 Task: Look for space in Brossard, Canada from 6th September, 2023 to 10th September, 2023 for 1 adult in price range Rs.10000 to Rs.15000. Place can be private room with 1  bedroom having 1 bed and 1 bathroom. Property type can be house, flat, guest house, hotel. Booking option can be shelf check-in. Required host language is English.
Action: Mouse moved to (466, 96)
Screenshot: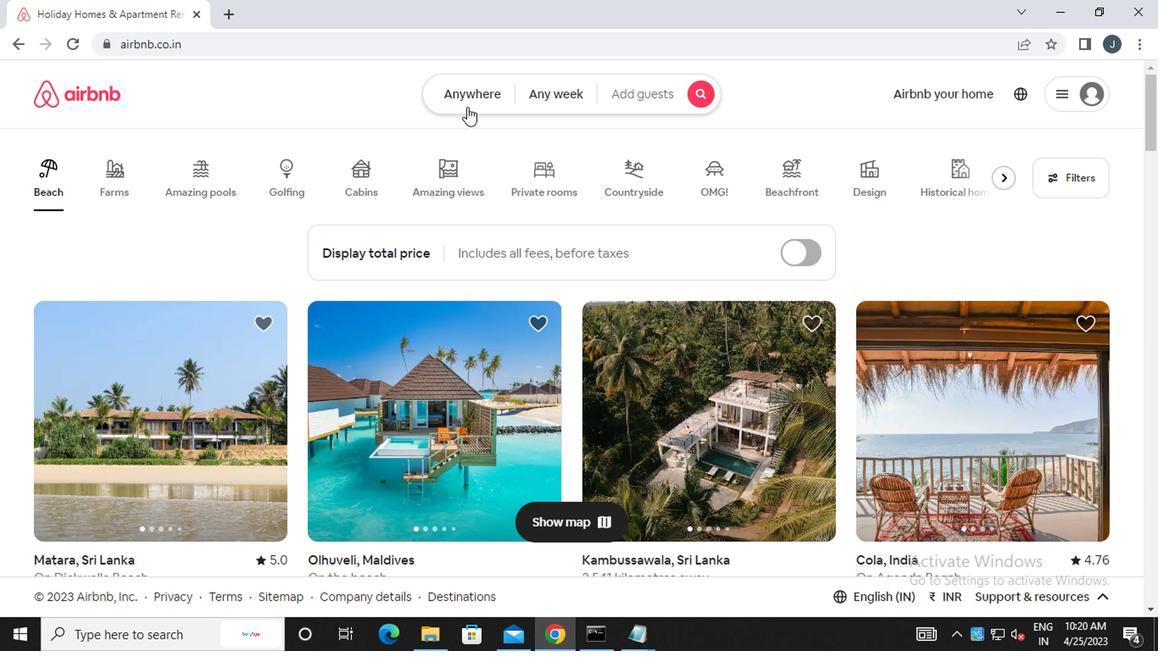 
Action: Mouse pressed left at (466, 96)
Screenshot: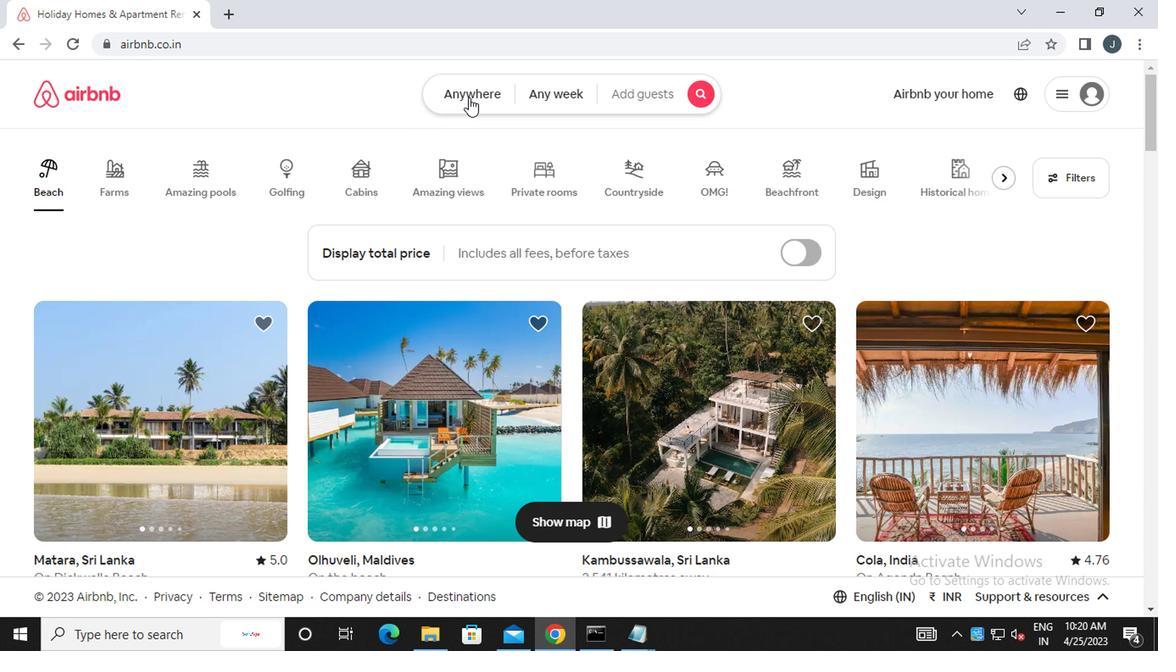 
Action: Mouse moved to (325, 169)
Screenshot: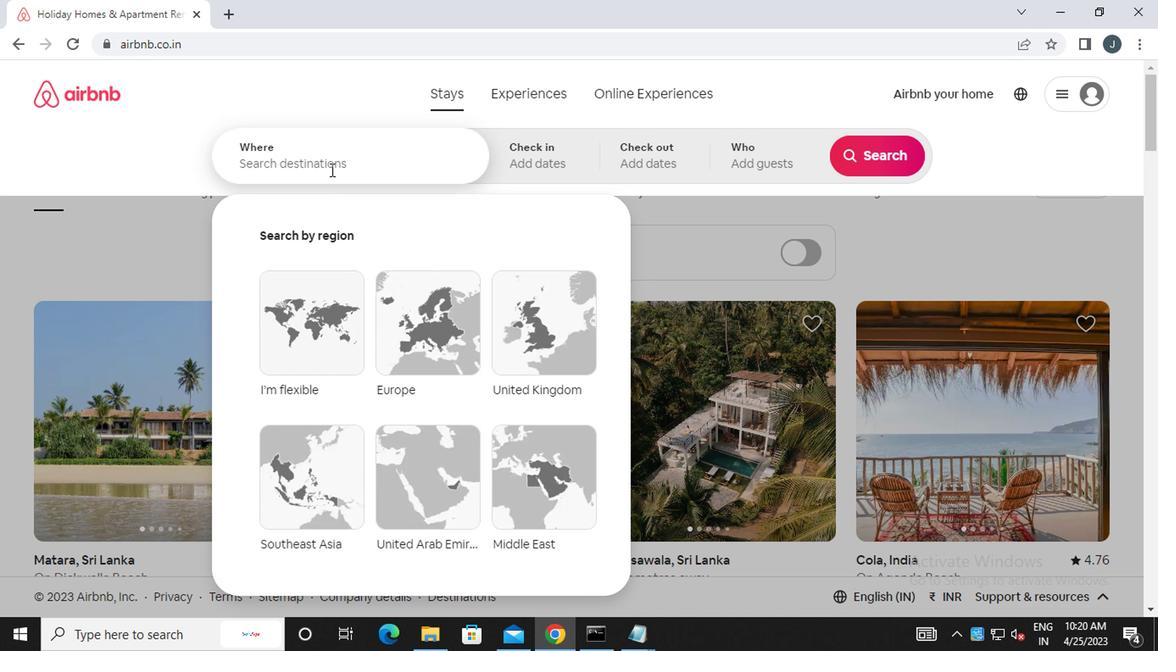 
Action: Mouse pressed left at (325, 169)
Screenshot: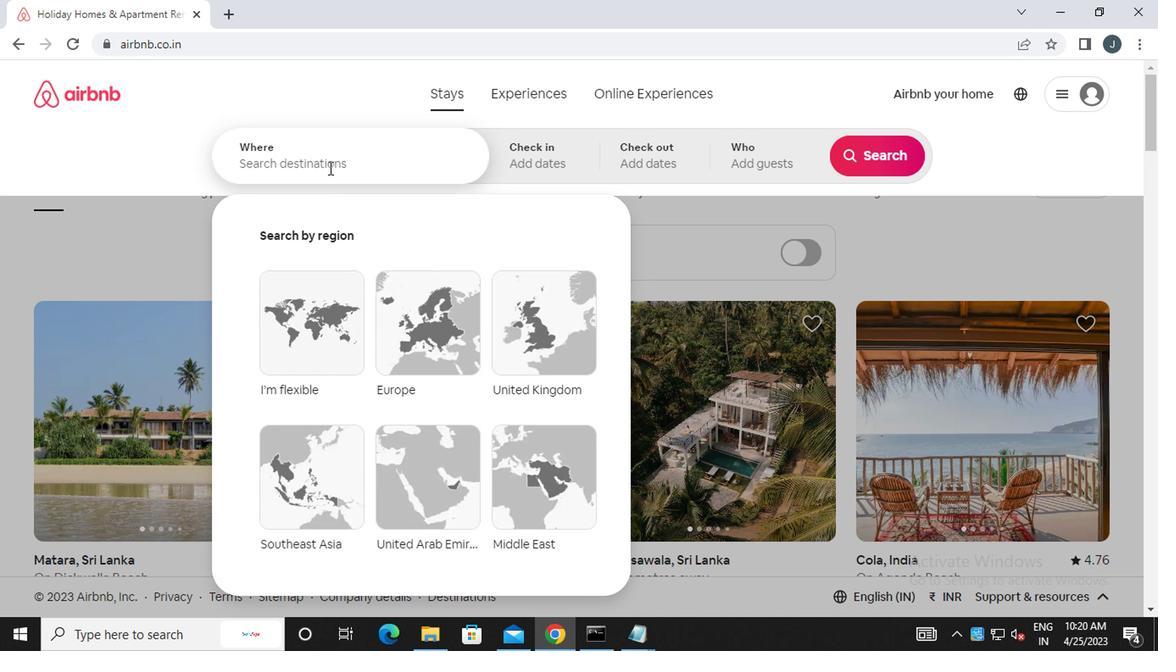 
Action: Mouse moved to (325, 169)
Screenshot: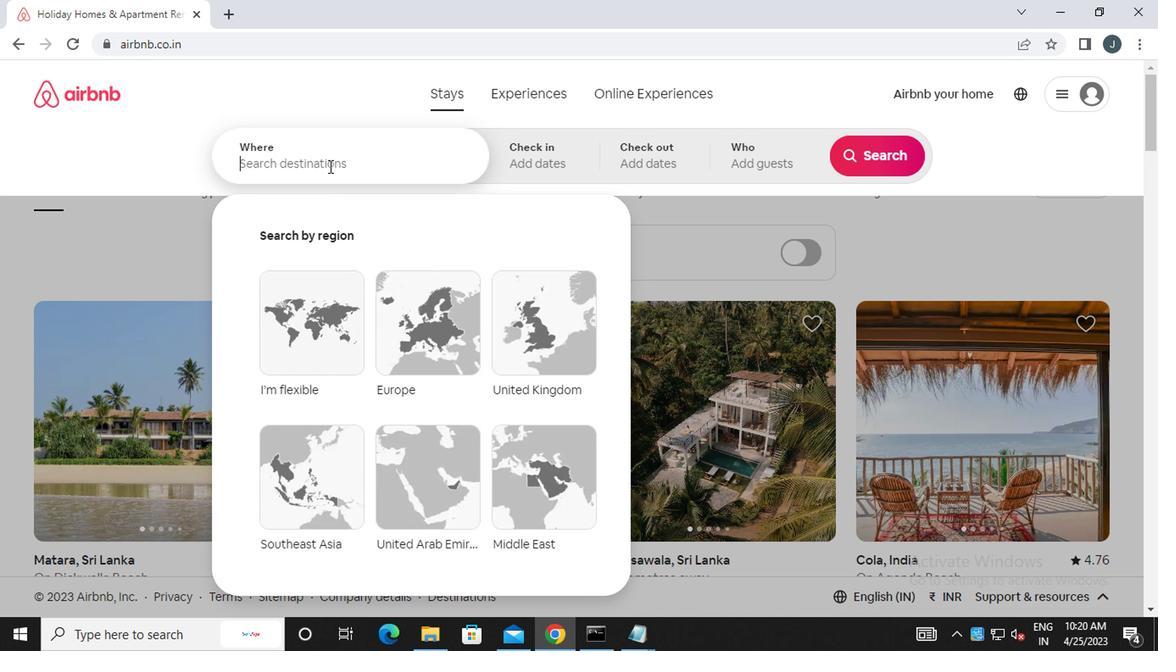 
Action: Key pressed b<Key.caps_lock>rossard,<Key.caps_lock>c<Key.caps_lock>anada
Screenshot: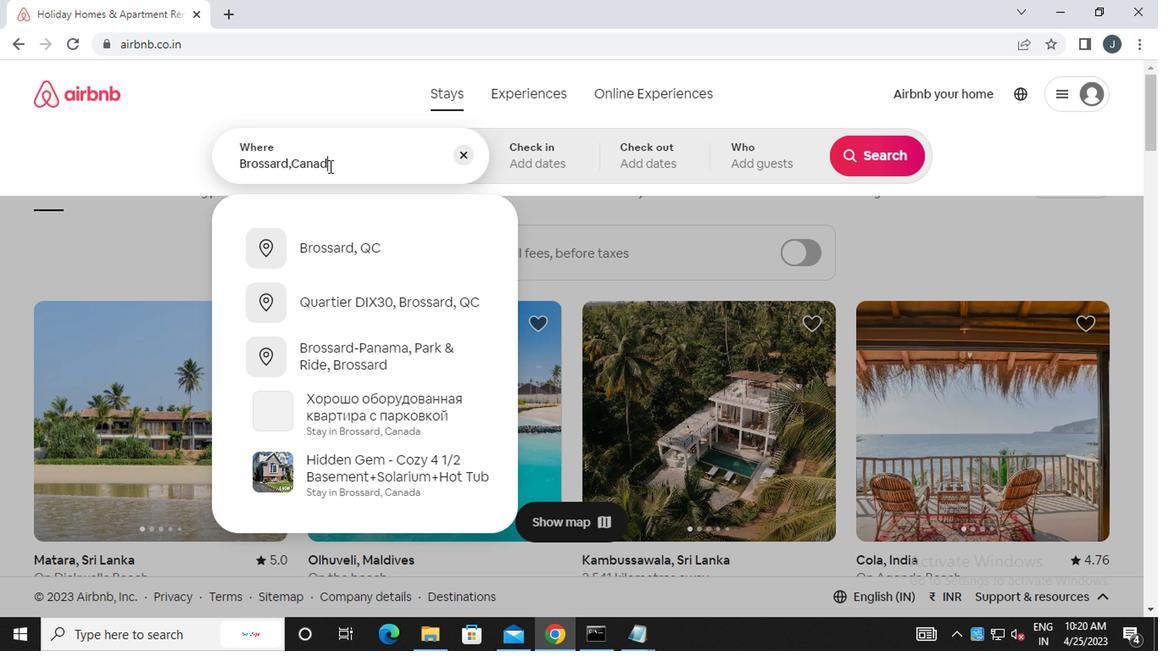 
Action: Mouse moved to (545, 164)
Screenshot: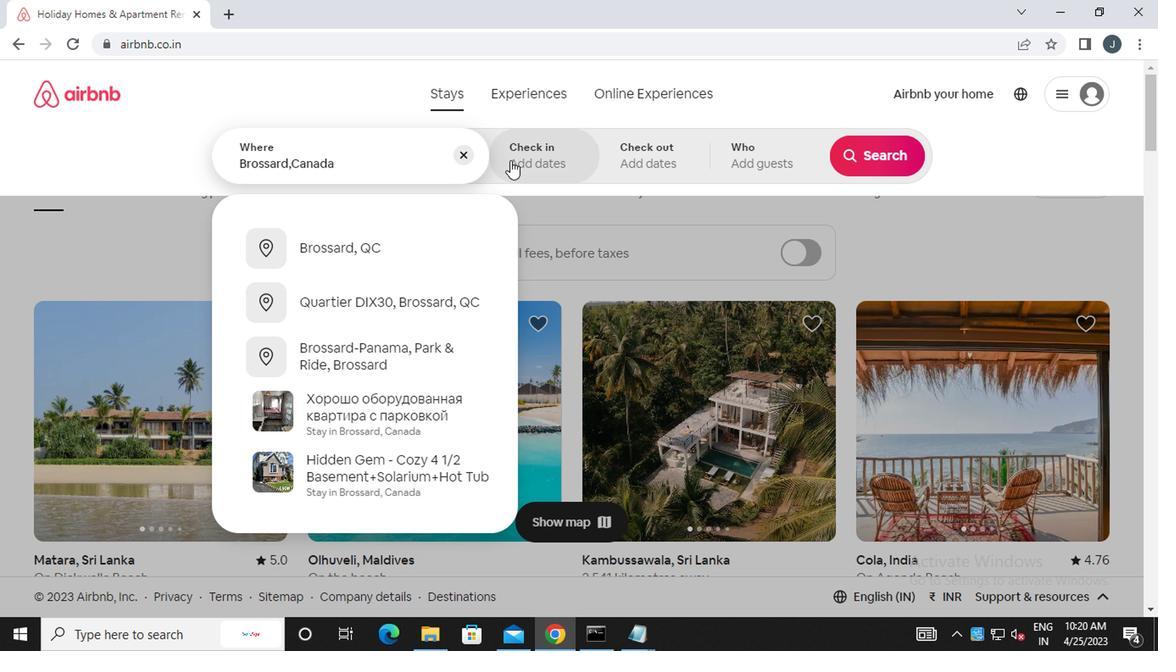 
Action: Mouse pressed left at (545, 164)
Screenshot: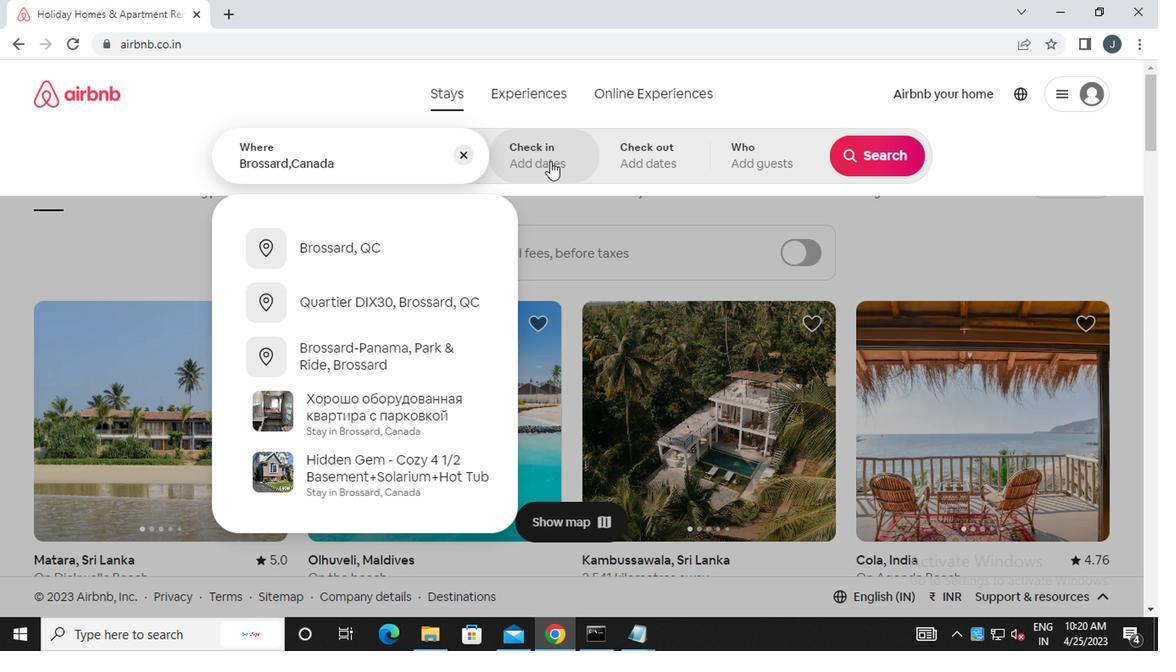
Action: Mouse moved to (860, 291)
Screenshot: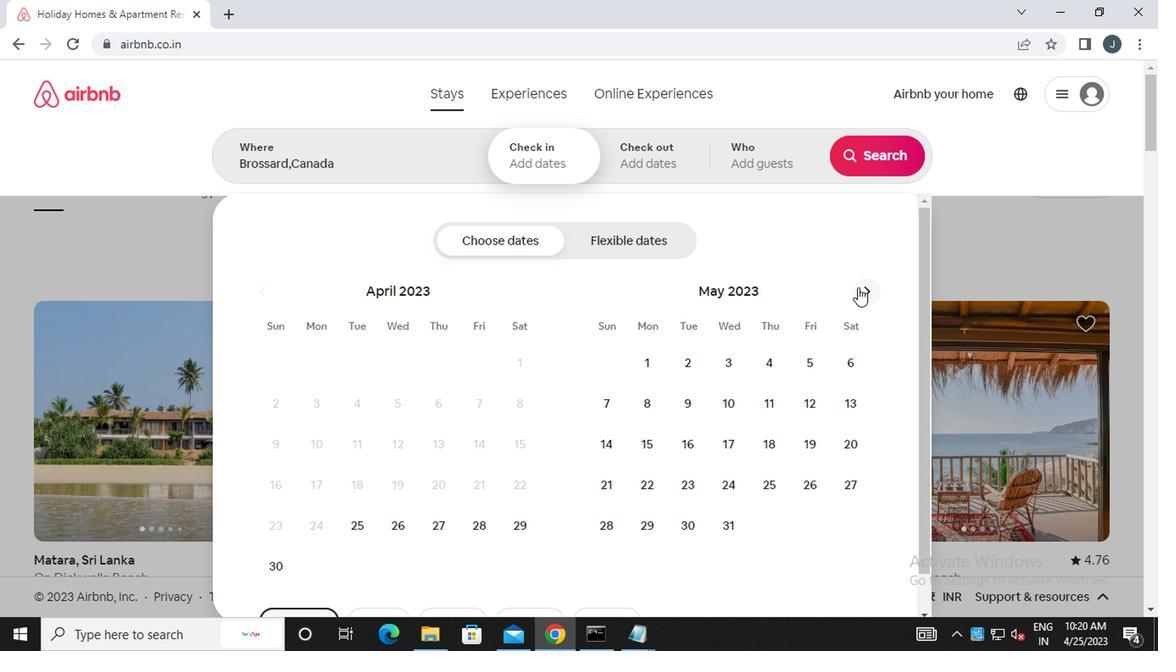 
Action: Mouse pressed left at (860, 291)
Screenshot: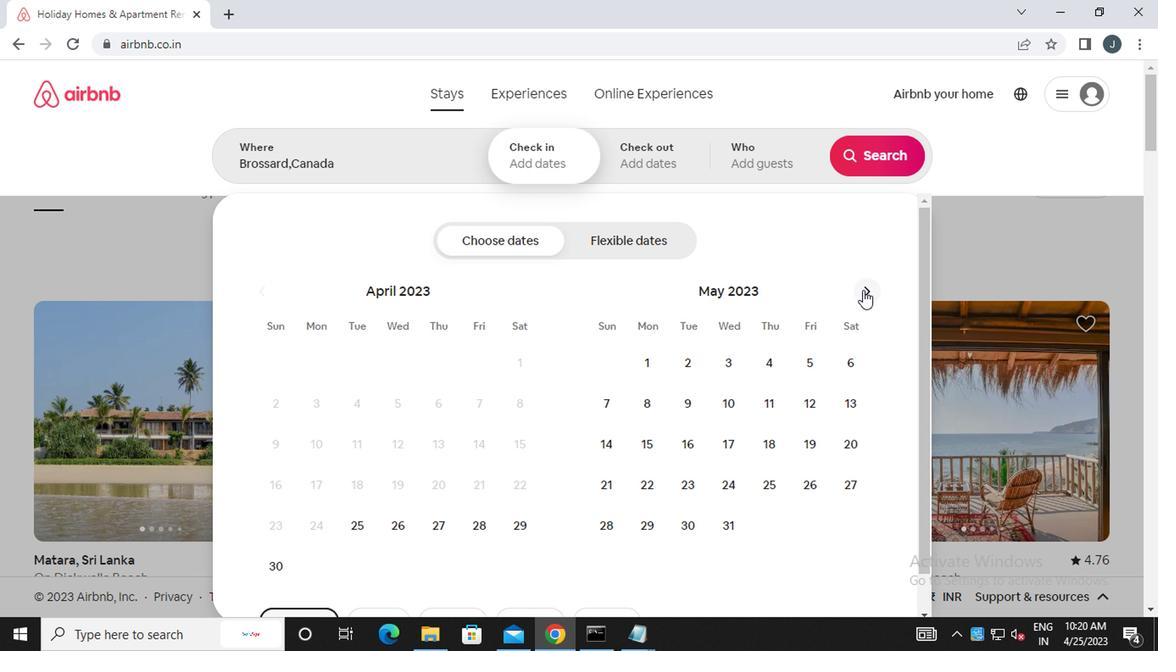 
Action: Mouse moved to (860, 291)
Screenshot: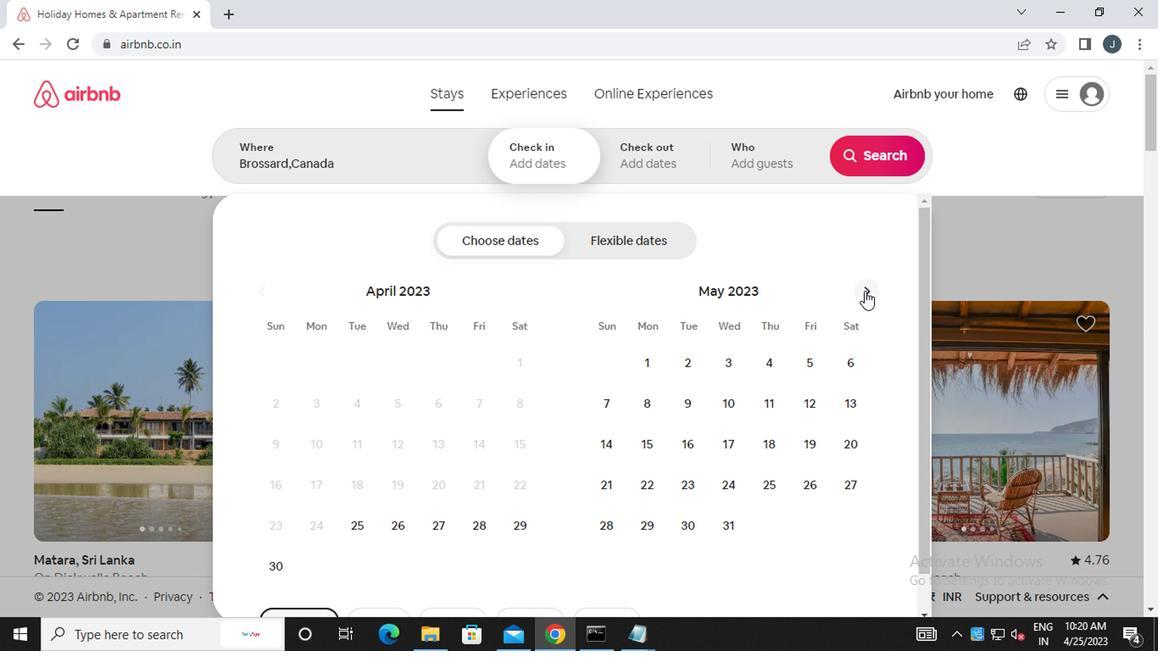 
Action: Mouse pressed left at (860, 291)
Screenshot: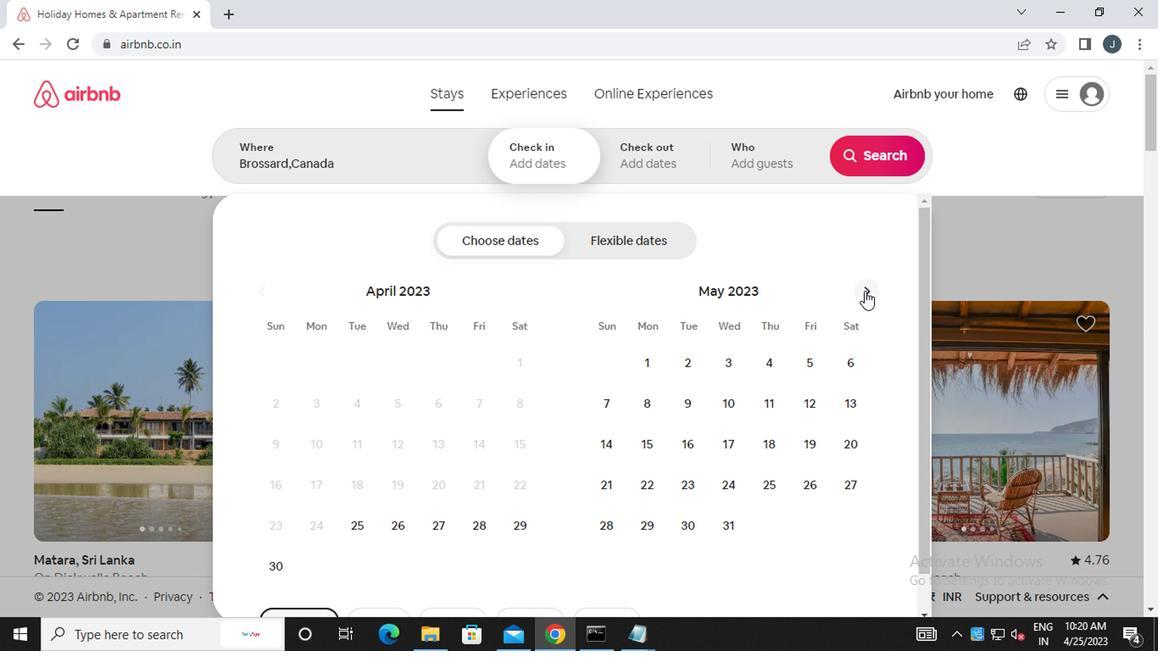 
Action: Mouse moved to (861, 291)
Screenshot: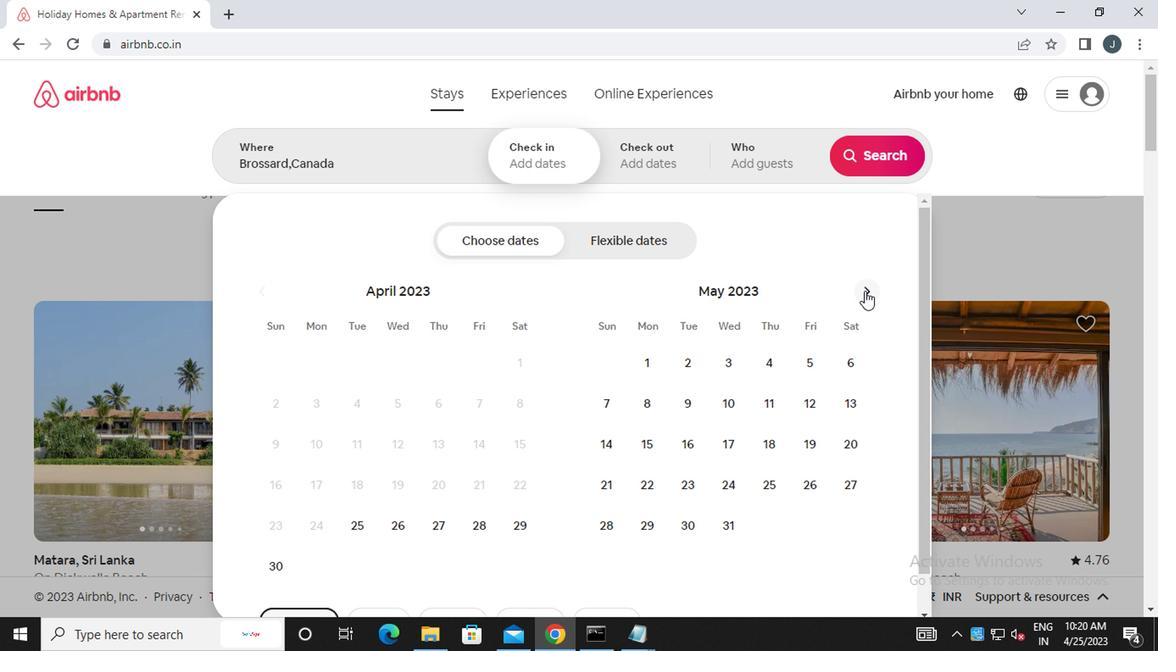 
Action: Mouse pressed left at (861, 291)
Screenshot: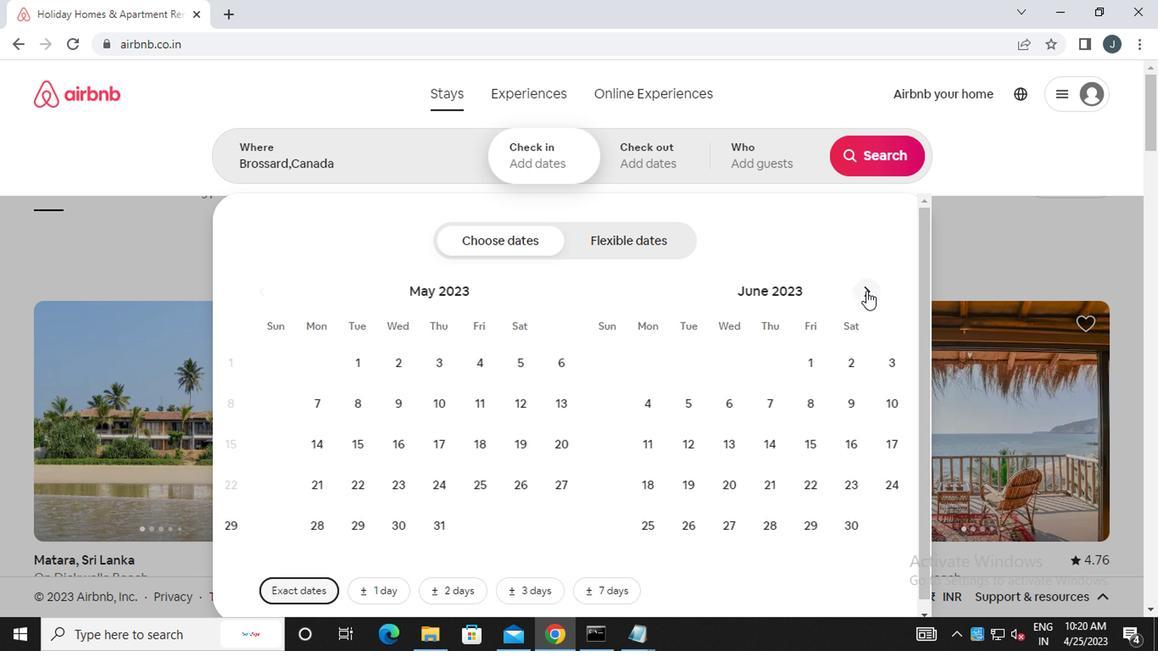 
Action: Mouse pressed left at (861, 291)
Screenshot: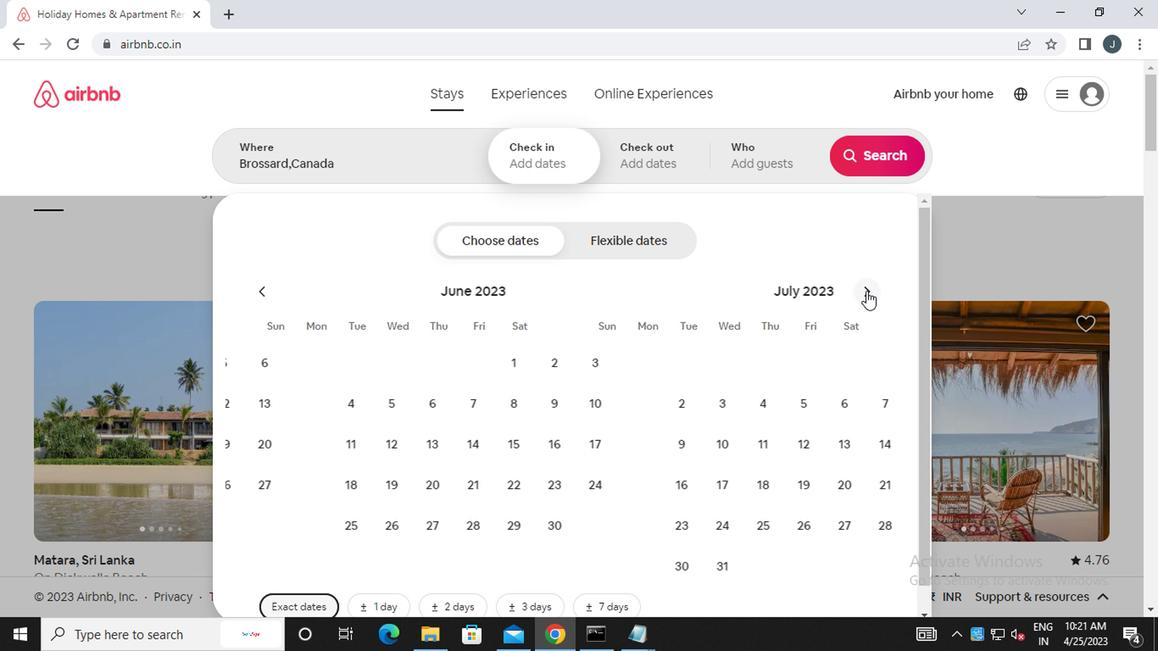 
Action: Mouse pressed left at (861, 291)
Screenshot: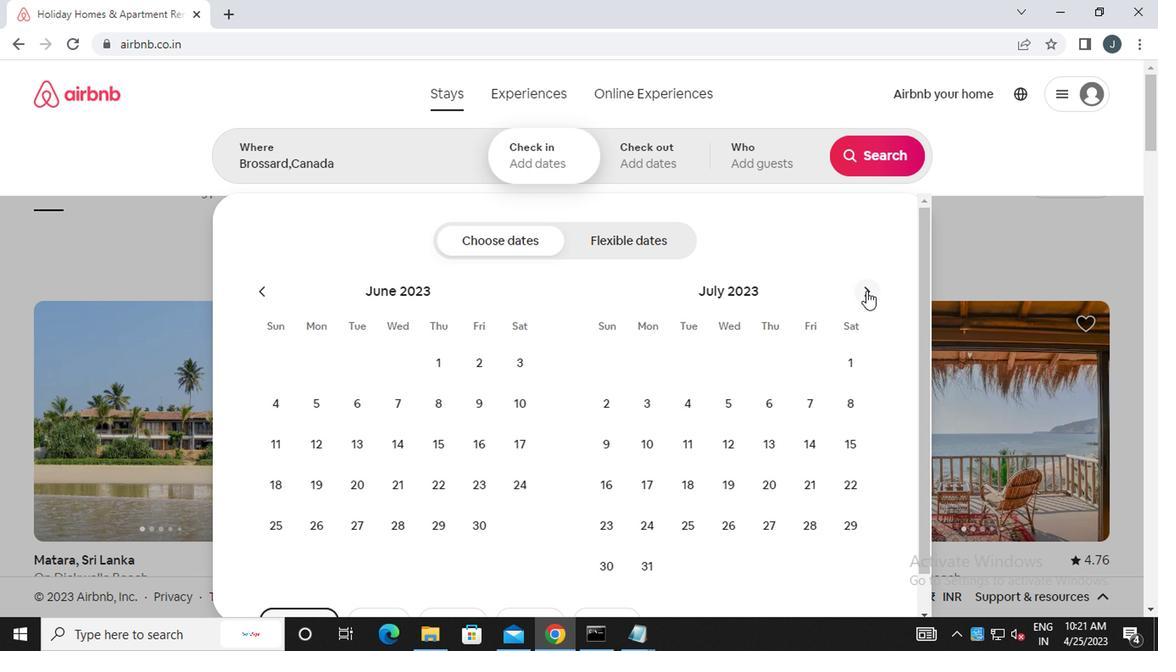 
Action: Mouse moved to (729, 406)
Screenshot: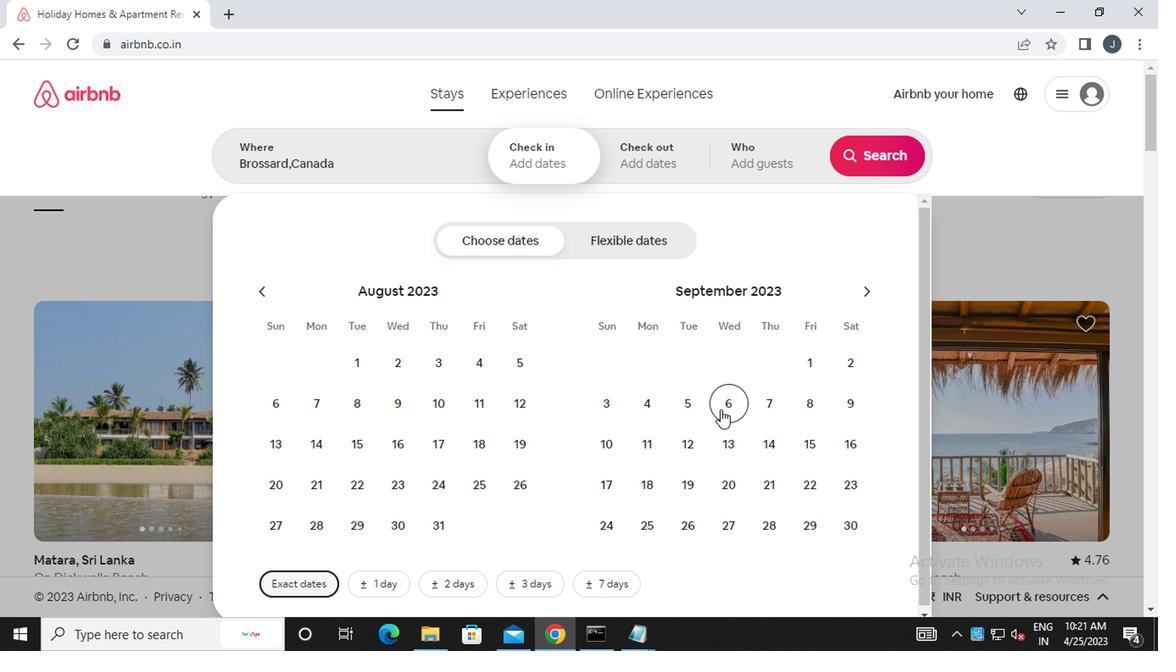 
Action: Mouse pressed left at (729, 406)
Screenshot: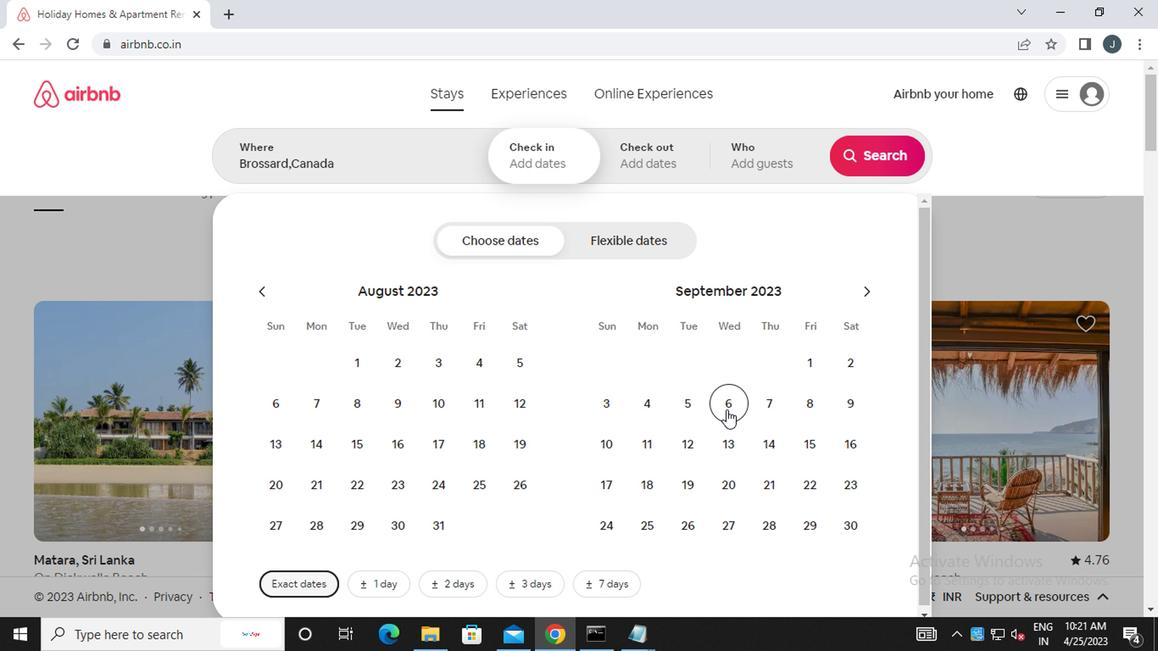 
Action: Mouse moved to (604, 438)
Screenshot: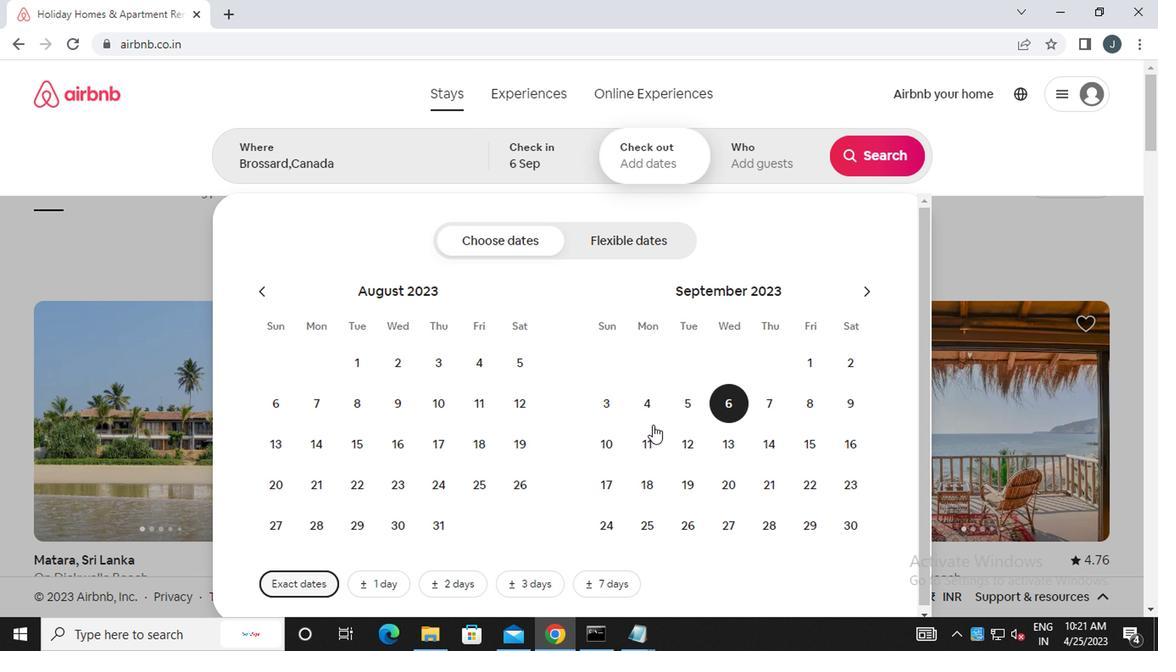
Action: Mouse pressed left at (604, 438)
Screenshot: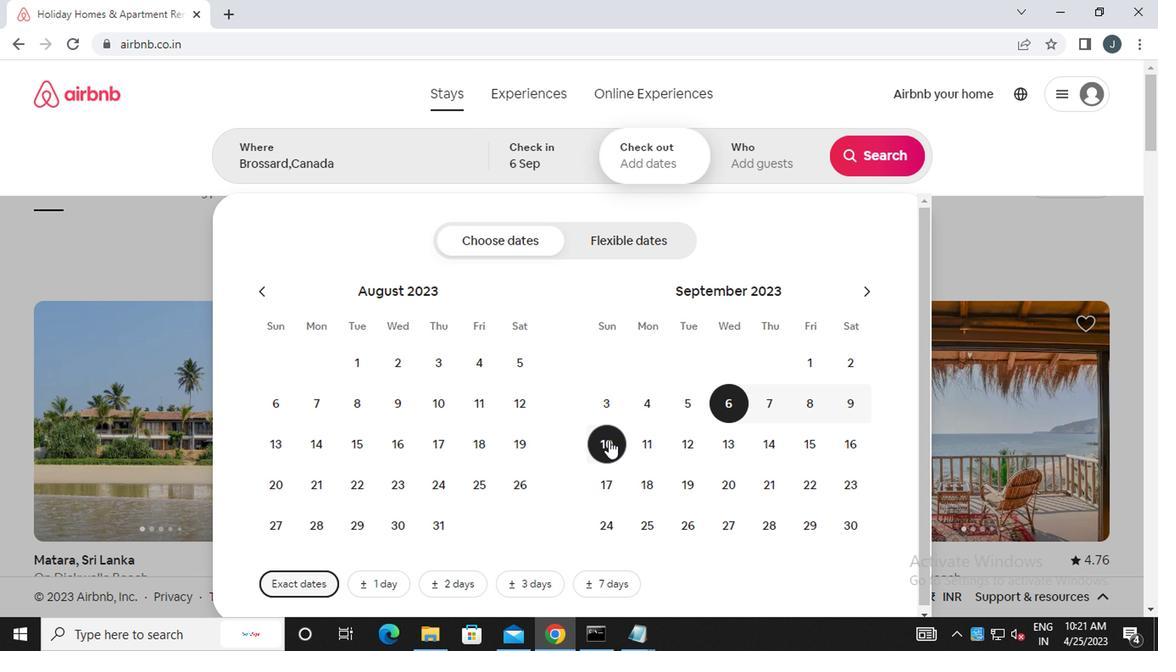 
Action: Mouse moved to (763, 164)
Screenshot: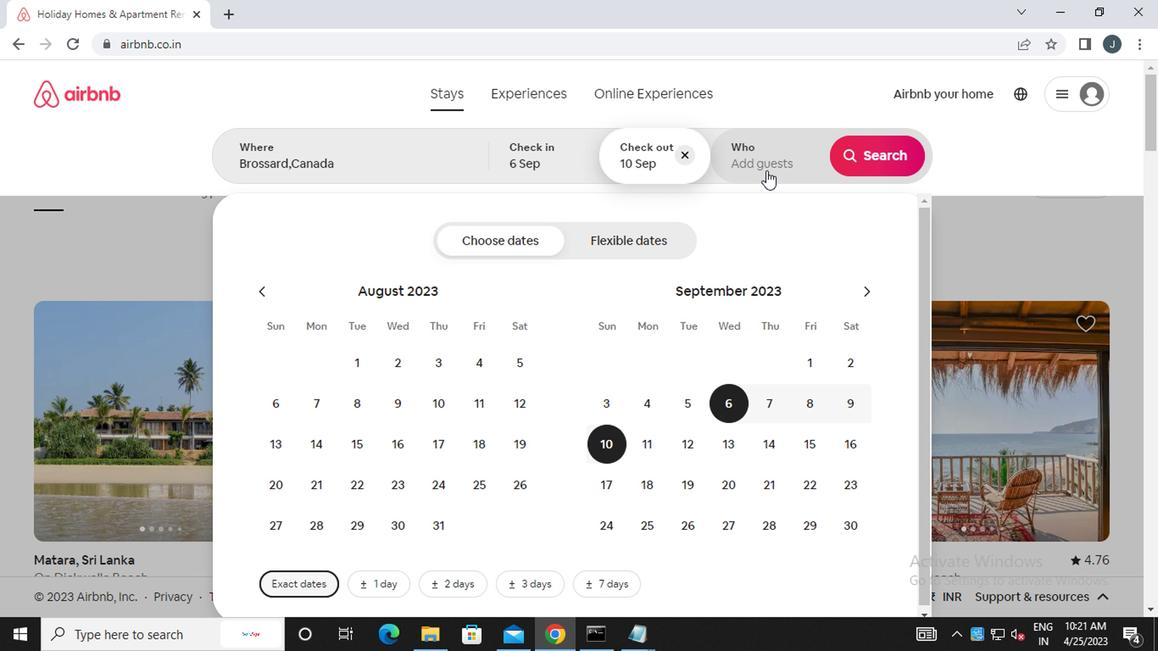 
Action: Mouse pressed left at (763, 164)
Screenshot: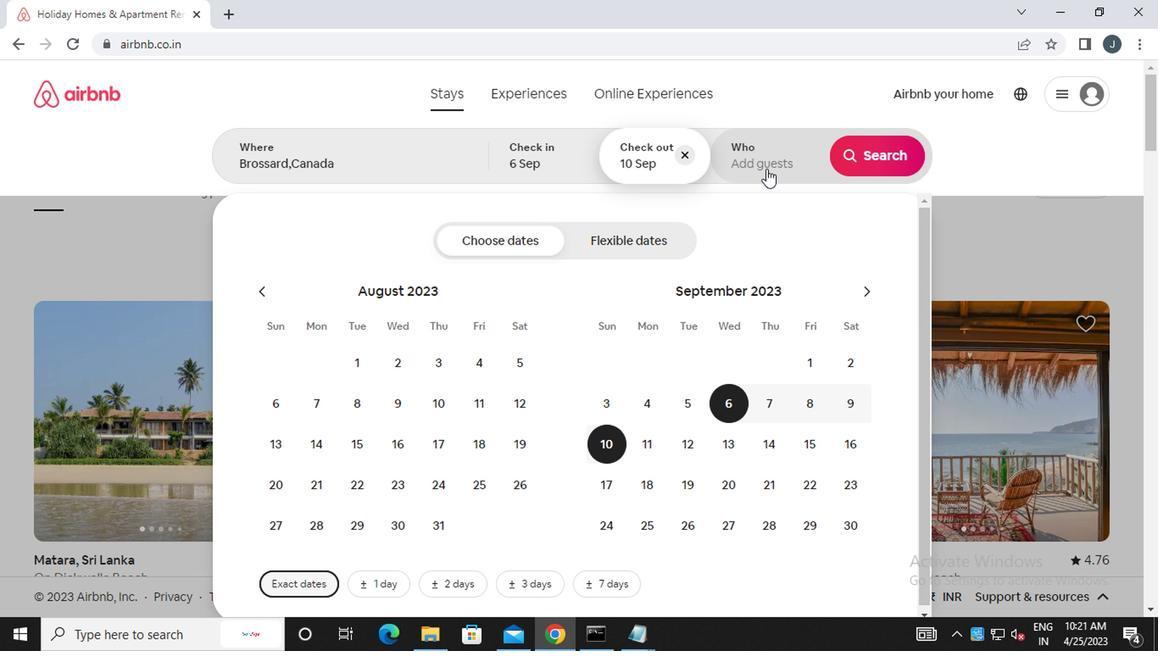 
Action: Mouse moved to (884, 245)
Screenshot: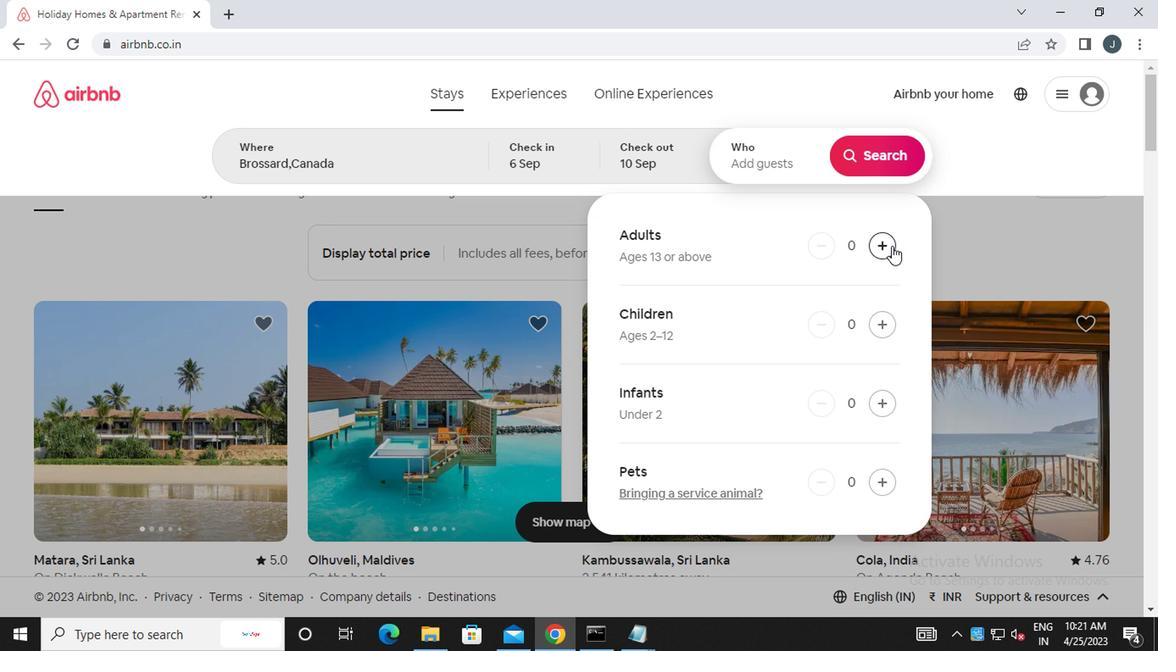 
Action: Mouse pressed left at (884, 245)
Screenshot: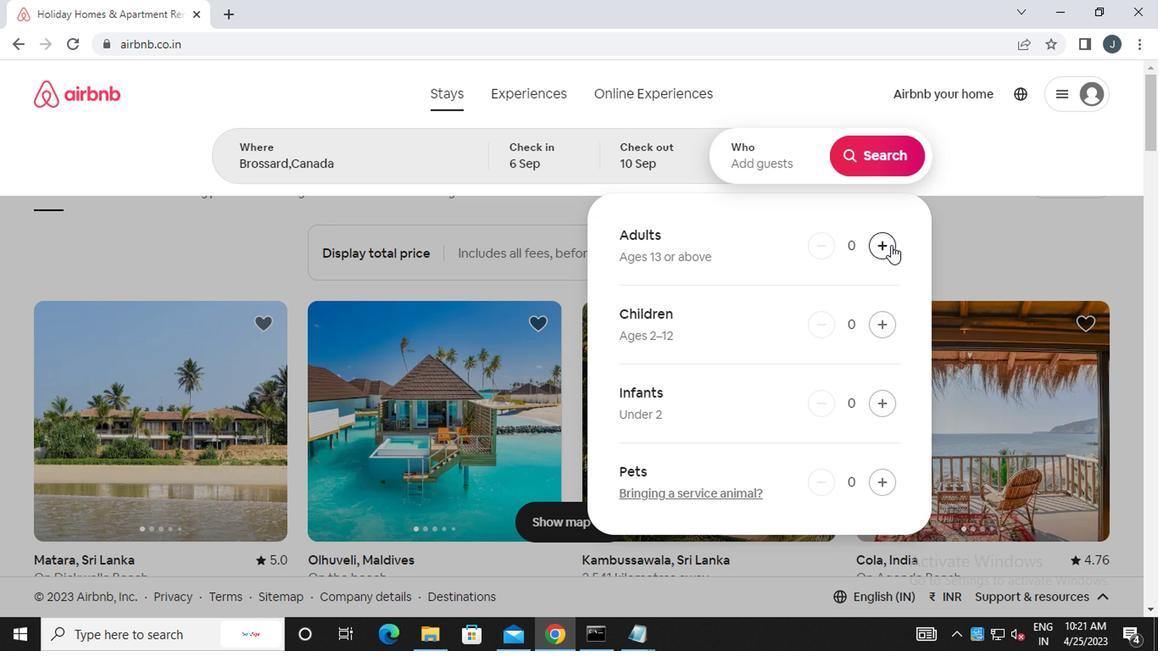 
Action: Mouse moved to (870, 160)
Screenshot: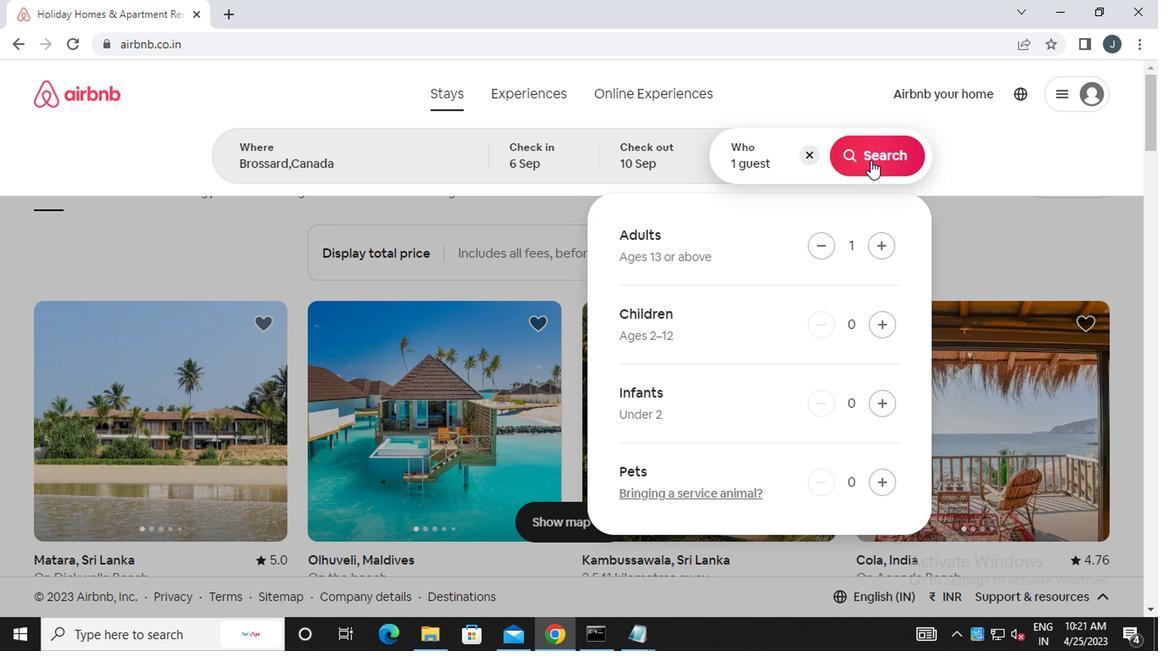
Action: Mouse pressed left at (870, 160)
Screenshot: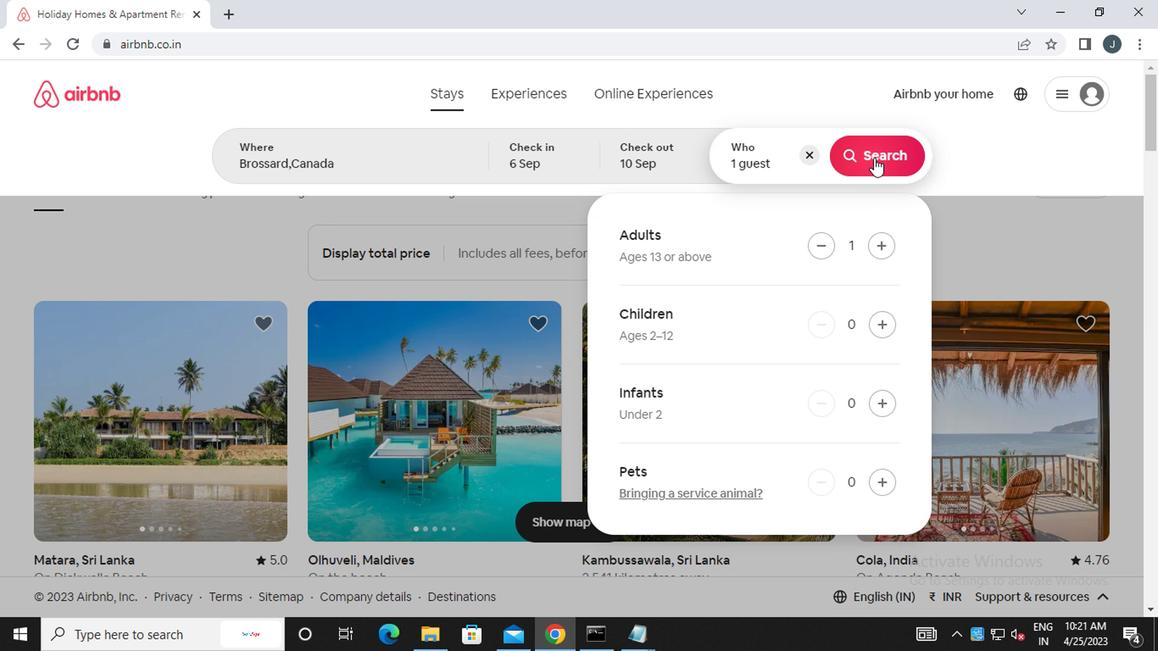 
Action: Mouse moved to (1090, 170)
Screenshot: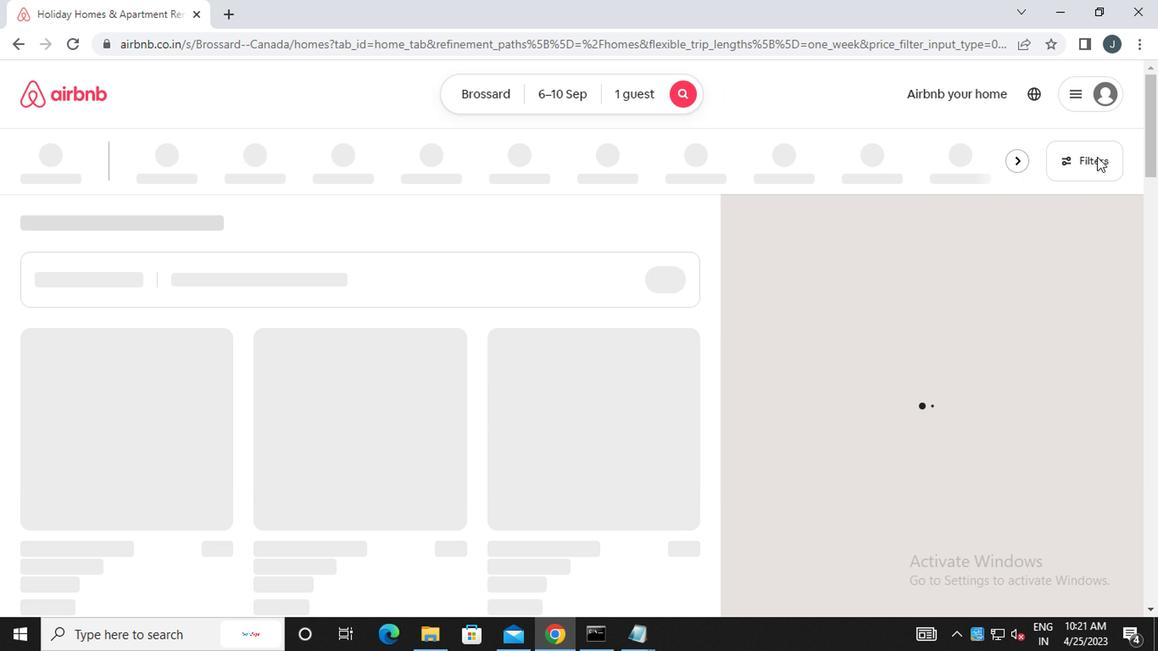 
Action: Mouse pressed left at (1090, 170)
Screenshot: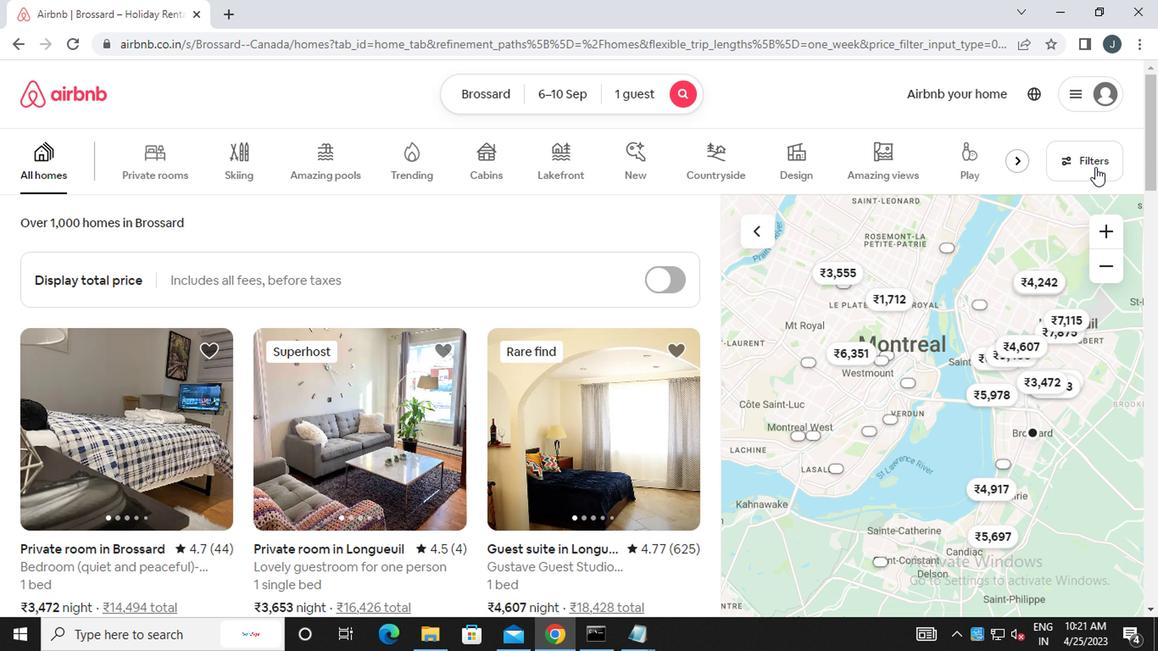 
Action: Mouse moved to (475, 373)
Screenshot: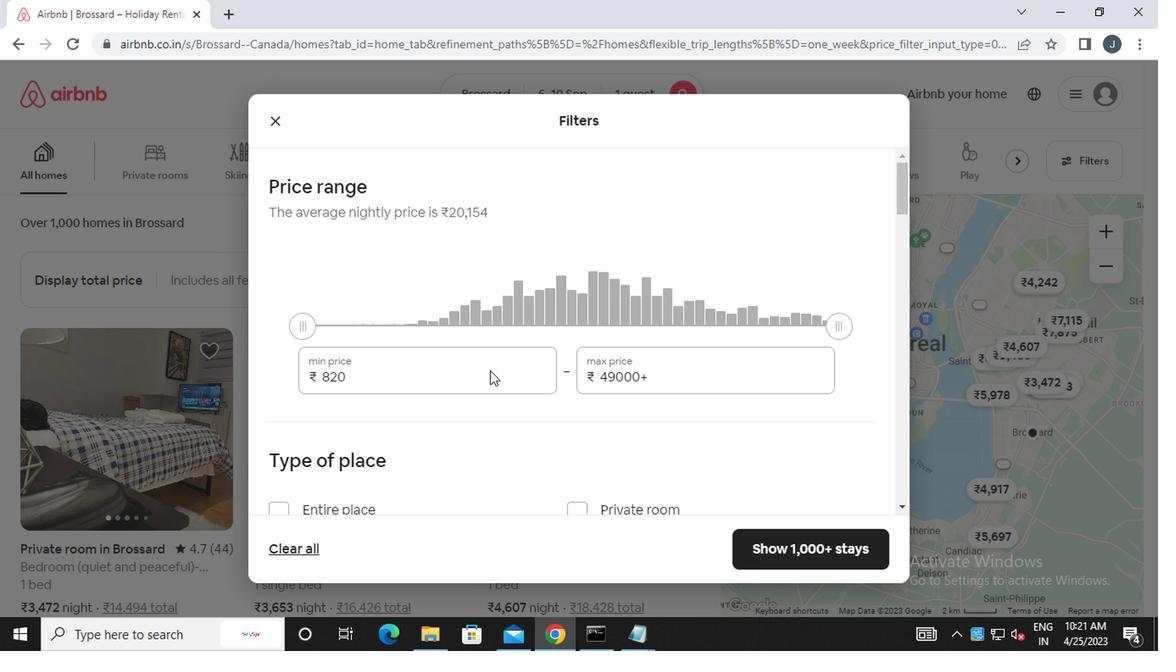 
Action: Mouse pressed left at (475, 373)
Screenshot: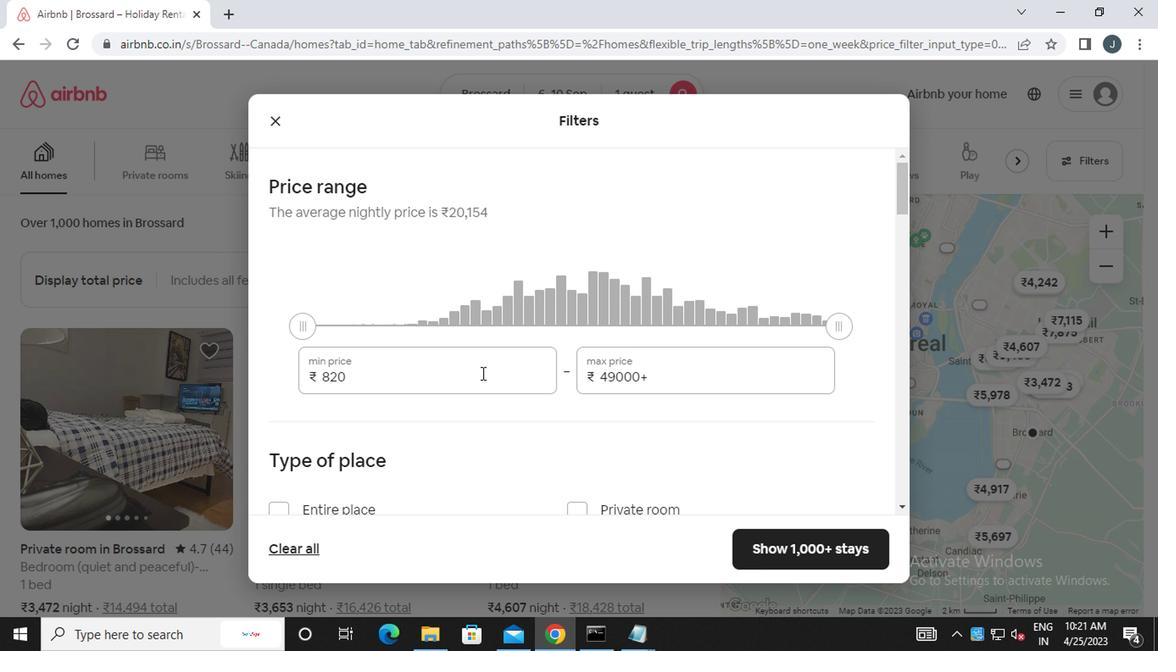 
Action: Mouse moved to (476, 373)
Screenshot: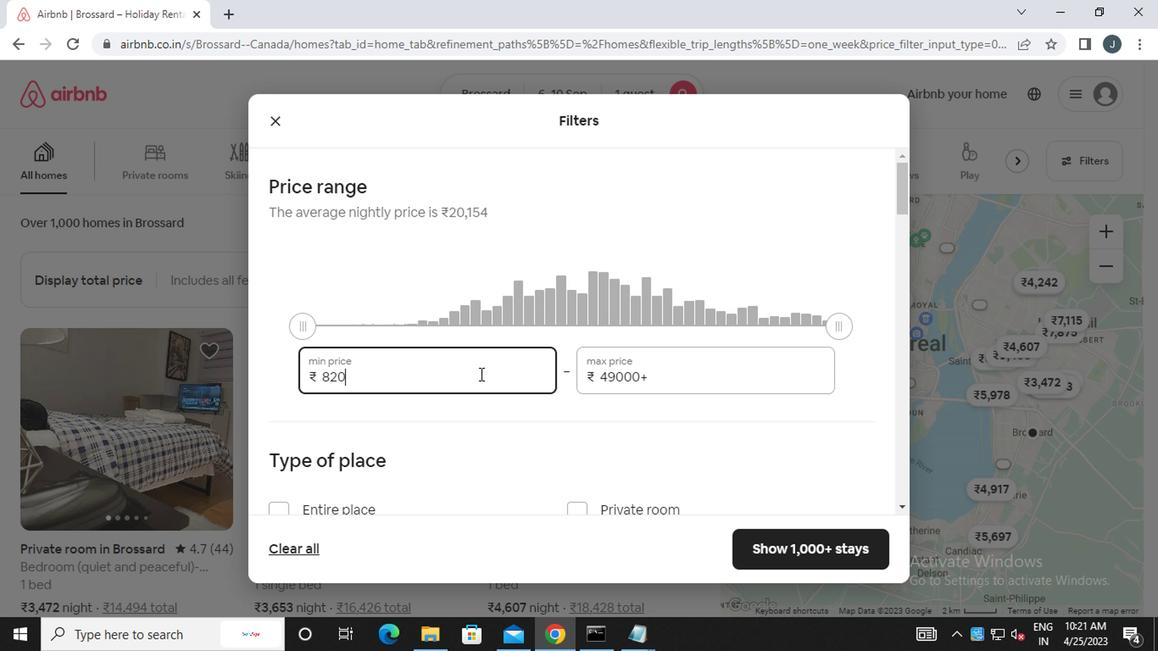 
Action: Key pressed <Key.backspace><Key.backspace><Key.backspace><<97>><<96>><<96>><<96>><<96>>
Screenshot: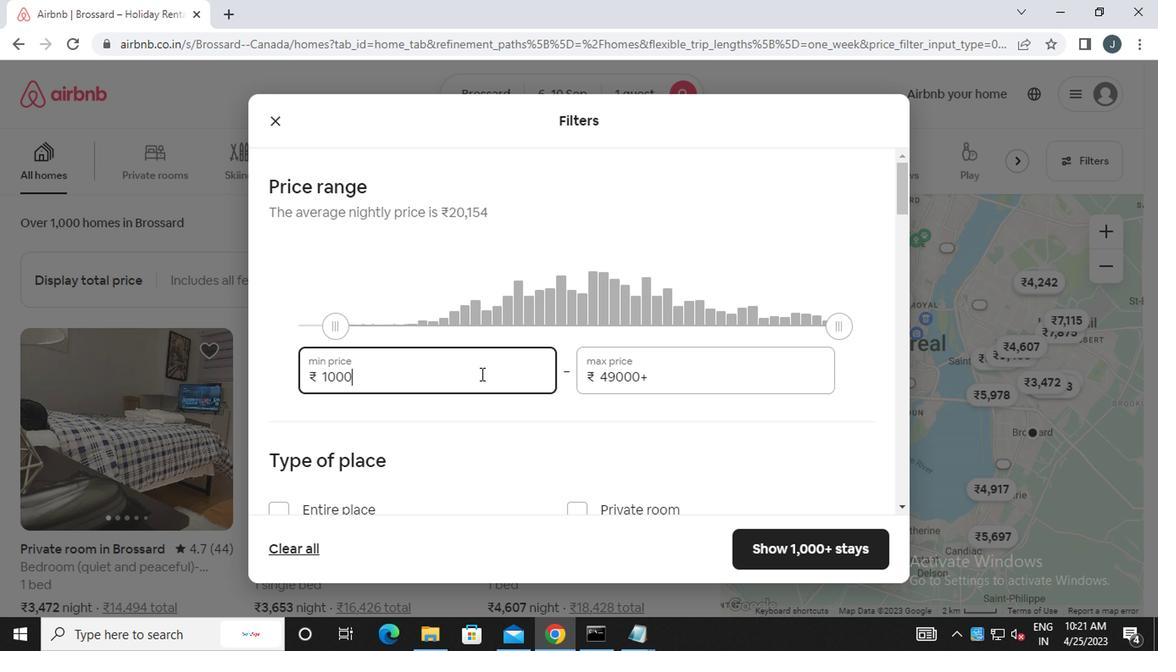 
Action: Mouse moved to (688, 375)
Screenshot: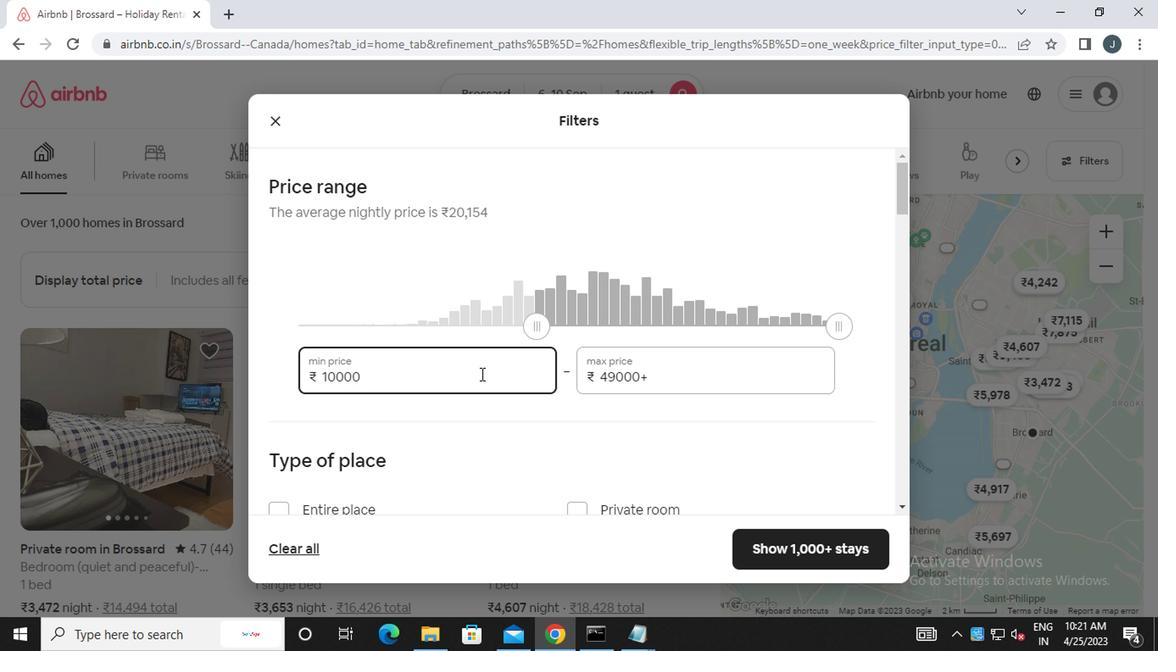 
Action: Mouse pressed left at (688, 375)
Screenshot: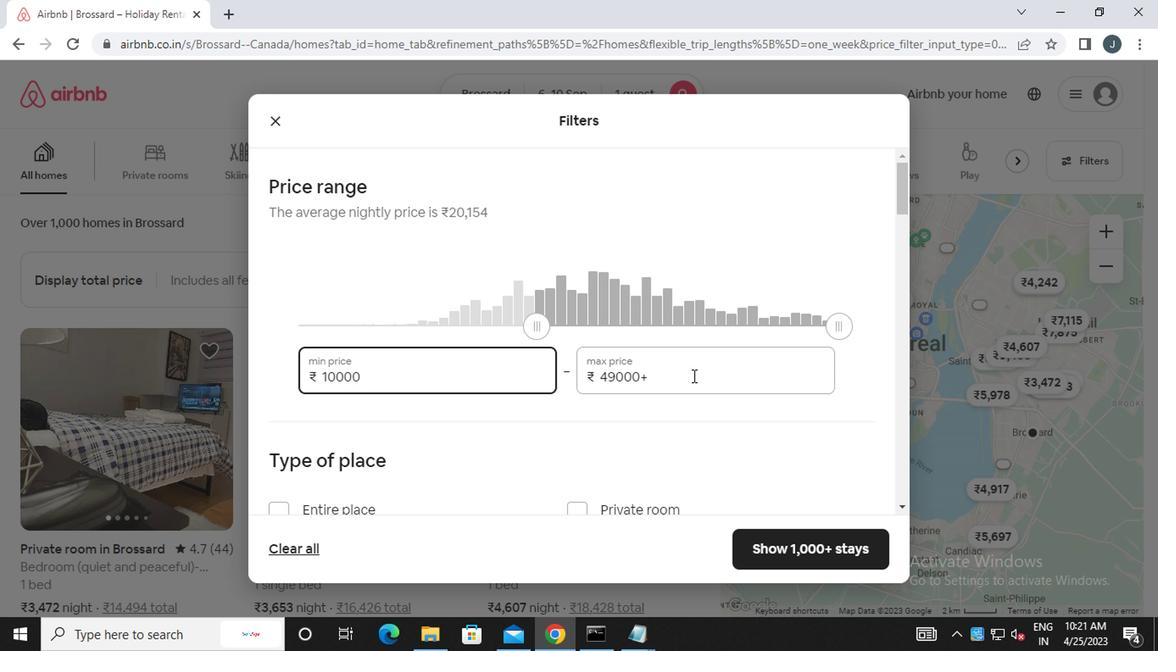 
Action: Mouse moved to (688, 375)
Screenshot: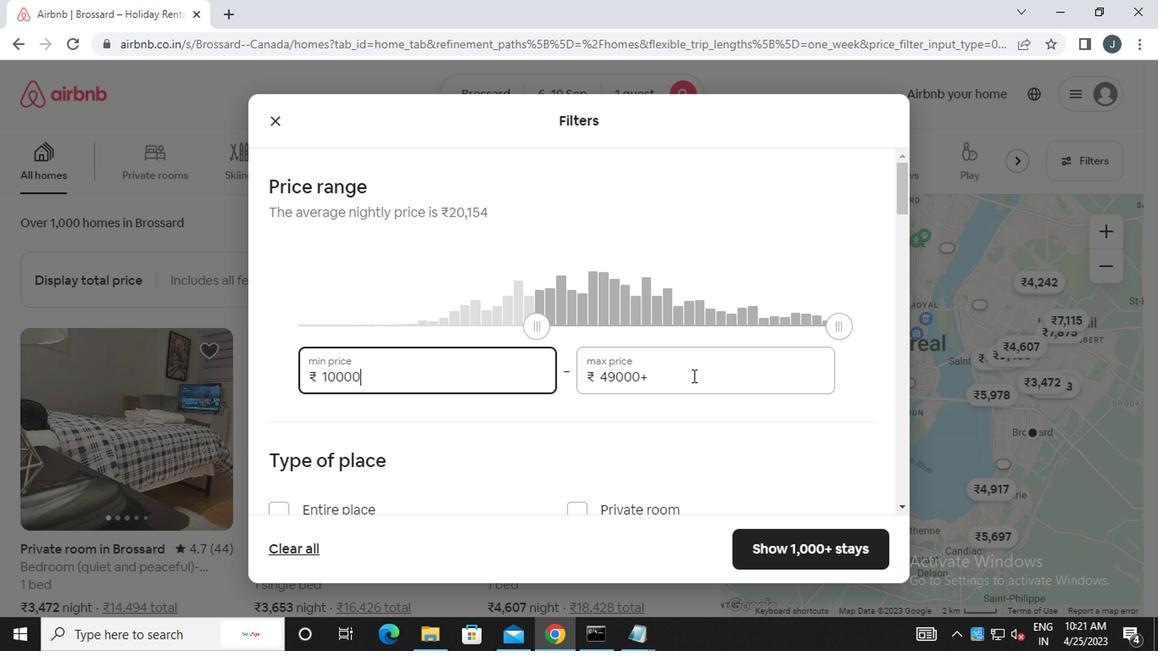
Action: Key pressed <Key.backspace><Key.backspace><Key.backspace><Key.backspace><Key.backspace><Key.backspace><Key.backspace><Key.backspace><Key.backspace><Key.backspace><Key.backspace><Key.backspace><<97>><<101>><<96>><<96>><<96>>
Screenshot: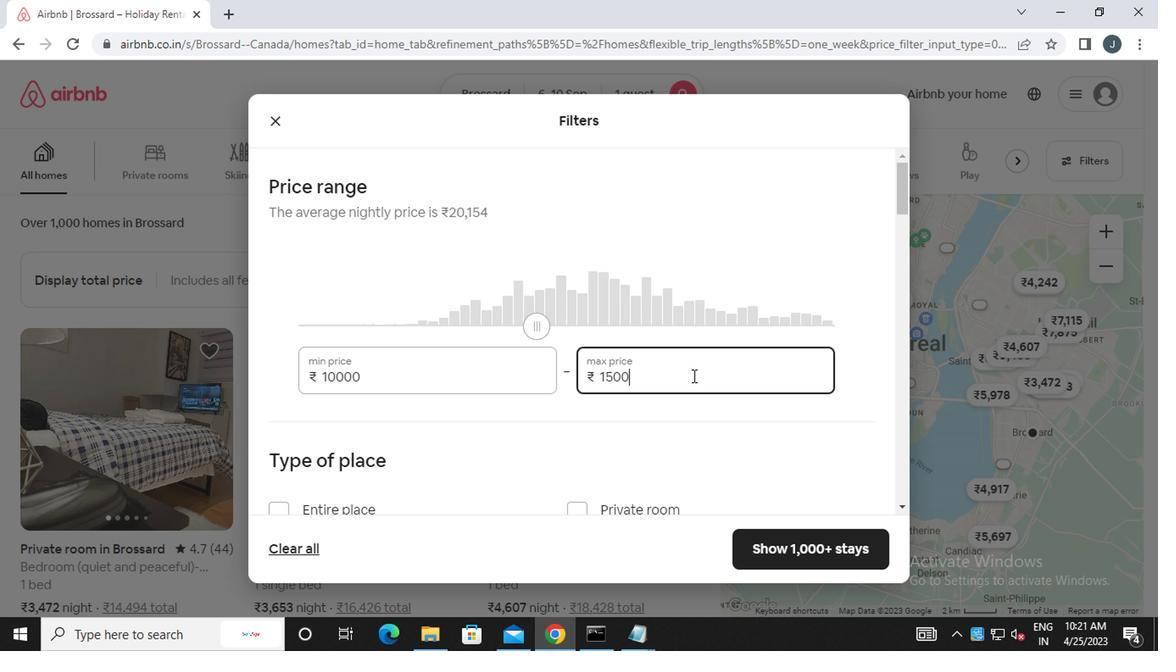 
Action: Mouse moved to (672, 403)
Screenshot: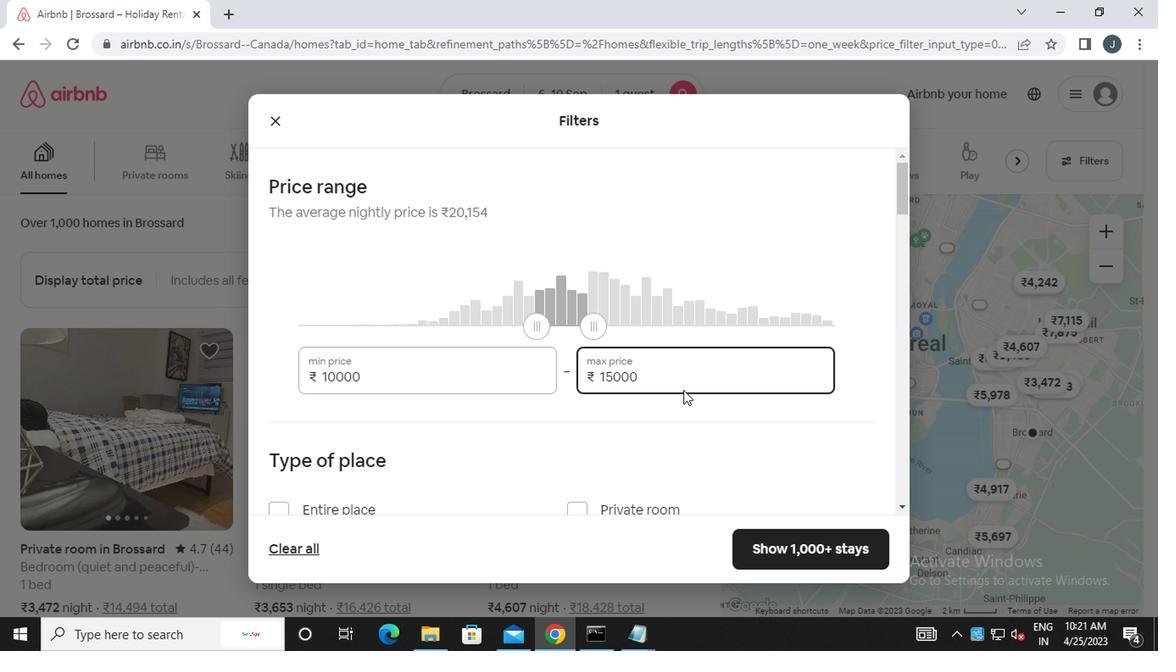 
Action: Mouse scrolled (672, 402) with delta (0, -1)
Screenshot: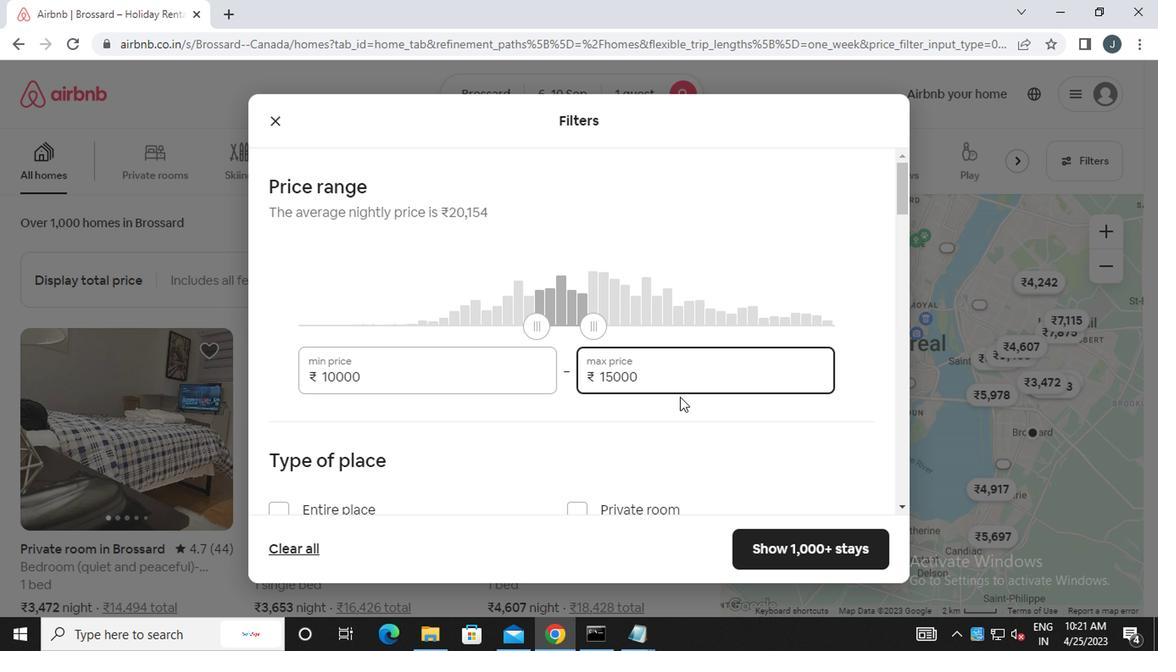 
Action: Mouse moved to (671, 404)
Screenshot: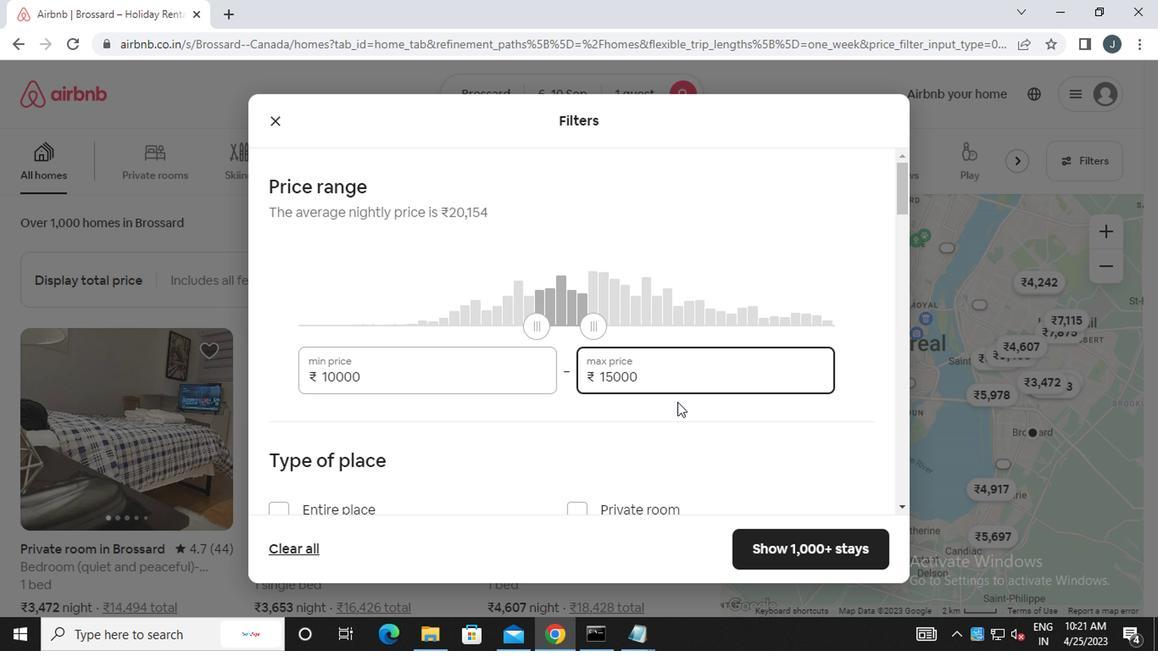 
Action: Mouse scrolled (671, 403) with delta (0, 0)
Screenshot: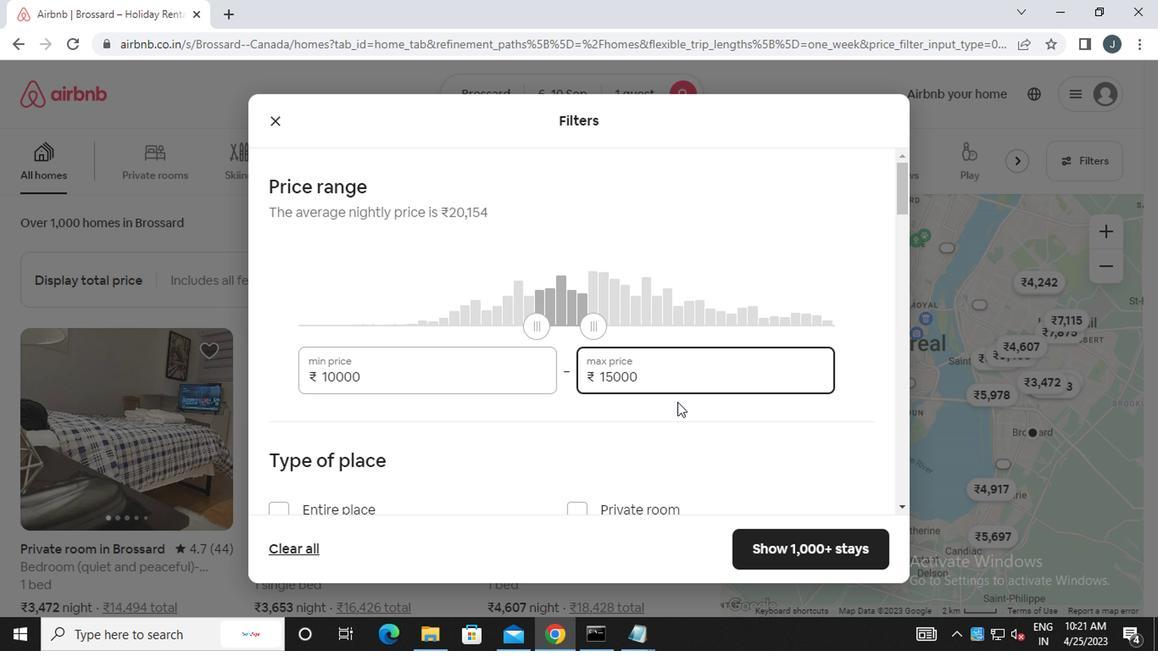 
Action: Mouse scrolled (671, 403) with delta (0, 0)
Screenshot: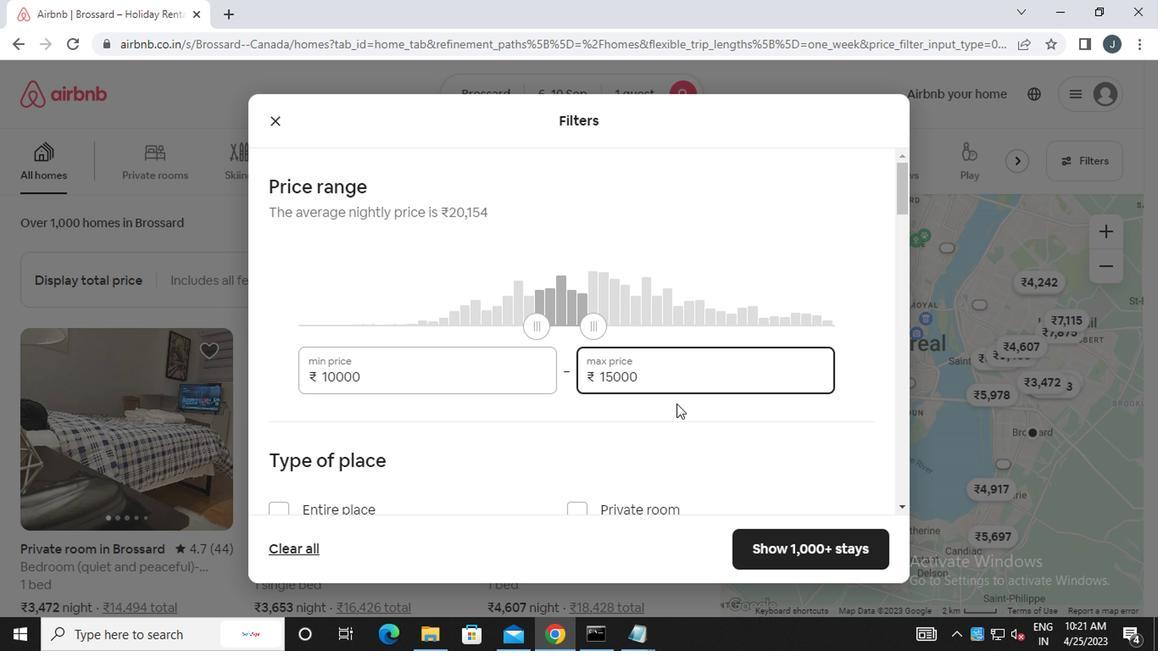 
Action: Mouse moved to (571, 258)
Screenshot: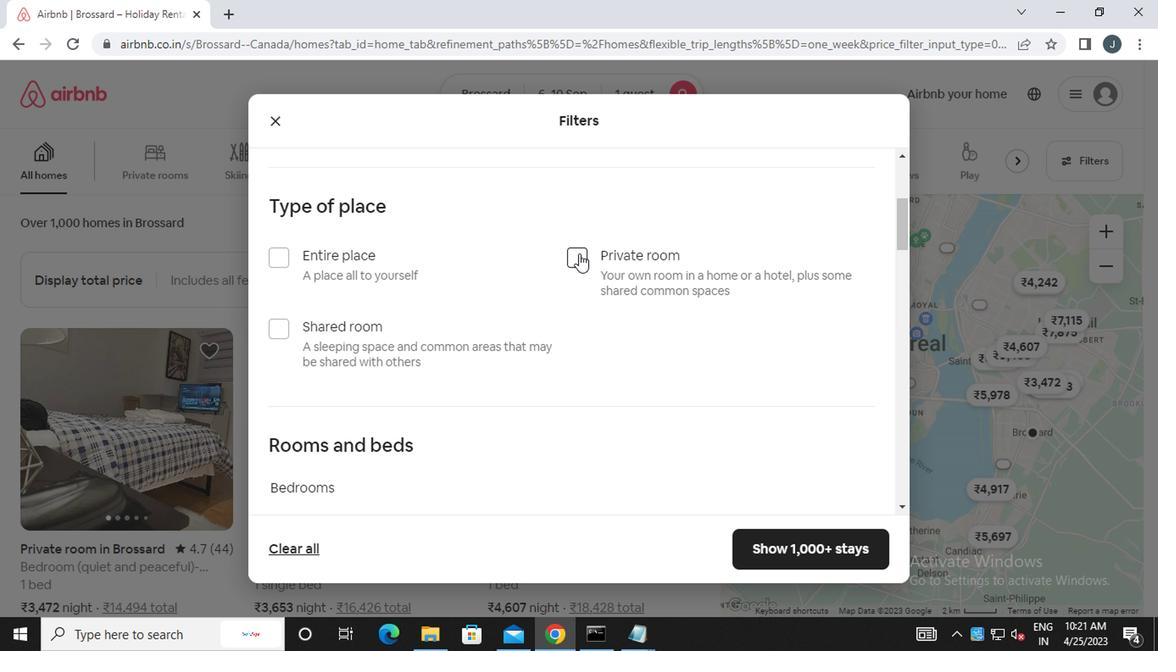 
Action: Mouse pressed left at (571, 258)
Screenshot: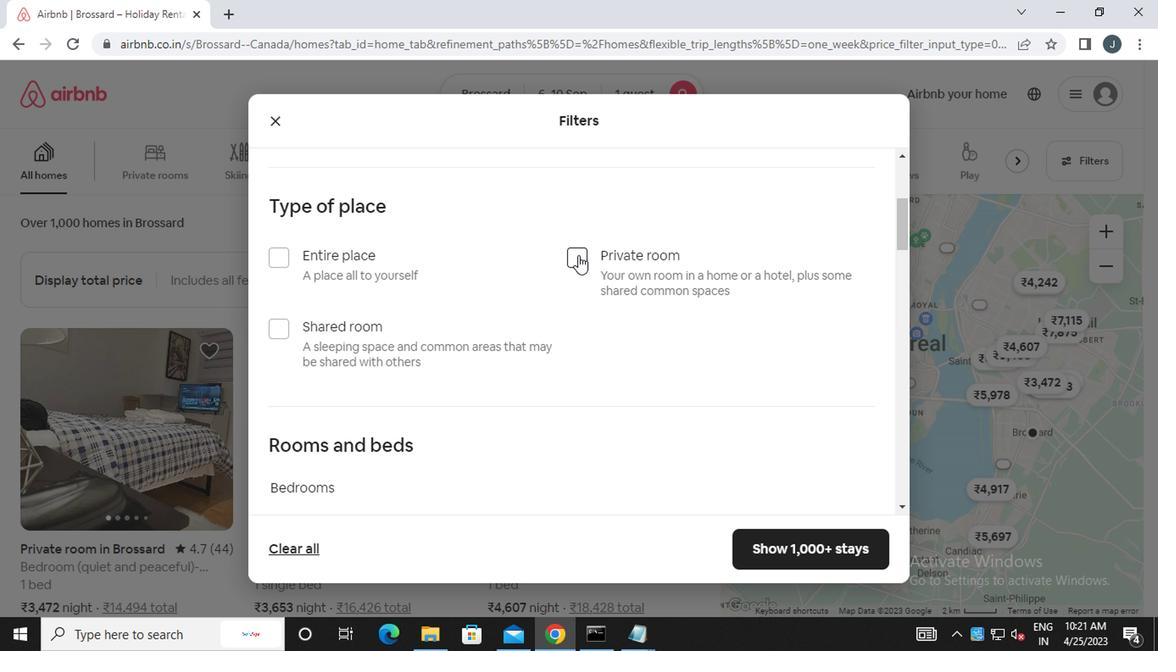 
Action: Mouse moved to (551, 275)
Screenshot: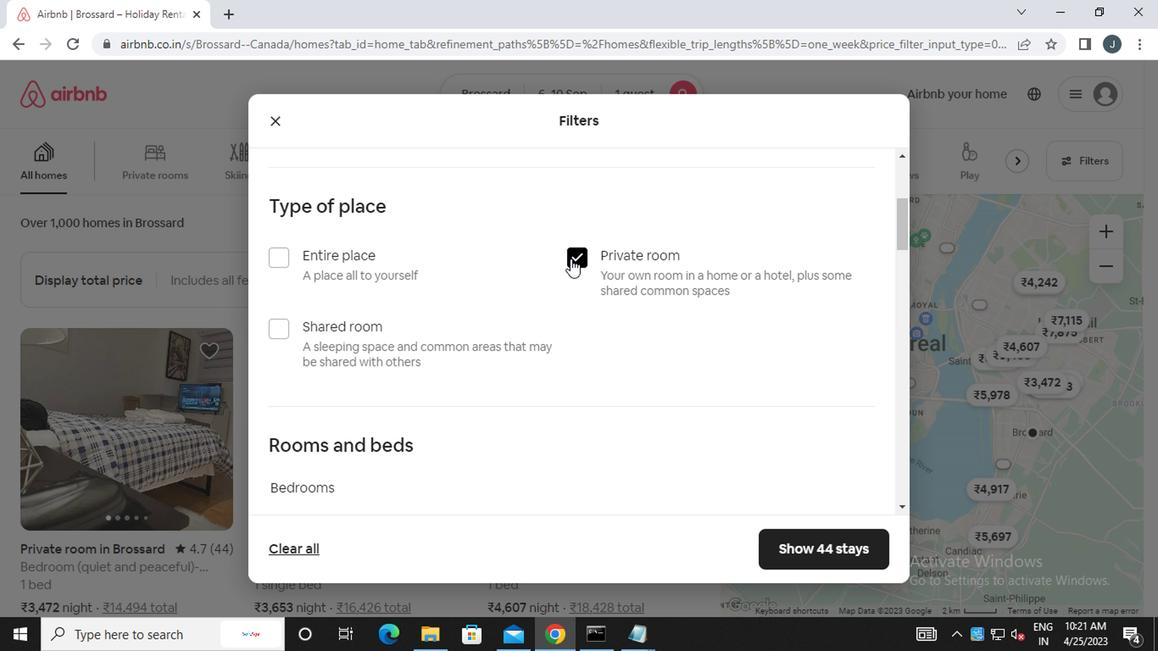 
Action: Mouse scrolled (551, 274) with delta (0, 0)
Screenshot: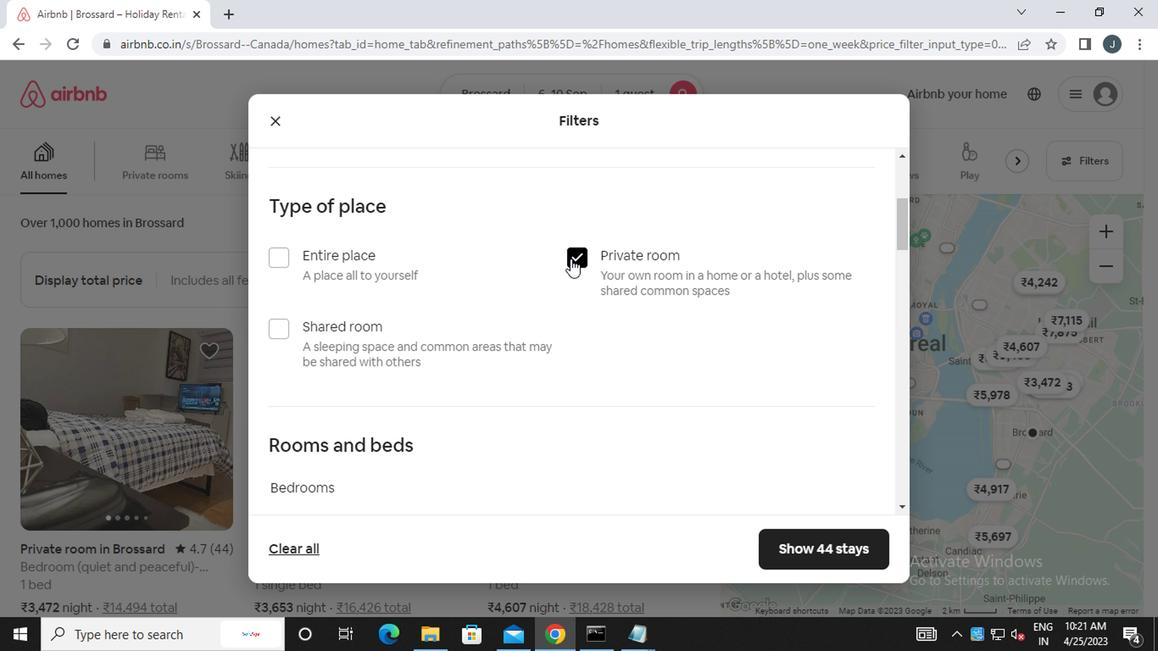 
Action: Mouse moved to (551, 276)
Screenshot: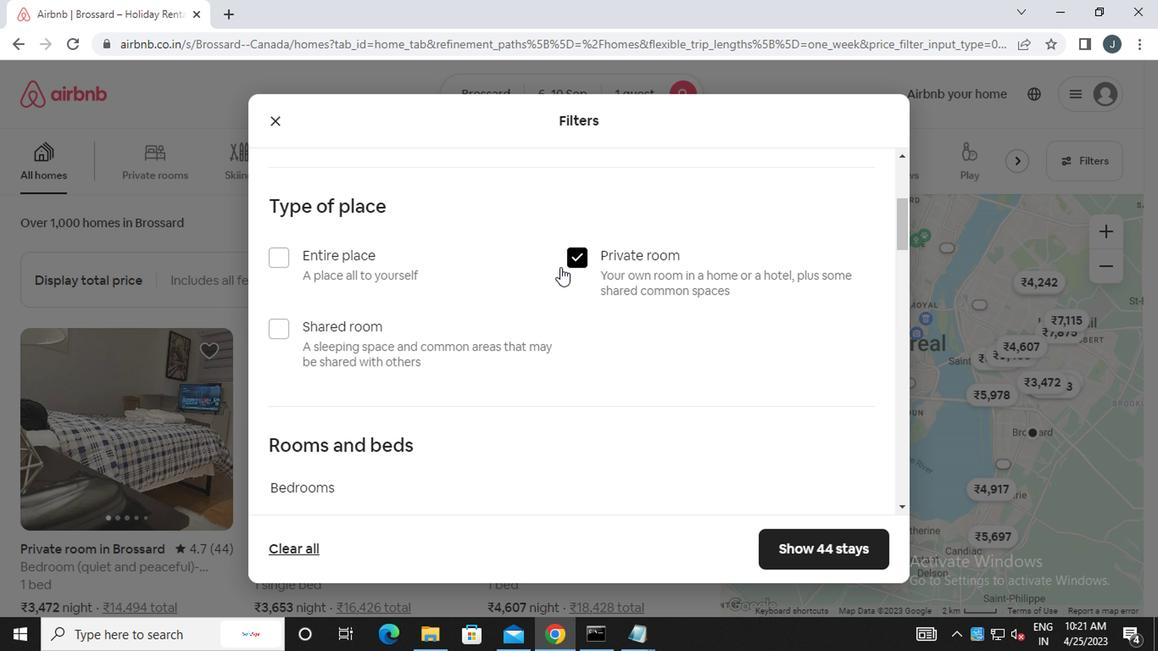 
Action: Mouse scrolled (551, 275) with delta (0, -1)
Screenshot: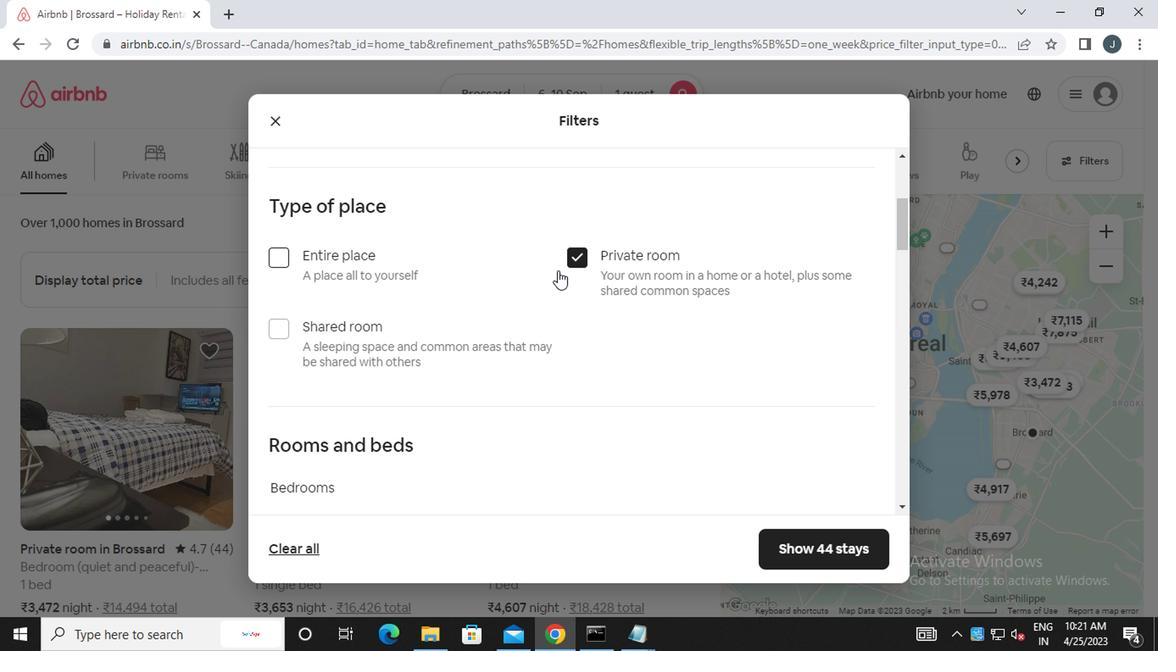 
Action: Mouse scrolled (551, 275) with delta (0, -1)
Screenshot: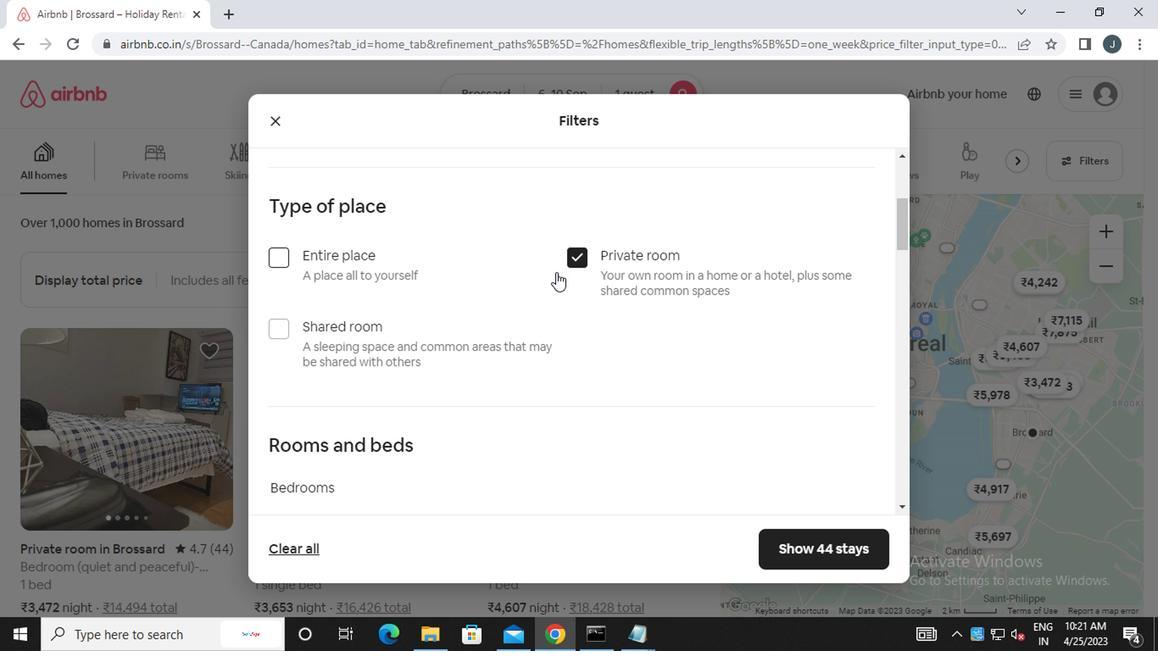 
Action: Mouse moved to (361, 281)
Screenshot: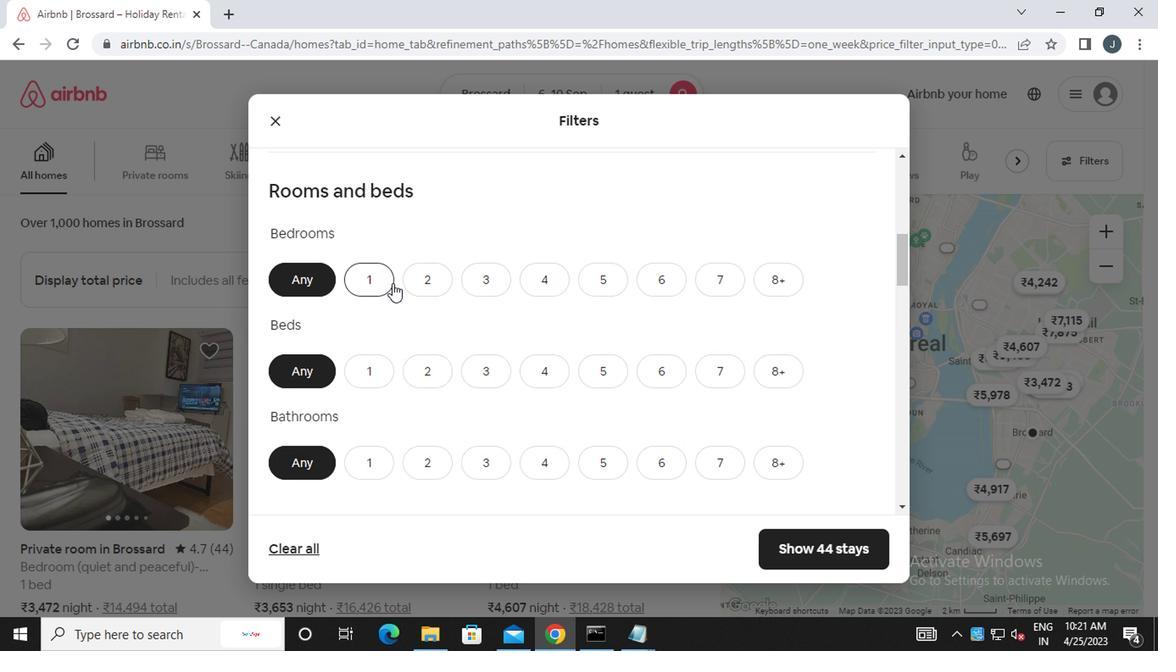 
Action: Mouse pressed left at (361, 281)
Screenshot: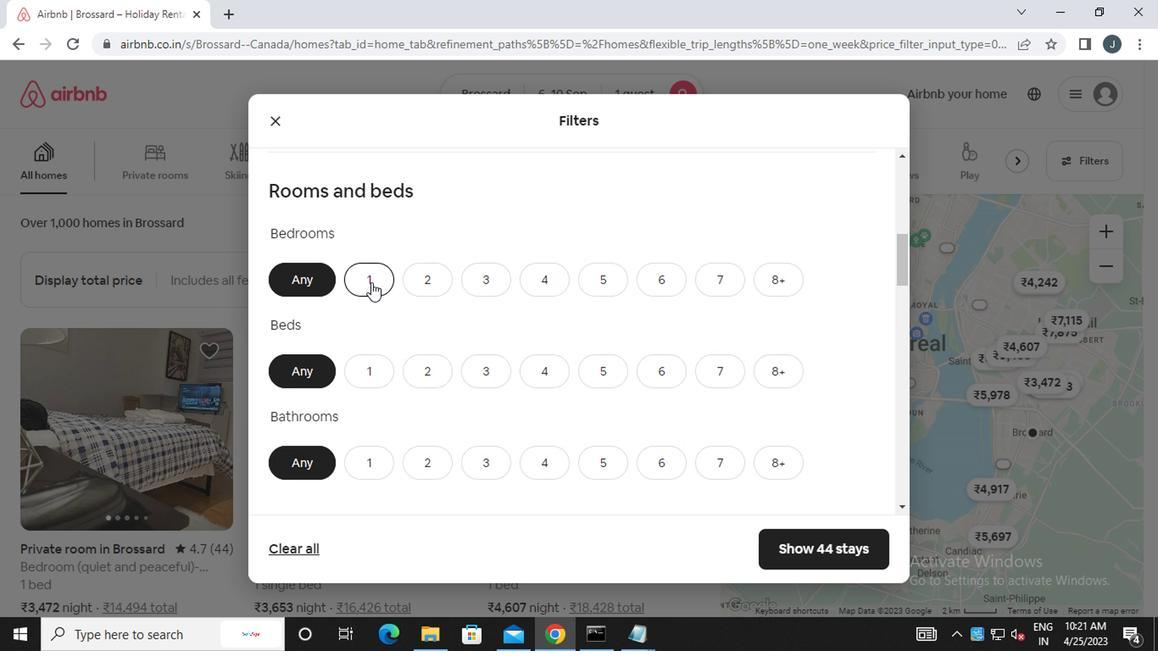 
Action: Mouse moved to (365, 369)
Screenshot: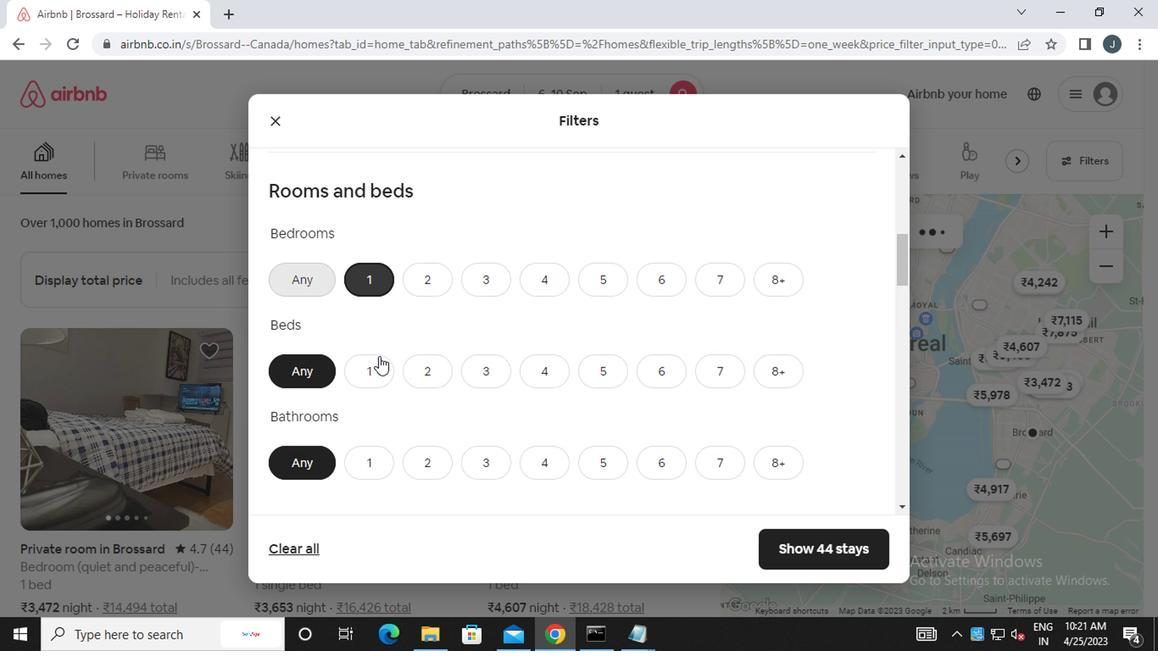 
Action: Mouse pressed left at (365, 369)
Screenshot: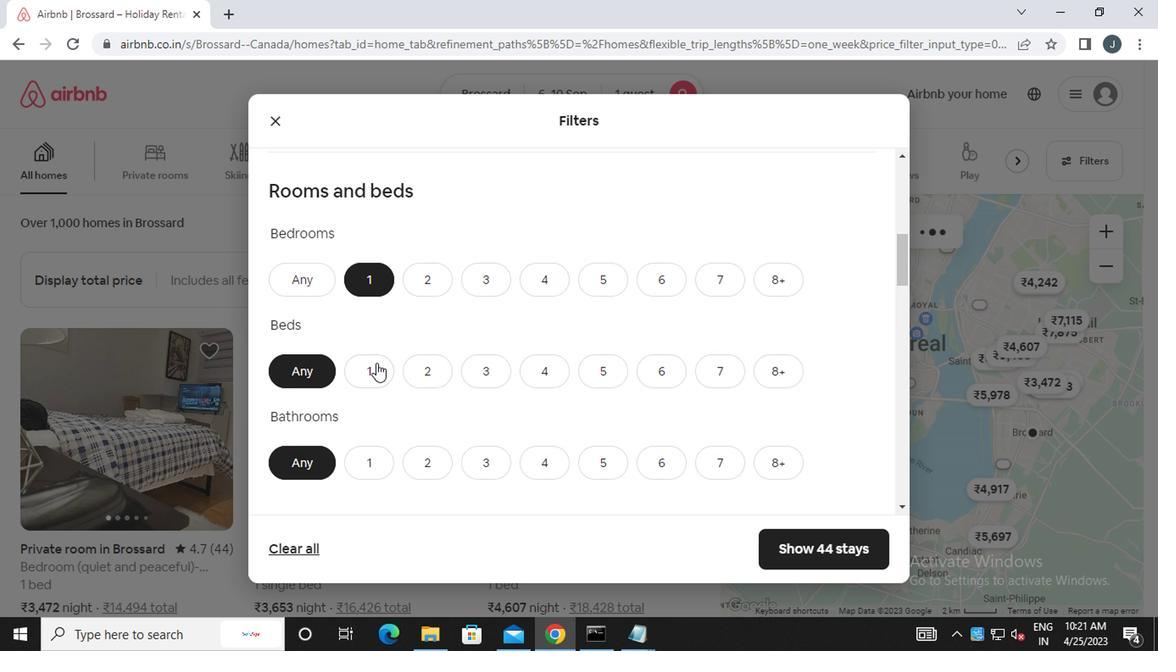 
Action: Mouse moved to (369, 460)
Screenshot: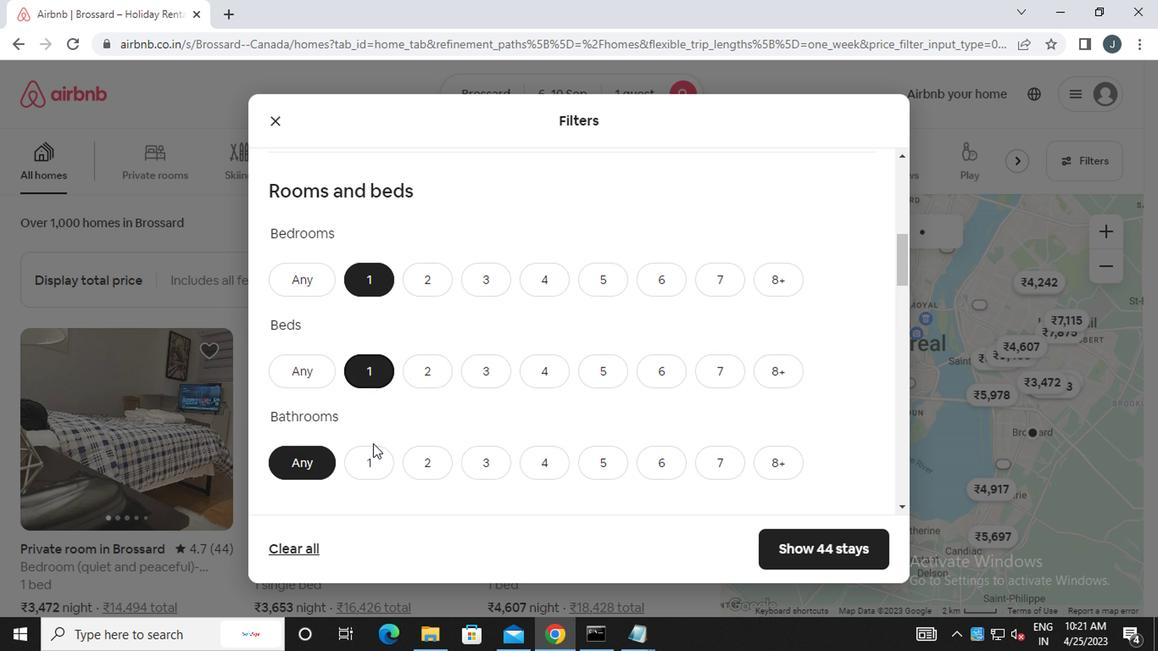 
Action: Mouse pressed left at (369, 460)
Screenshot: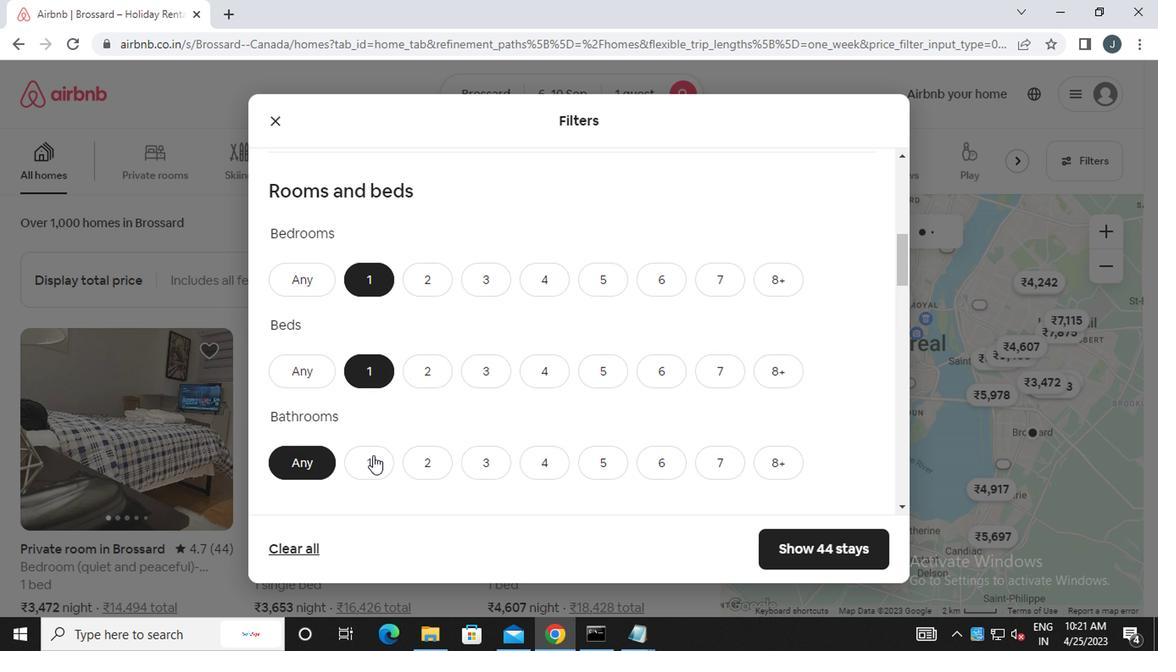 
Action: Mouse moved to (396, 432)
Screenshot: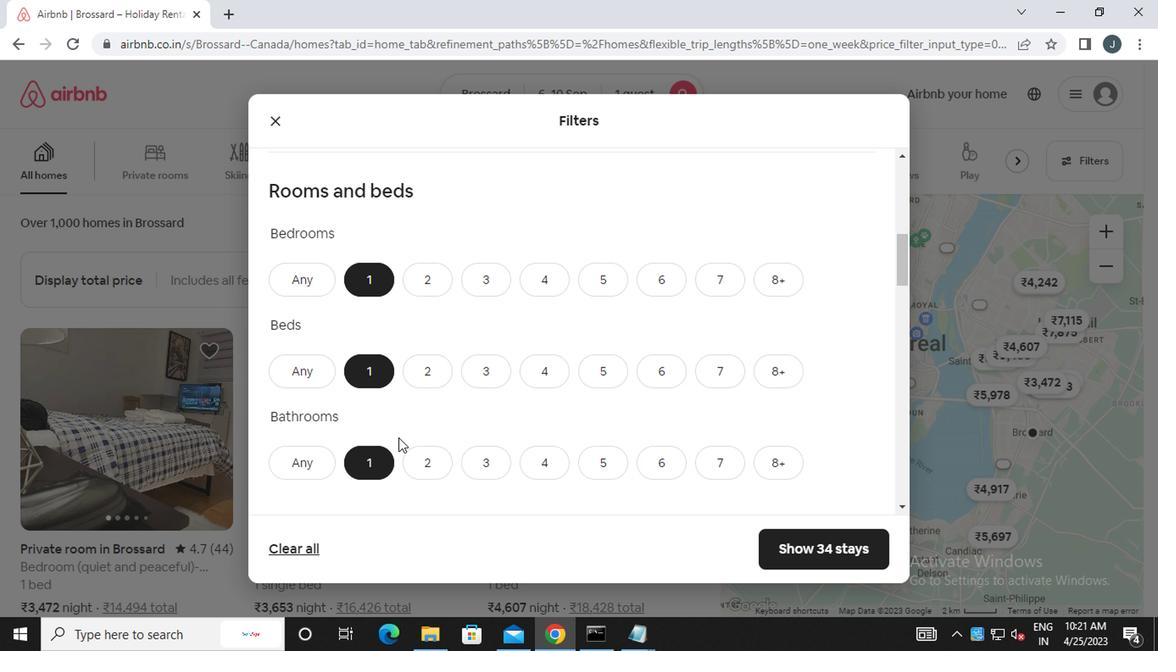 
Action: Mouse scrolled (396, 431) with delta (0, 0)
Screenshot: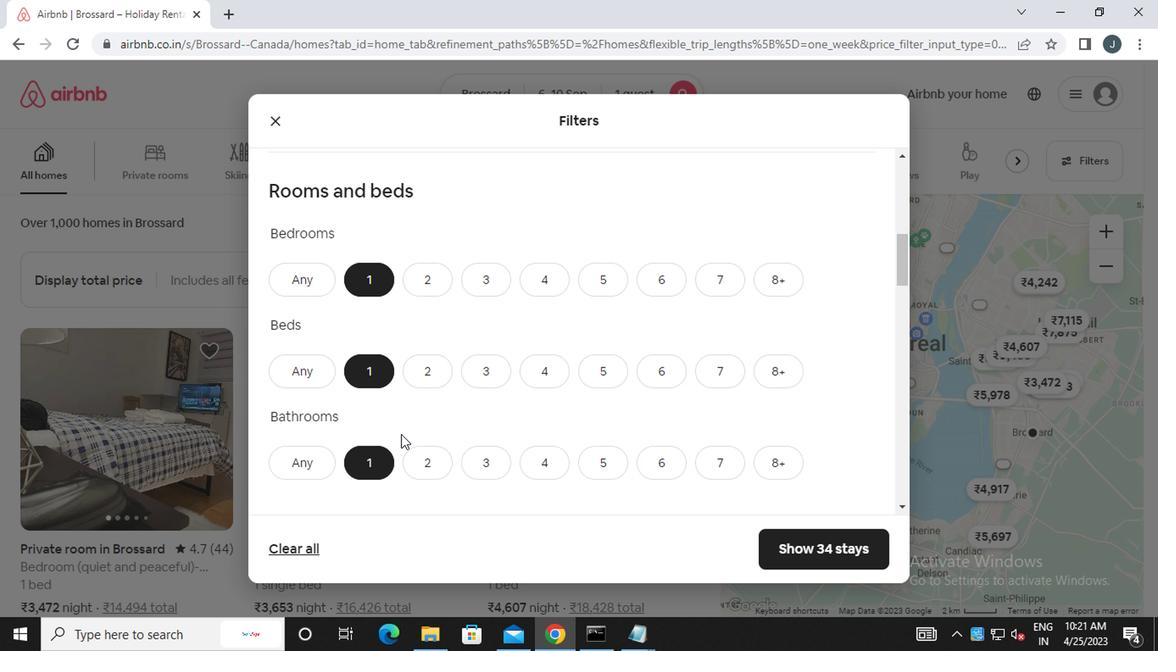 
Action: Mouse scrolled (396, 431) with delta (0, 0)
Screenshot: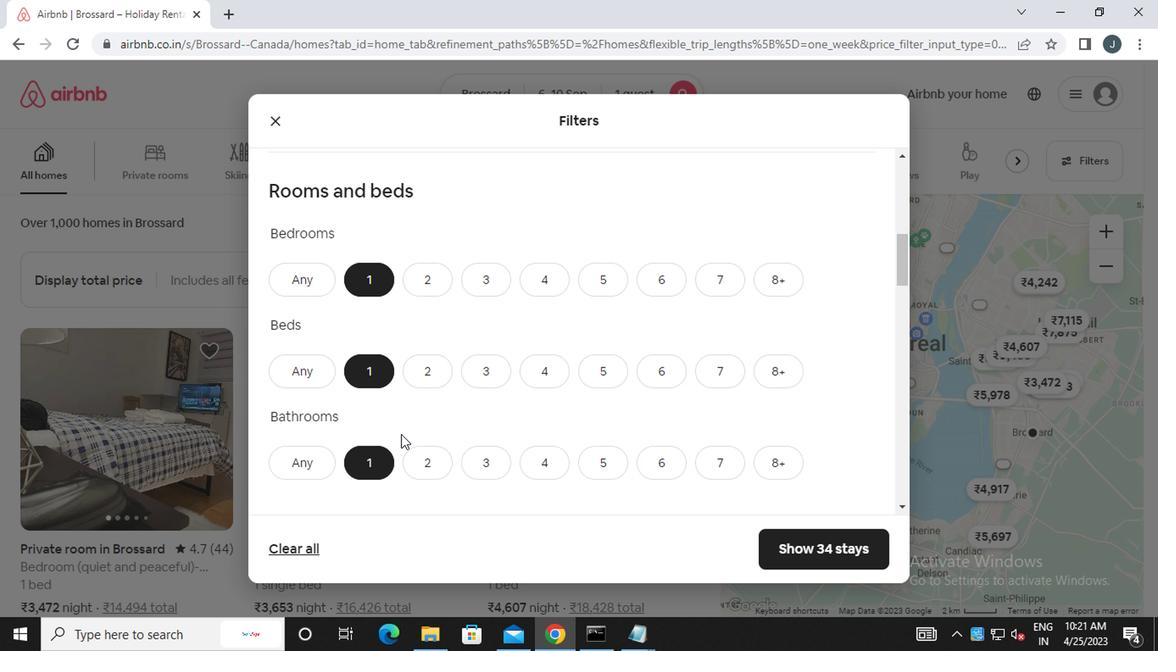 
Action: Mouse scrolled (396, 431) with delta (0, 0)
Screenshot: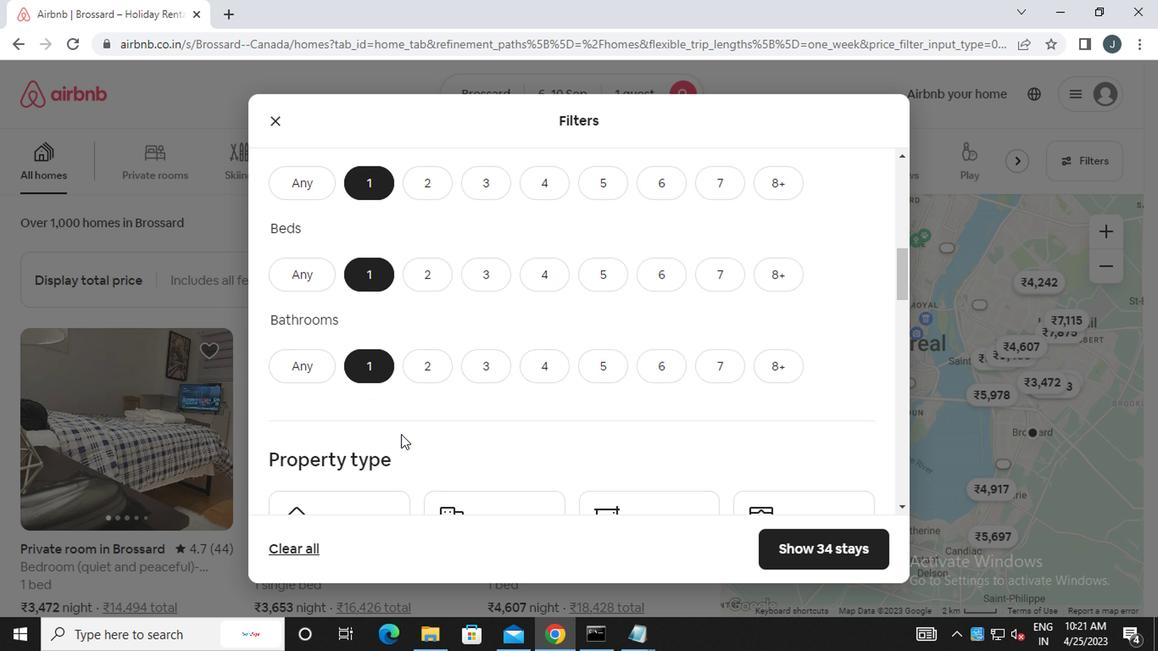 
Action: Mouse scrolled (396, 431) with delta (0, 0)
Screenshot: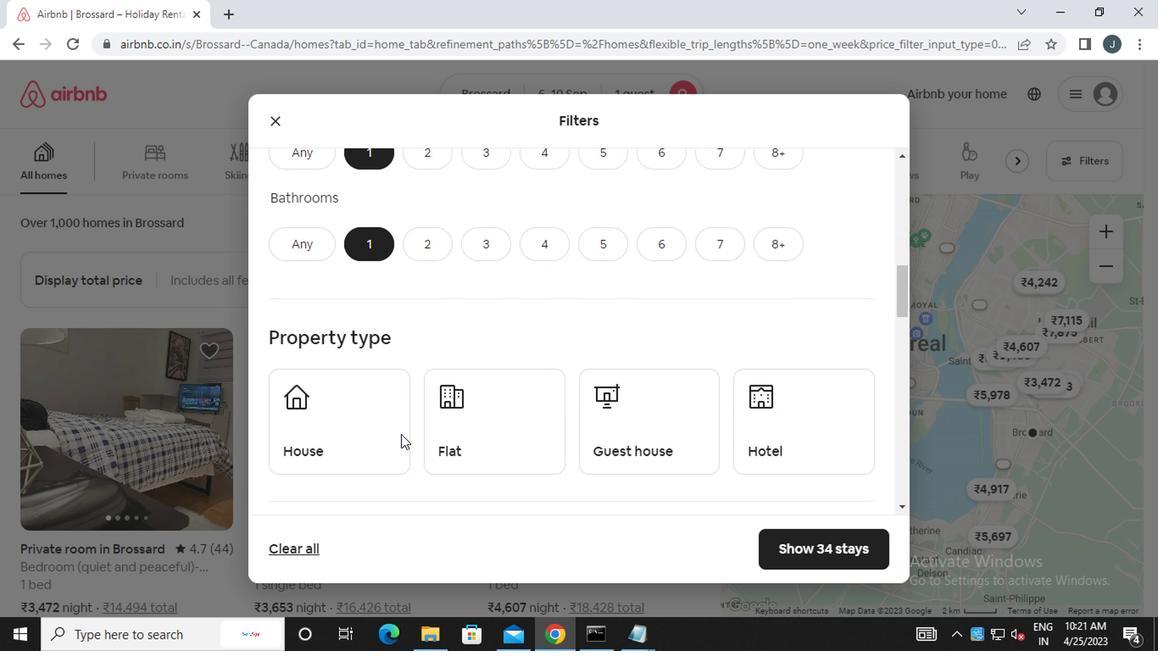 
Action: Mouse moved to (396, 431)
Screenshot: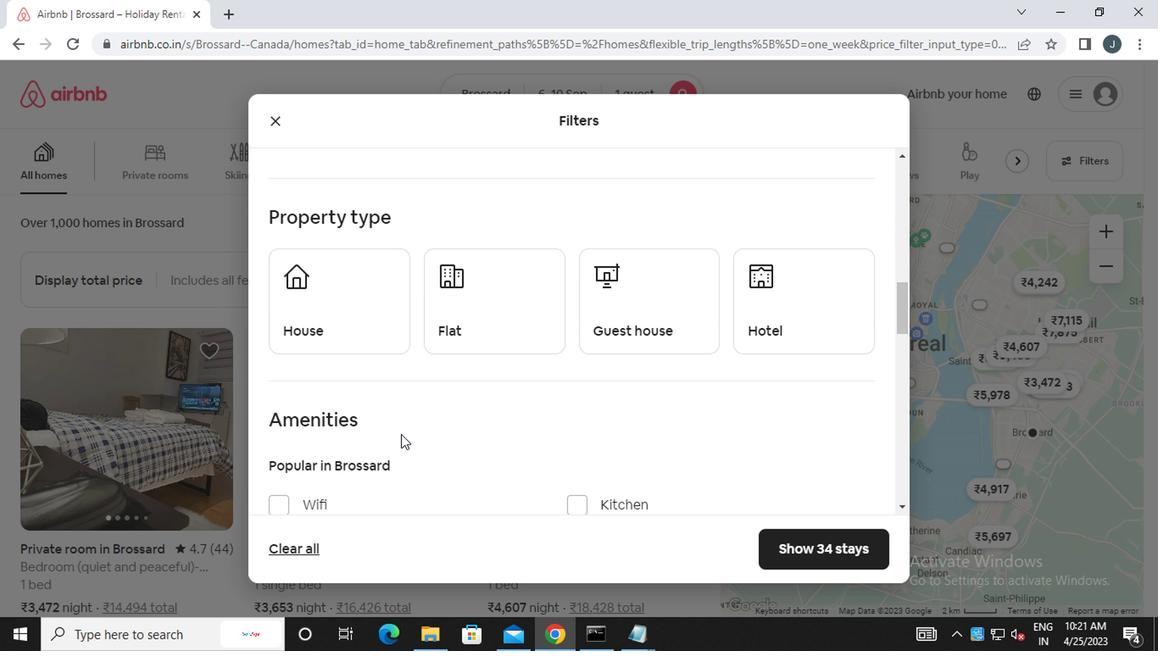 
Action: Mouse scrolled (396, 430) with delta (0, -1)
Screenshot: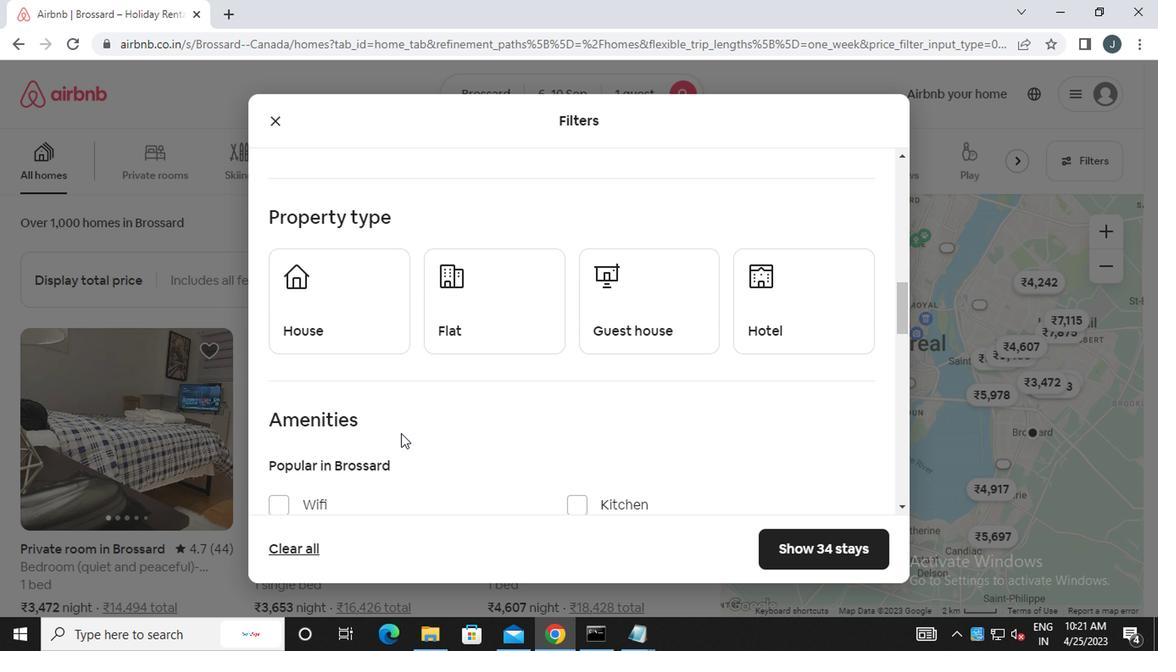 
Action: Mouse moved to (329, 253)
Screenshot: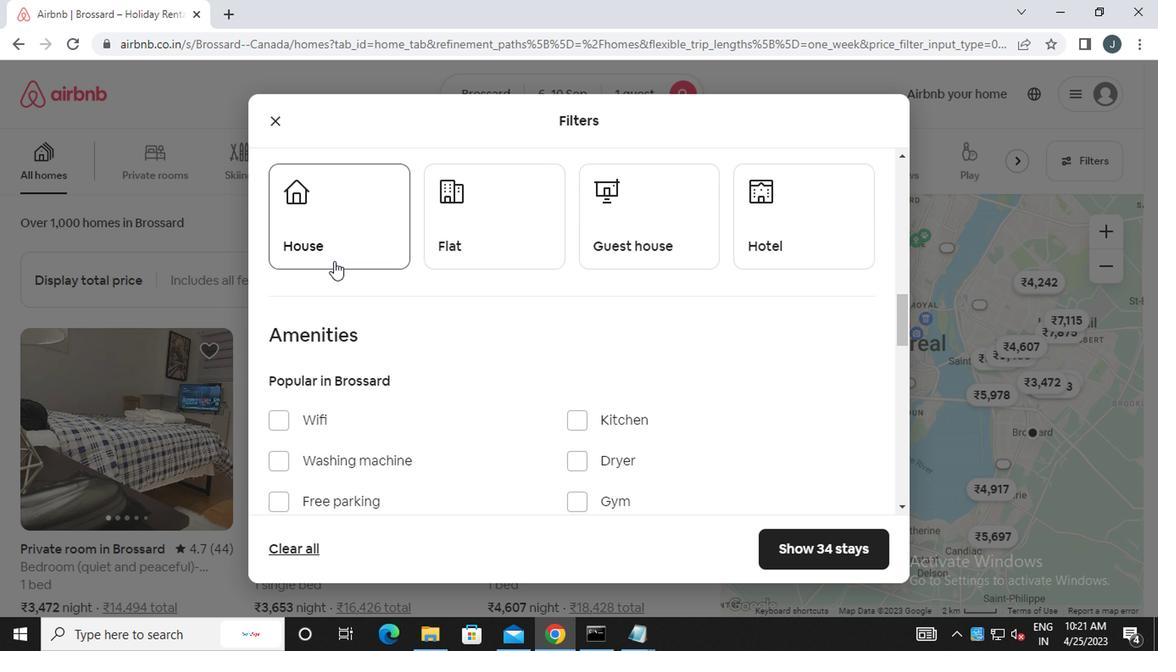 
Action: Mouse pressed left at (329, 253)
Screenshot: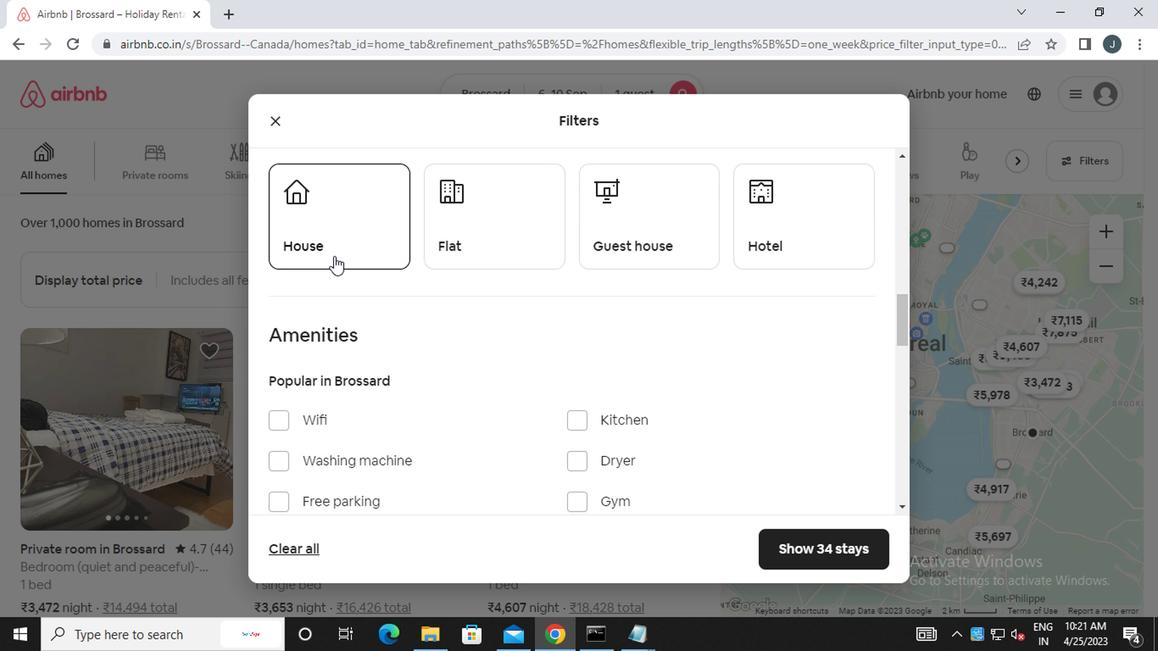 
Action: Mouse moved to (477, 265)
Screenshot: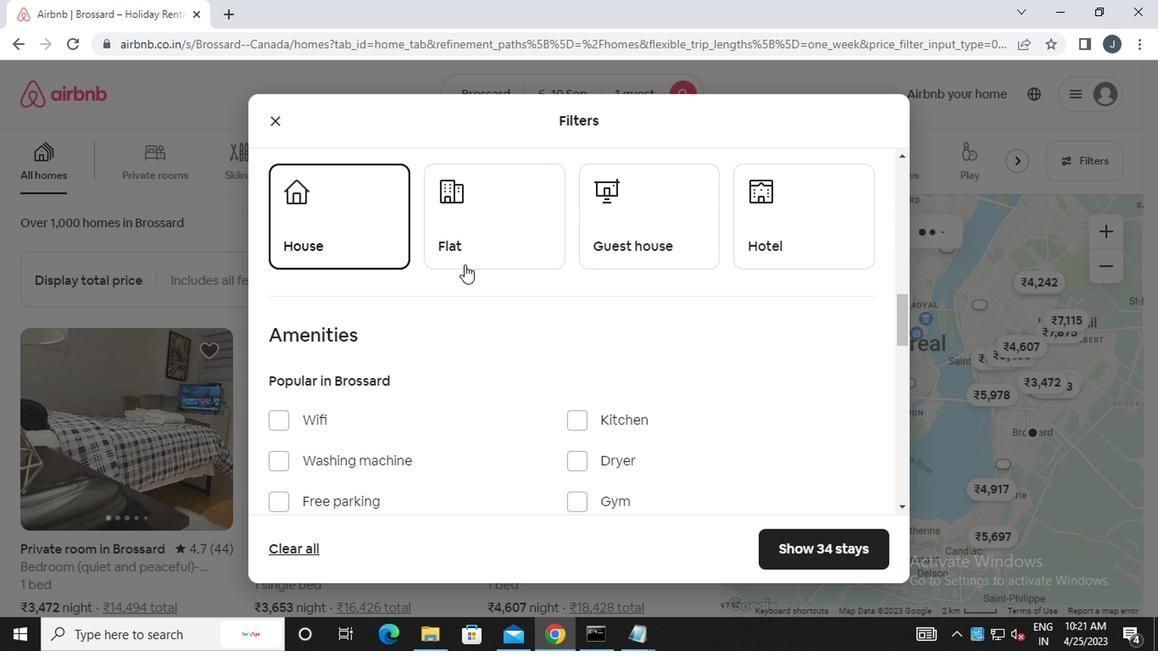 
Action: Mouse pressed left at (477, 265)
Screenshot: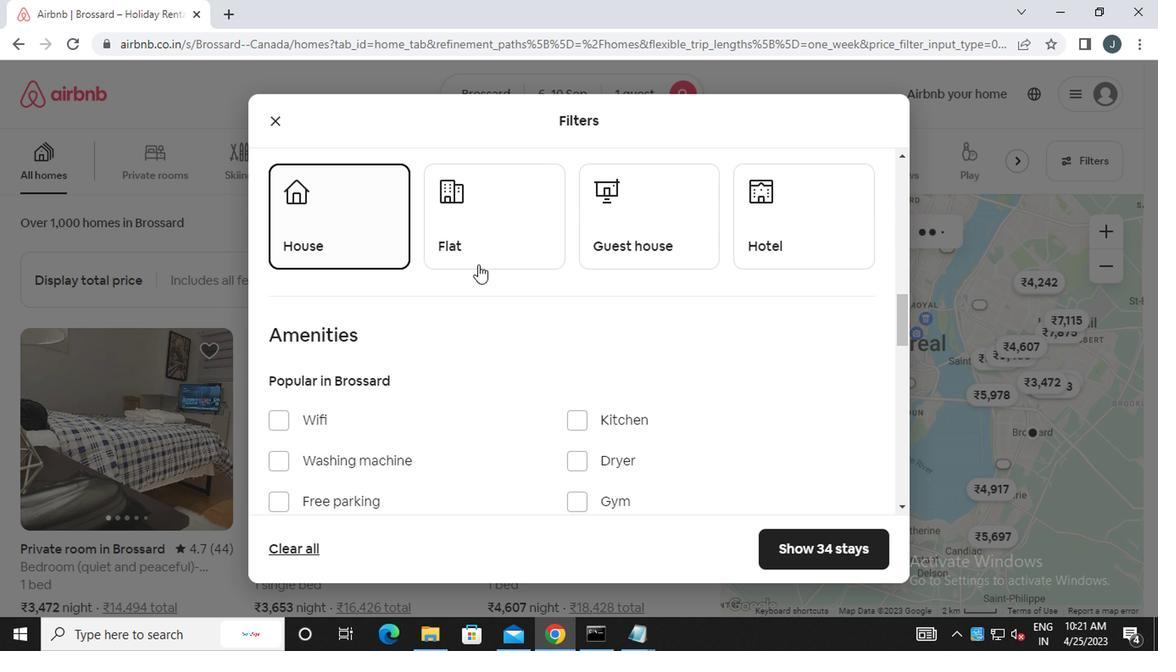 
Action: Mouse moved to (647, 248)
Screenshot: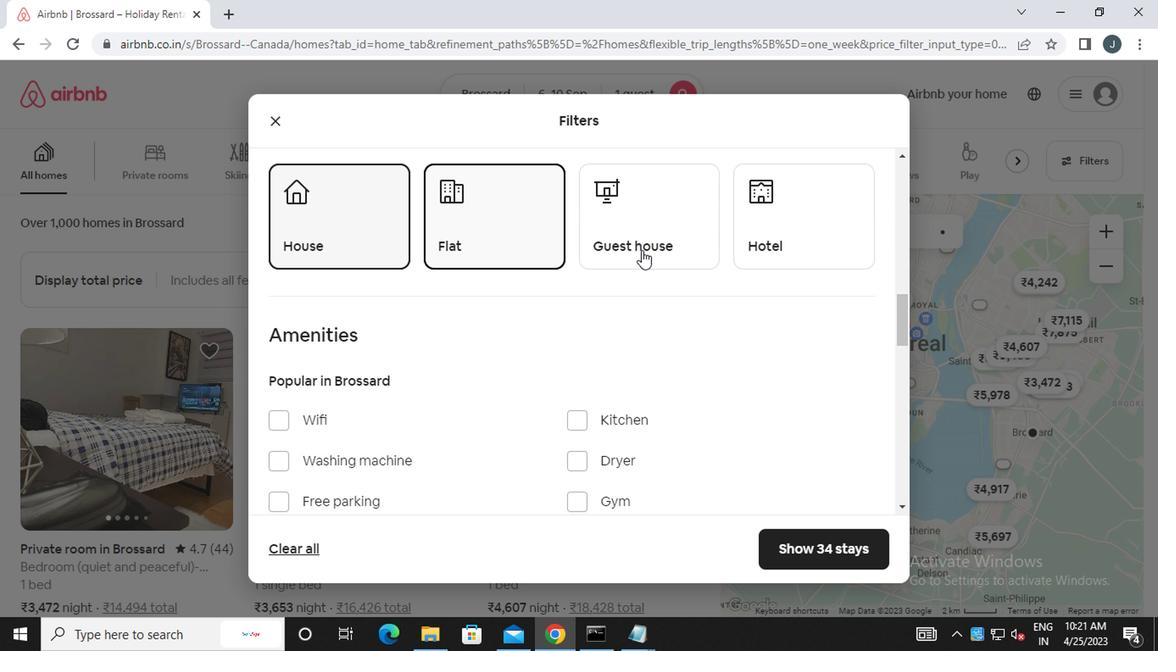 
Action: Mouse pressed left at (647, 248)
Screenshot: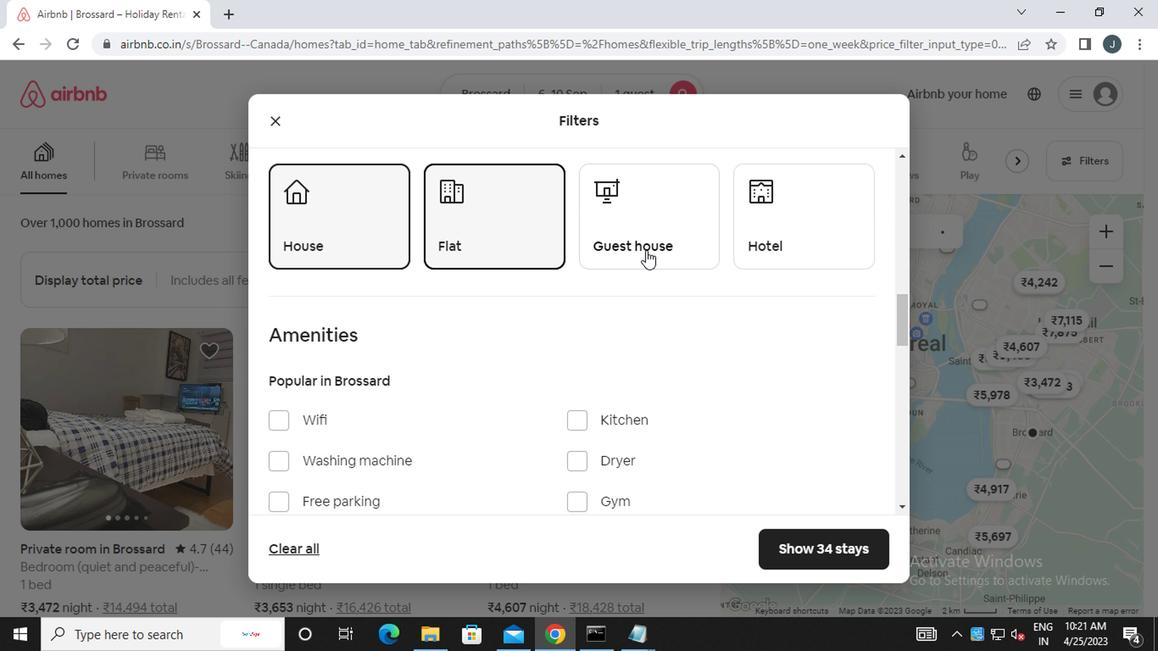 
Action: Mouse moved to (823, 247)
Screenshot: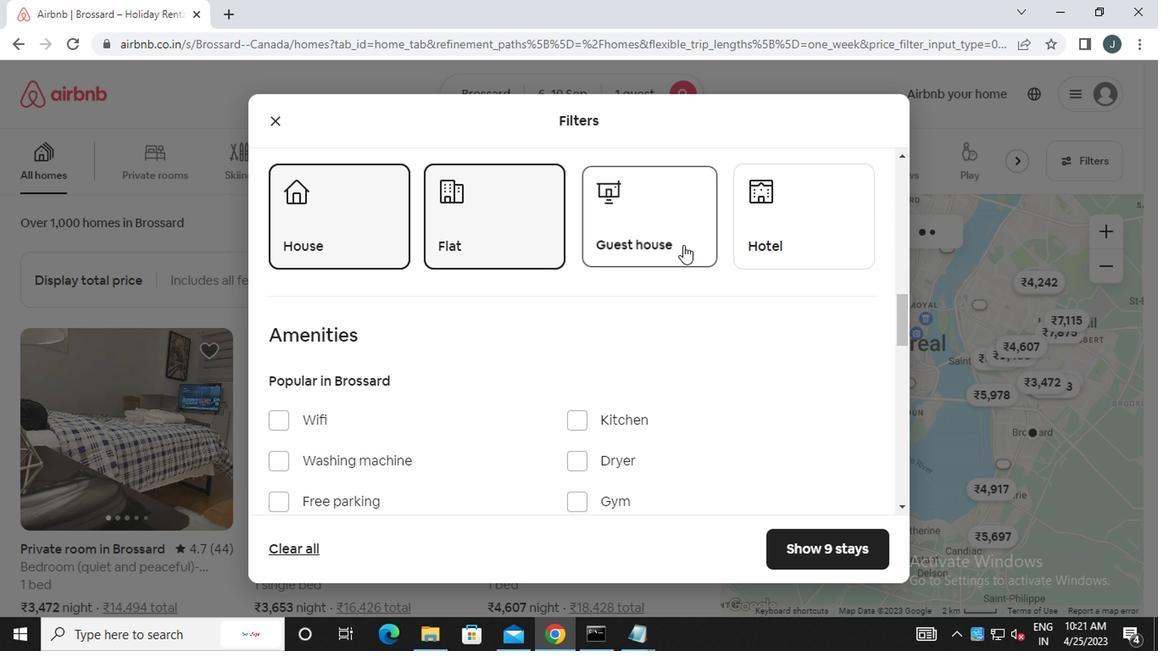 
Action: Mouse pressed left at (823, 247)
Screenshot: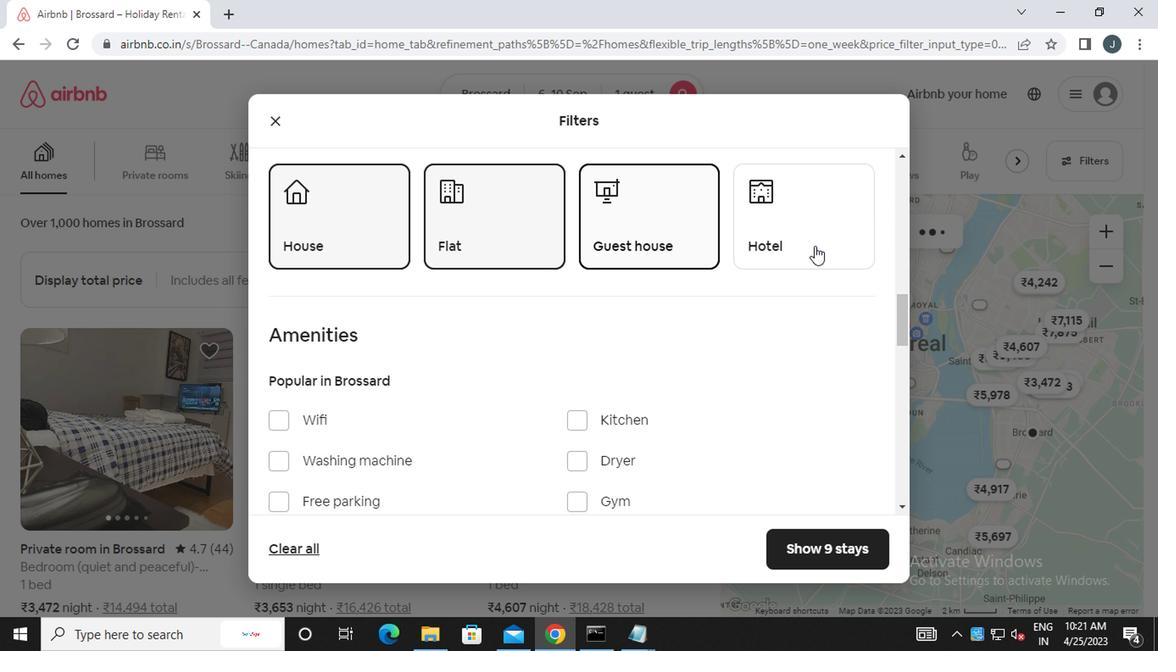 
Action: Mouse moved to (672, 335)
Screenshot: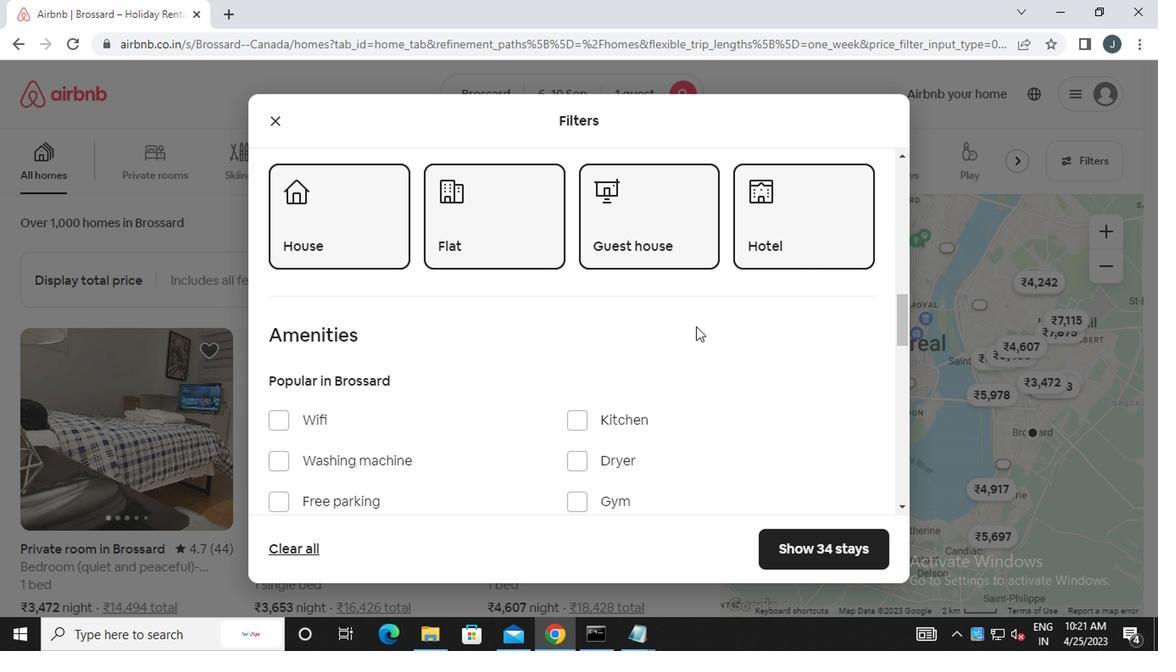 
Action: Mouse scrolled (672, 334) with delta (0, -1)
Screenshot: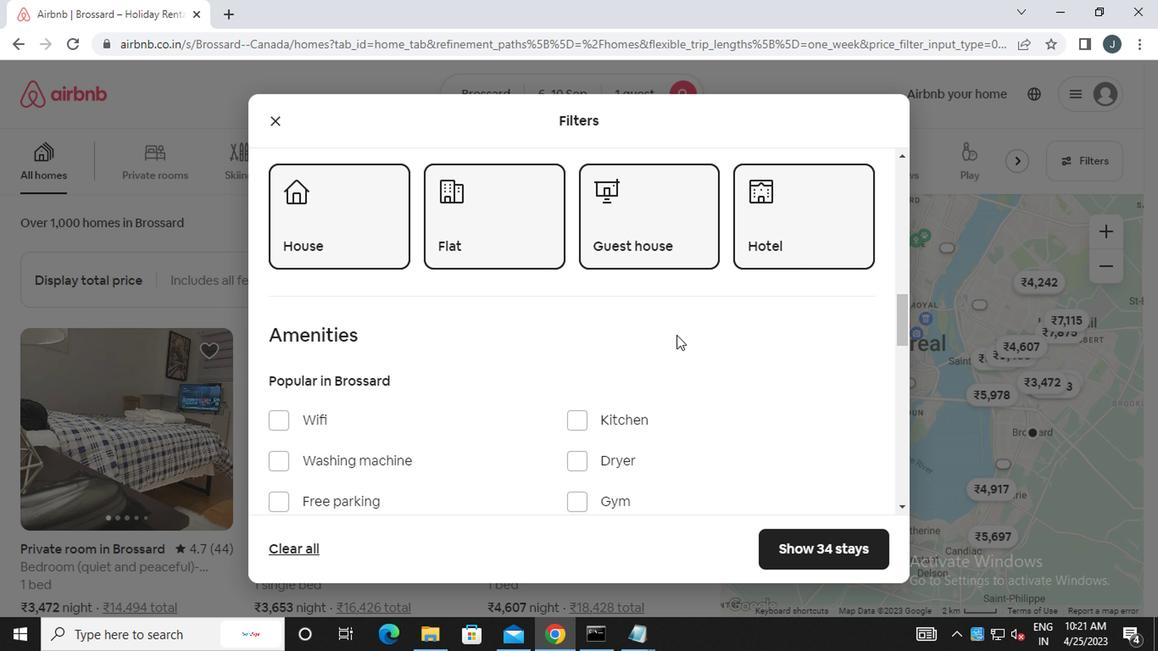 
Action: Mouse scrolled (672, 334) with delta (0, -1)
Screenshot: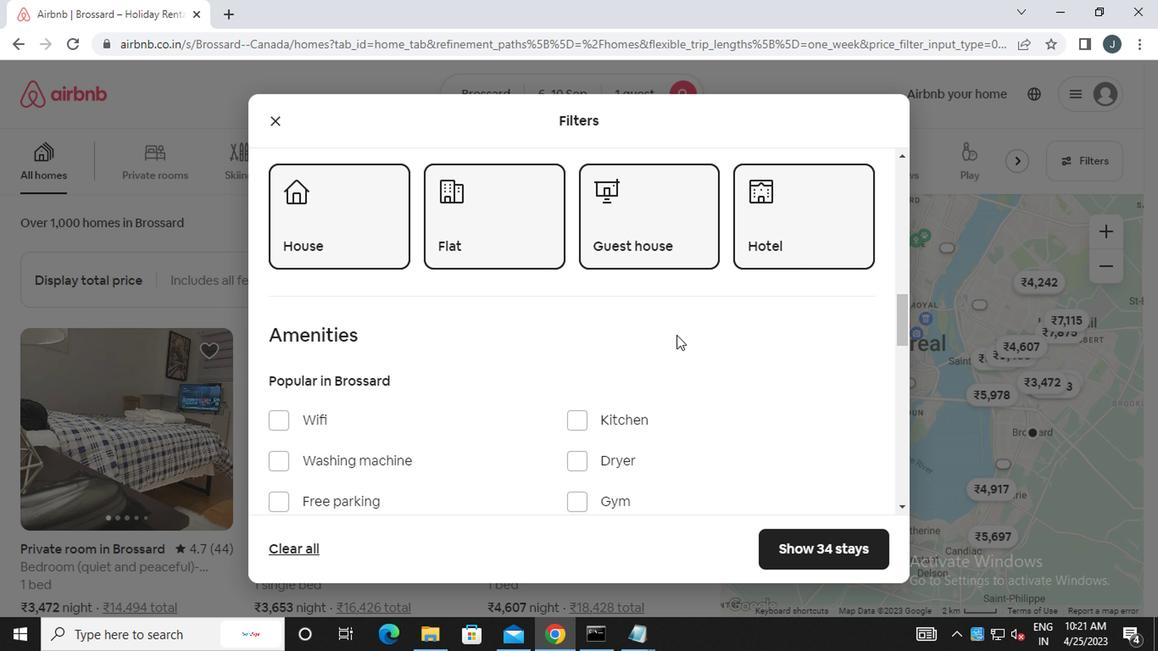 
Action: Mouse moved to (665, 338)
Screenshot: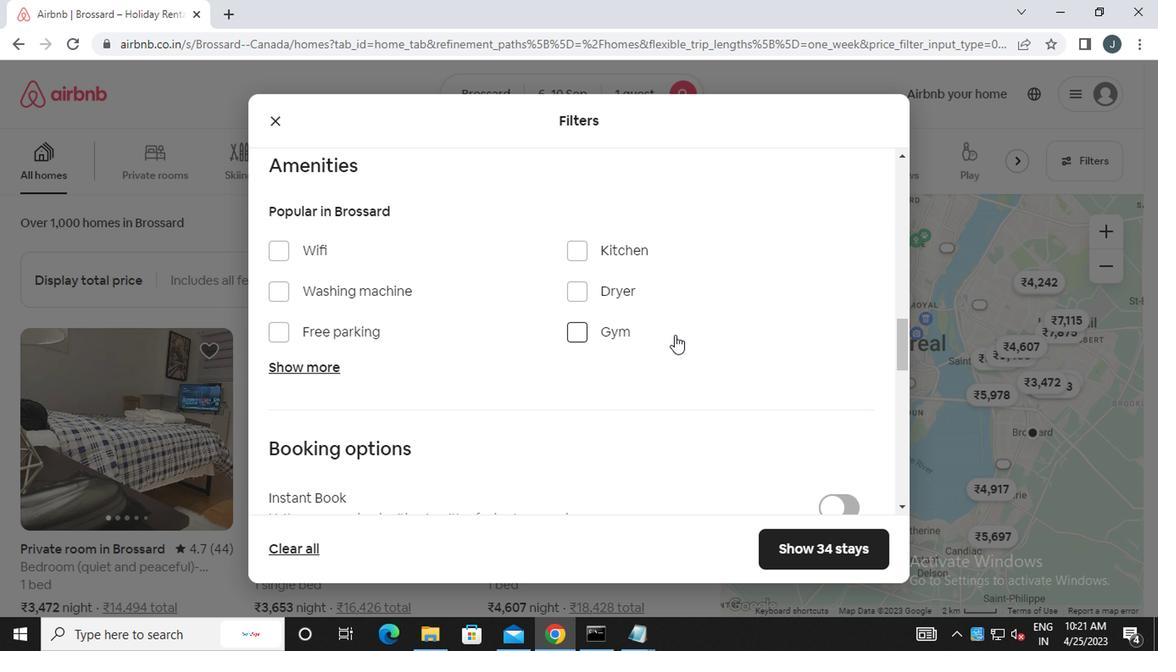 
Action: Mouse scrolled (665, 337) with delta (0, 0)
Screenshot: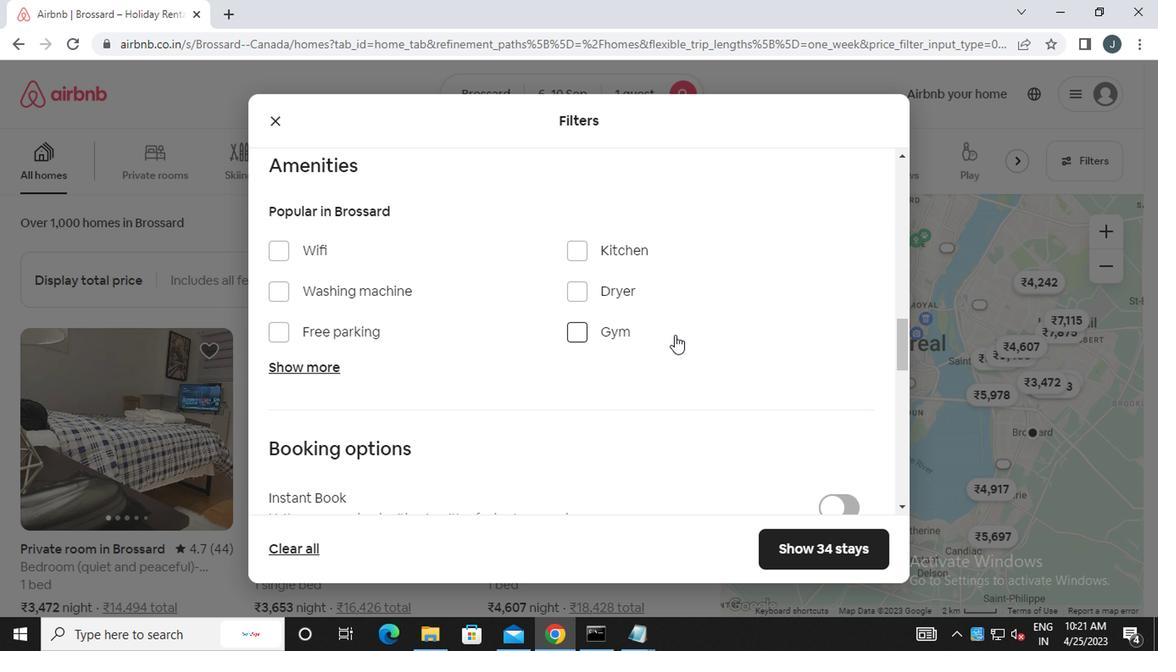 
Action: Mouse moved to (664, 338)
Screenshot: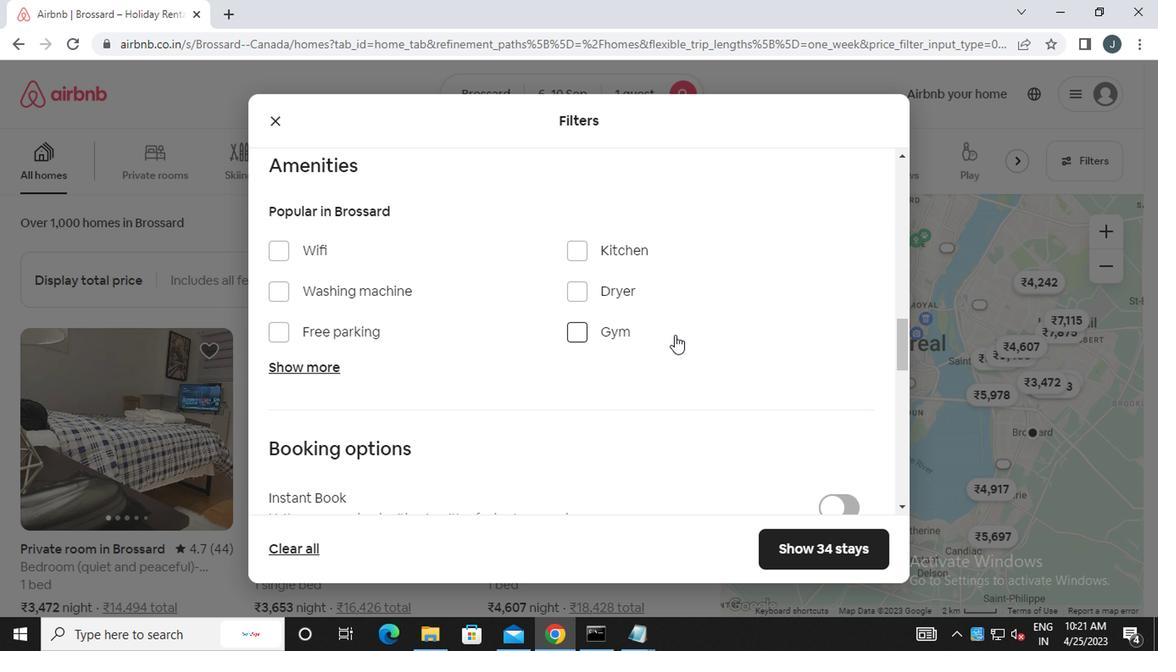 
Action: Mouse scrolled (664, 337) with delta (0, 0)
Screenshot: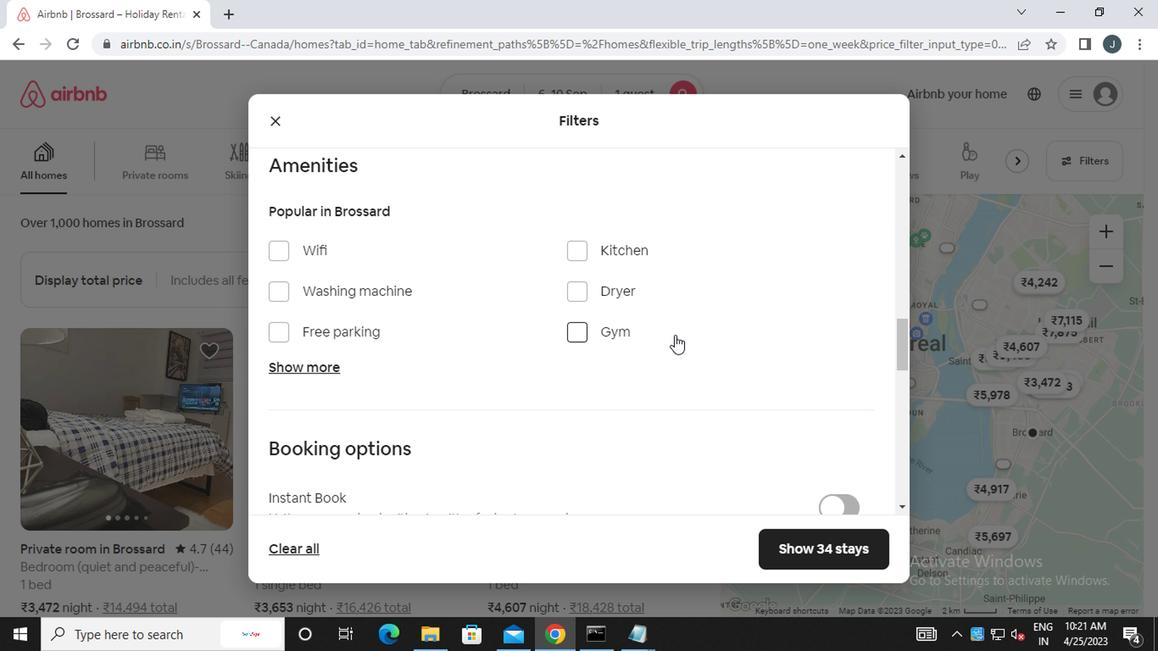 
Action: Mouse moved to (664, 339)
Screenshot: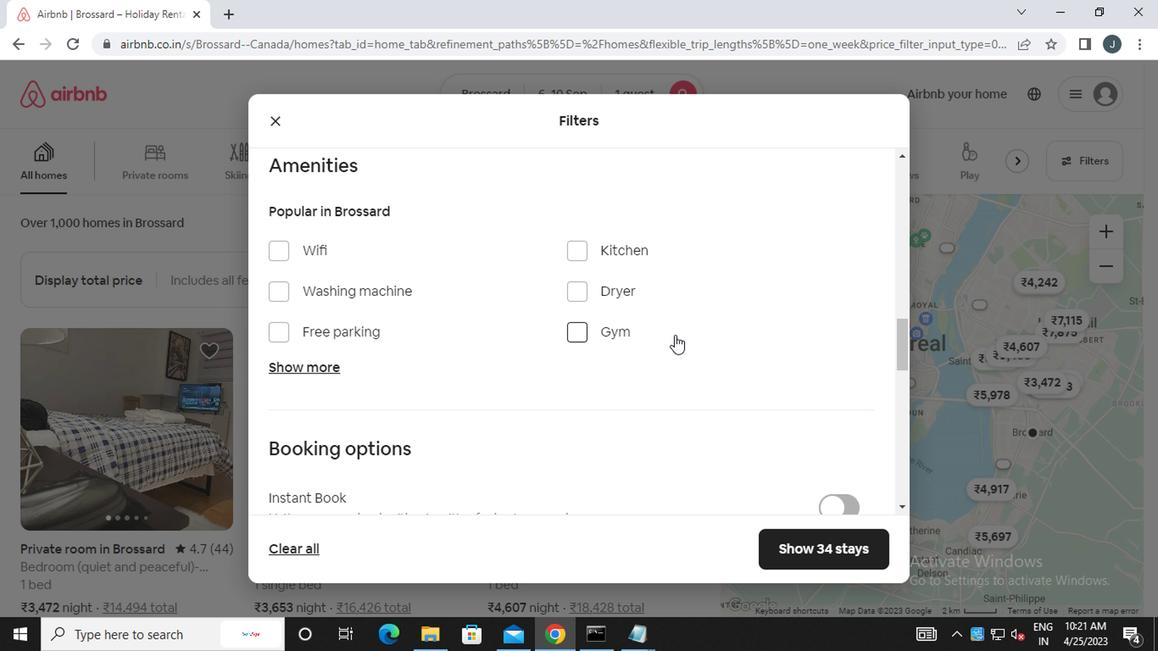 
Action: Mouse scrolled (664, 338) with delta (0, -1)
Screenshot: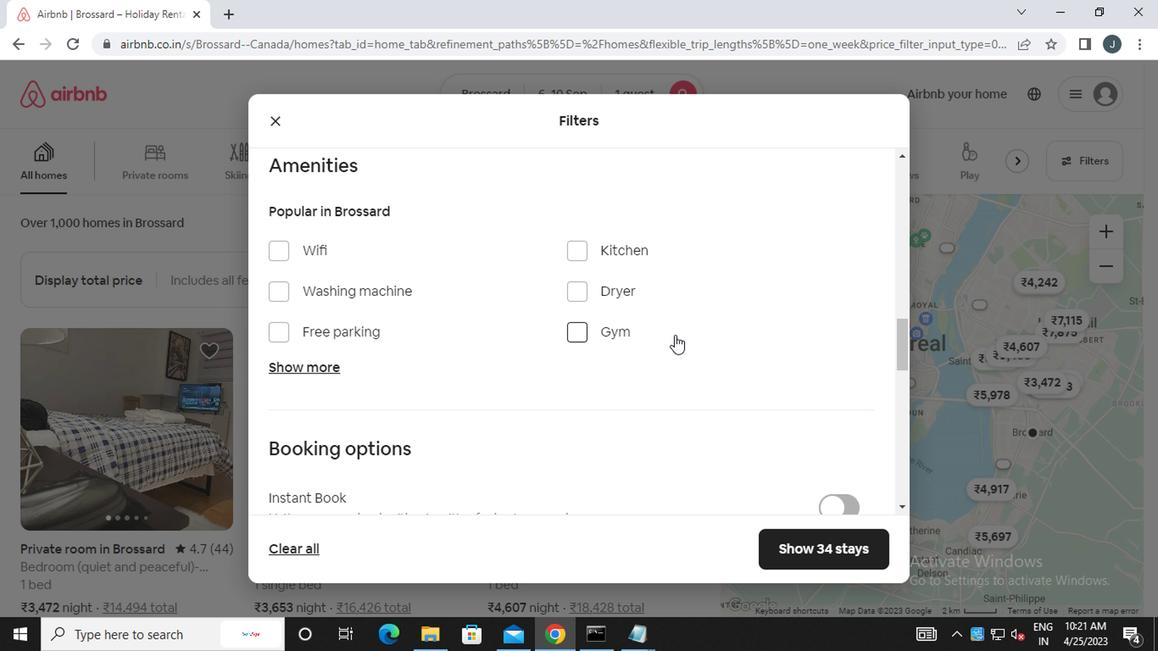 
Action: Mouse moved to (834, 310)
Screenshot: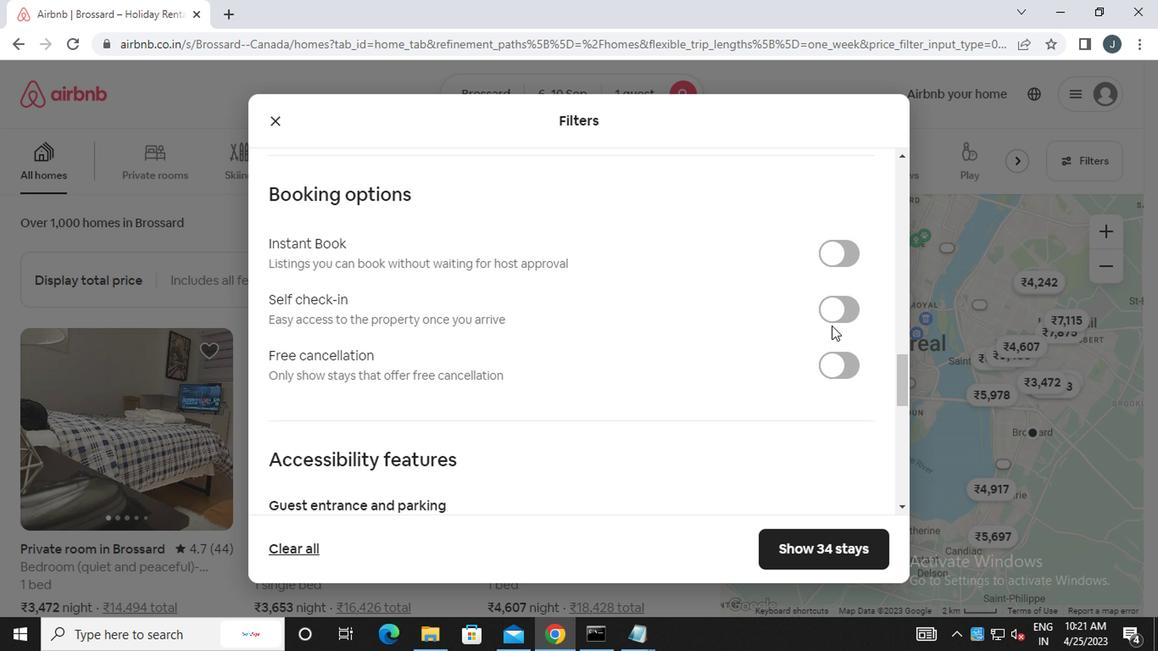 
Action: Mouse pressed left at (834, 310)
Screenshot: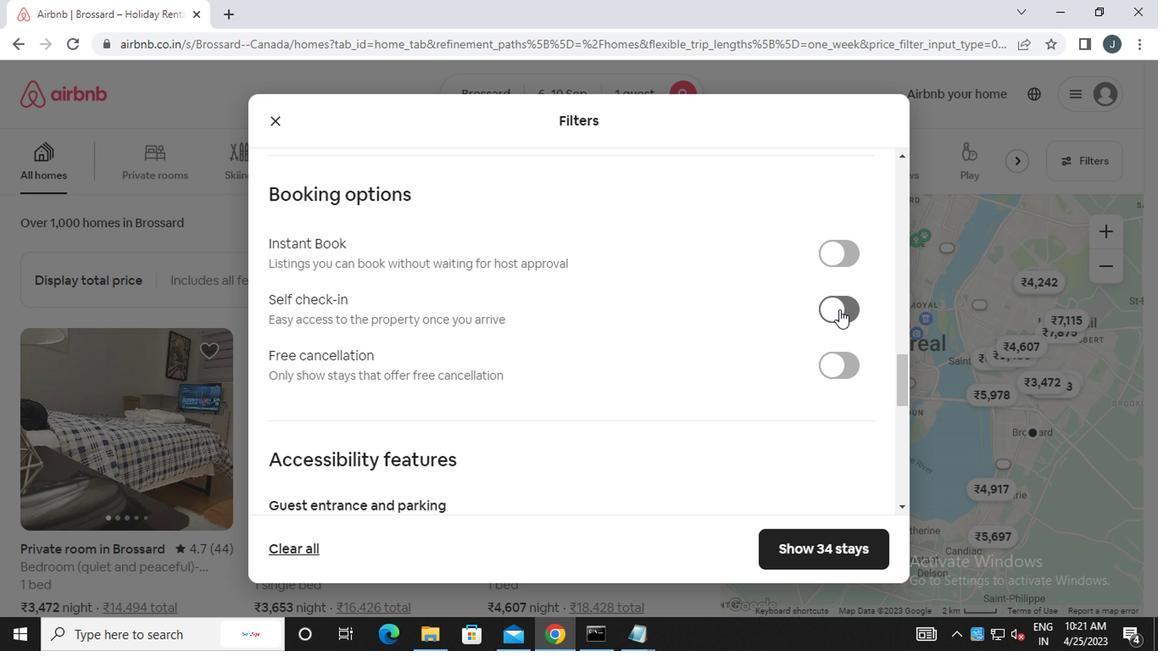 
Action: Mouse moved to (551, 371)
Screenshot: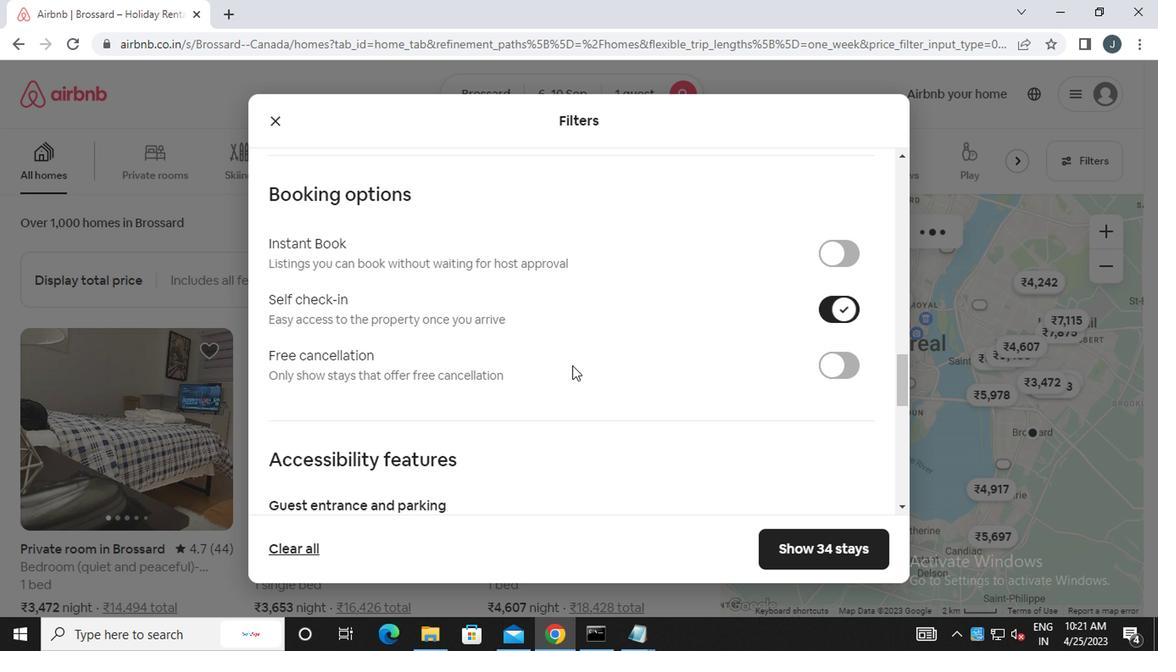 
Action: Mouse scrolled (551, 370) with delta (0, 0)
Screenshot: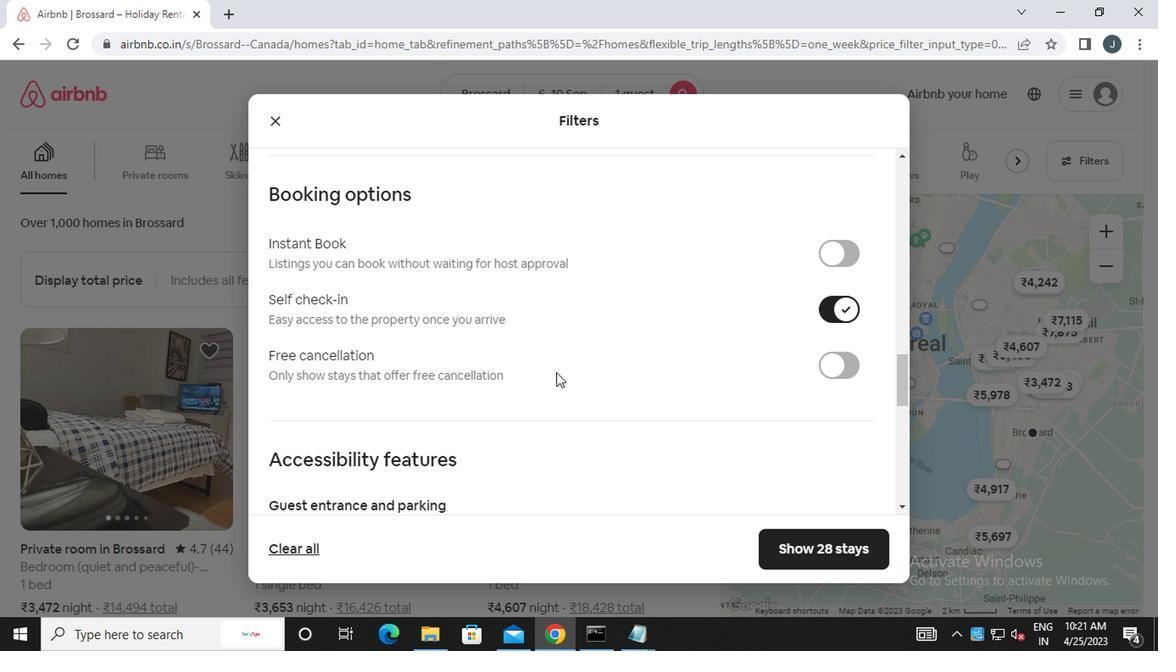 
Action: Mouse scrolled (551, 370) with delta (0, 0)
Screenshot: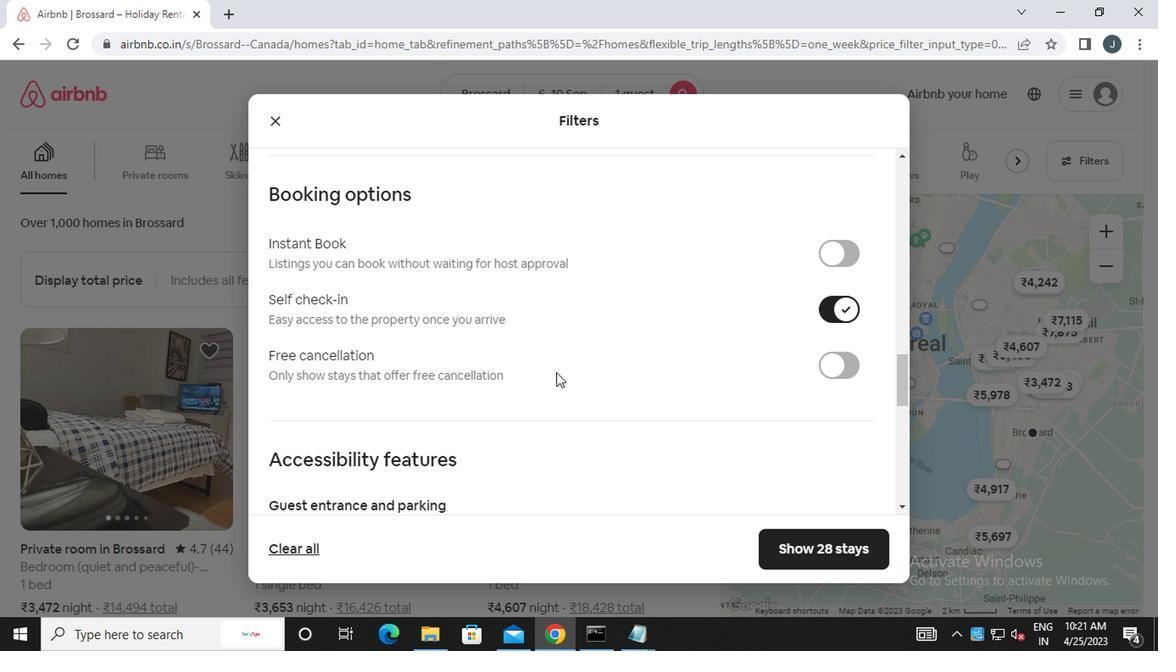 
Action: Mouse scrolled (551, 370) with delta (0, 0)
Screenshot: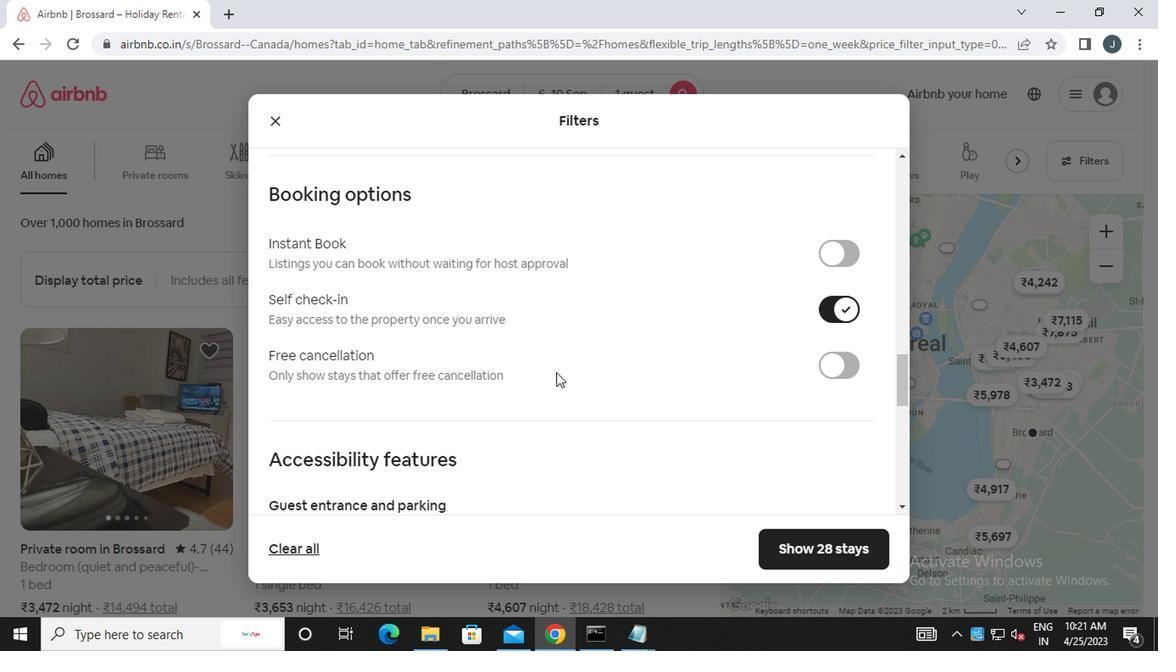 
Action: Mouse scrolled (551, 370) with delta (0, 0)
Screenshot: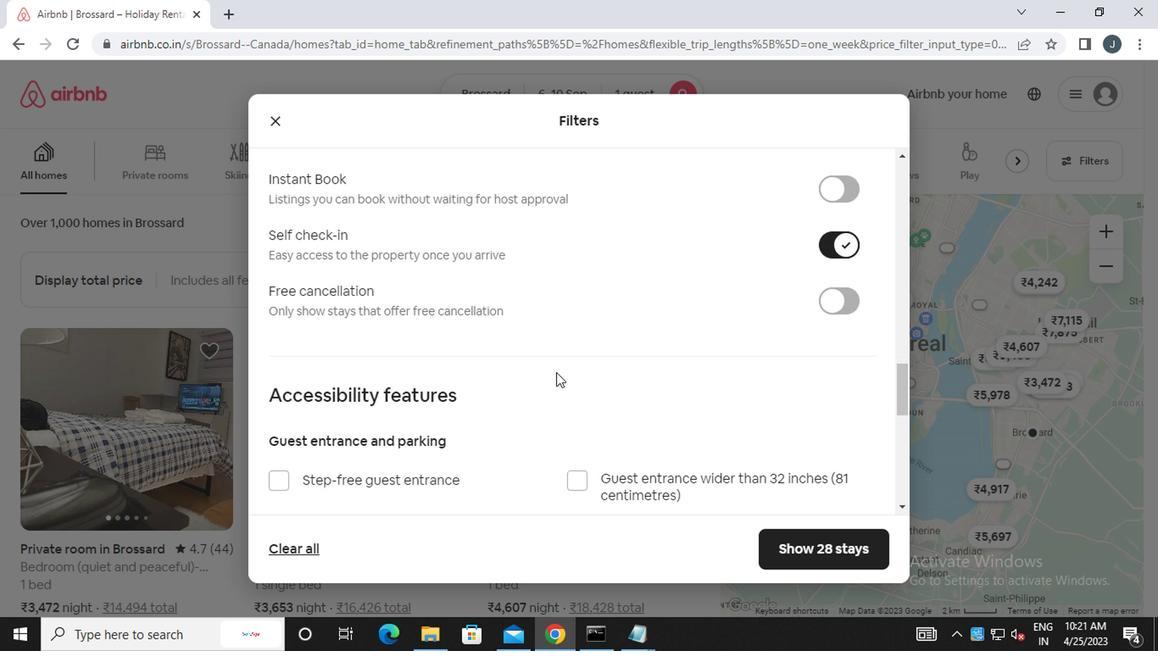 
Action: Mouse scrolled (551, 370) with delta (0, 0)
Screenshot: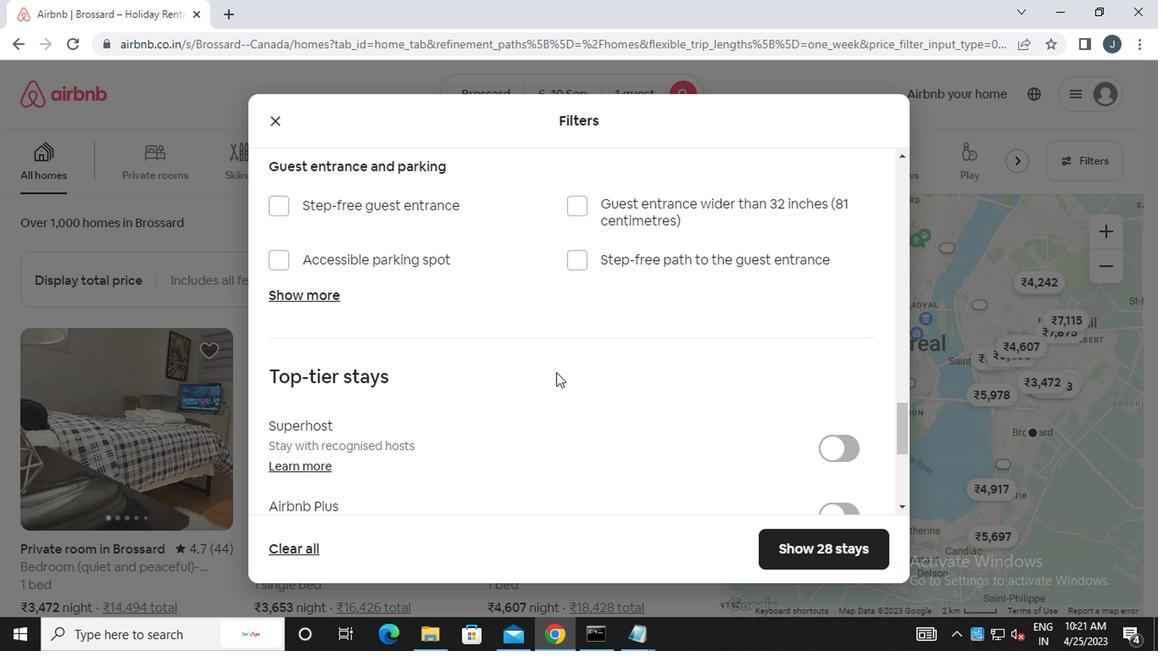 
Action: Mouse scrolled (551, 370) with delta (0, 0)
Screenshot: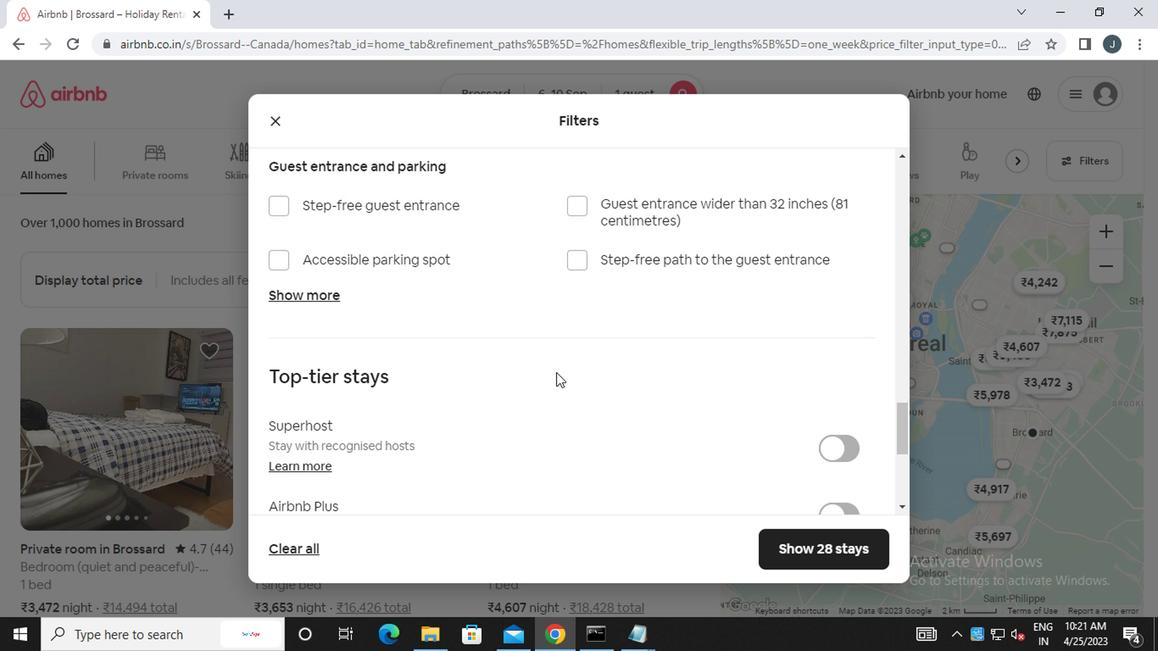 
Action: Mouse scrolled (551, 370) with delta (0, 0)
Screenshot: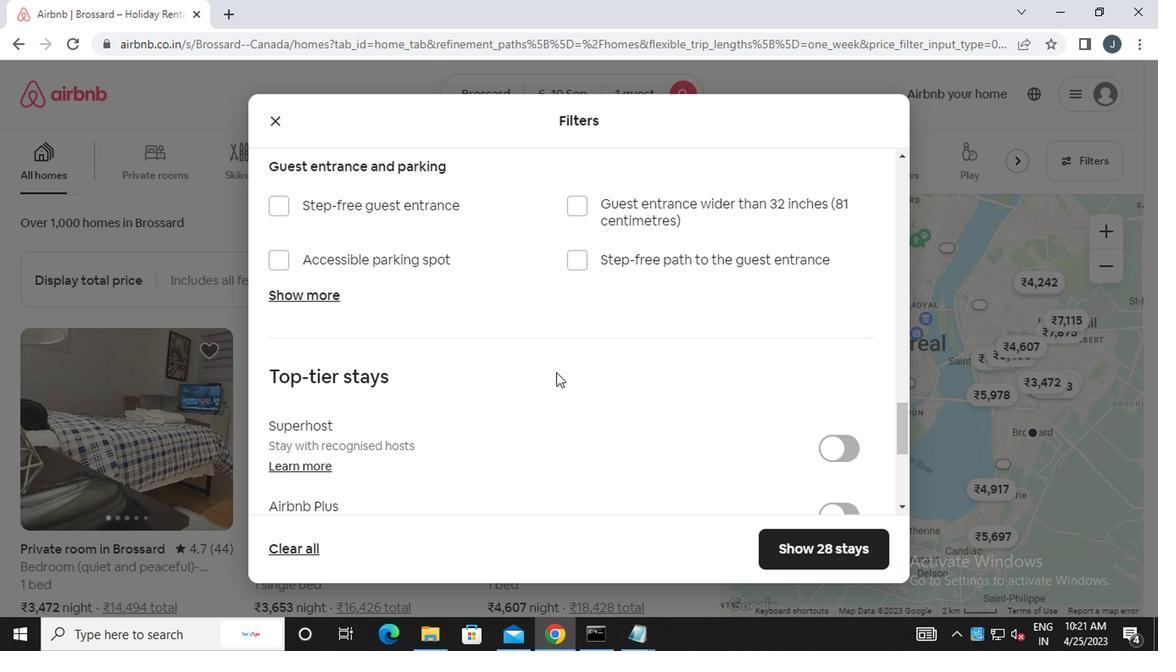 
Action: Mouse scrolled (551, 370) with delta (0, 0)
Screenshot: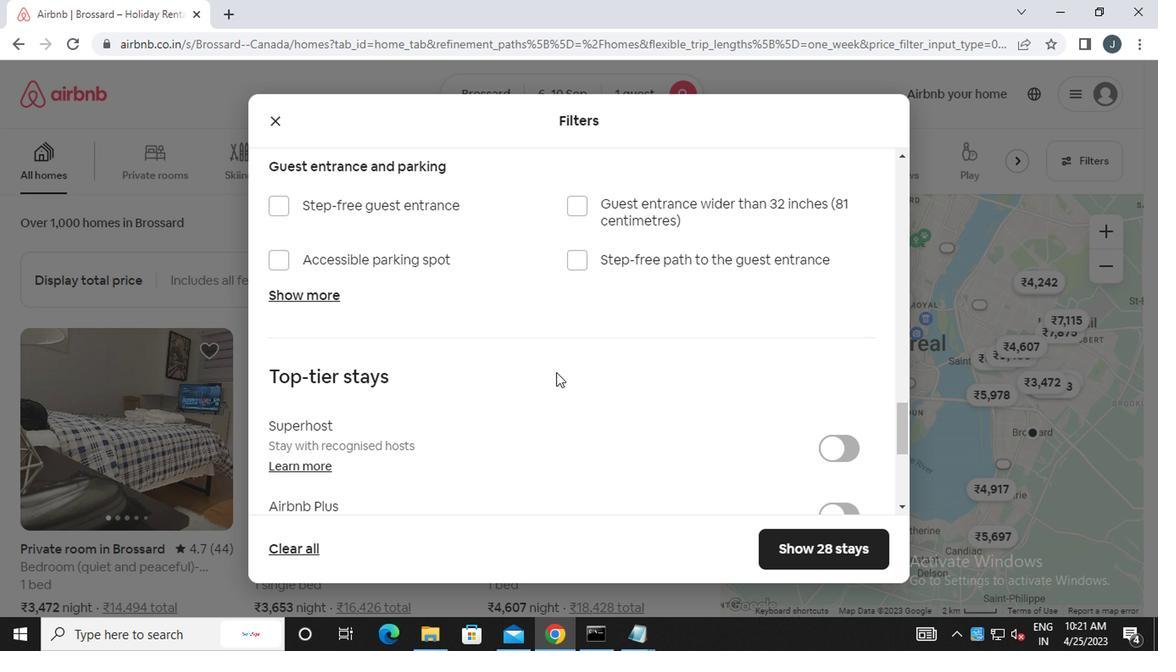 
Action: Mouse scrolled (551, 370) with delta (0, 0)
Screenshot: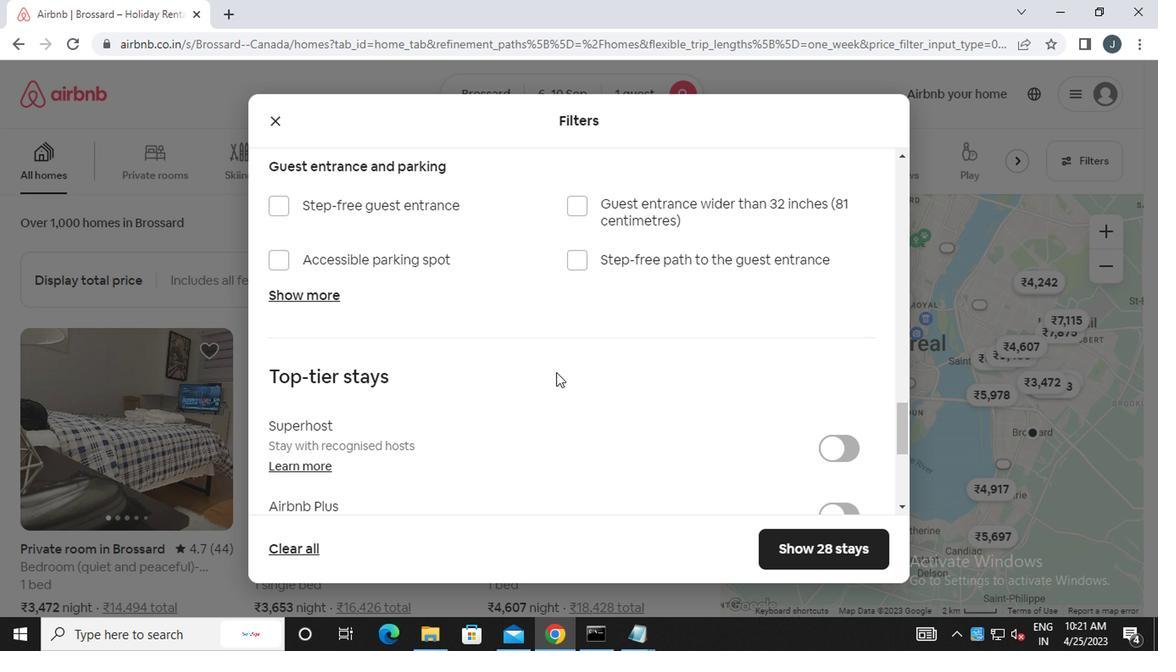 
Action: Mouse moved to (285, 389)
Screenshot: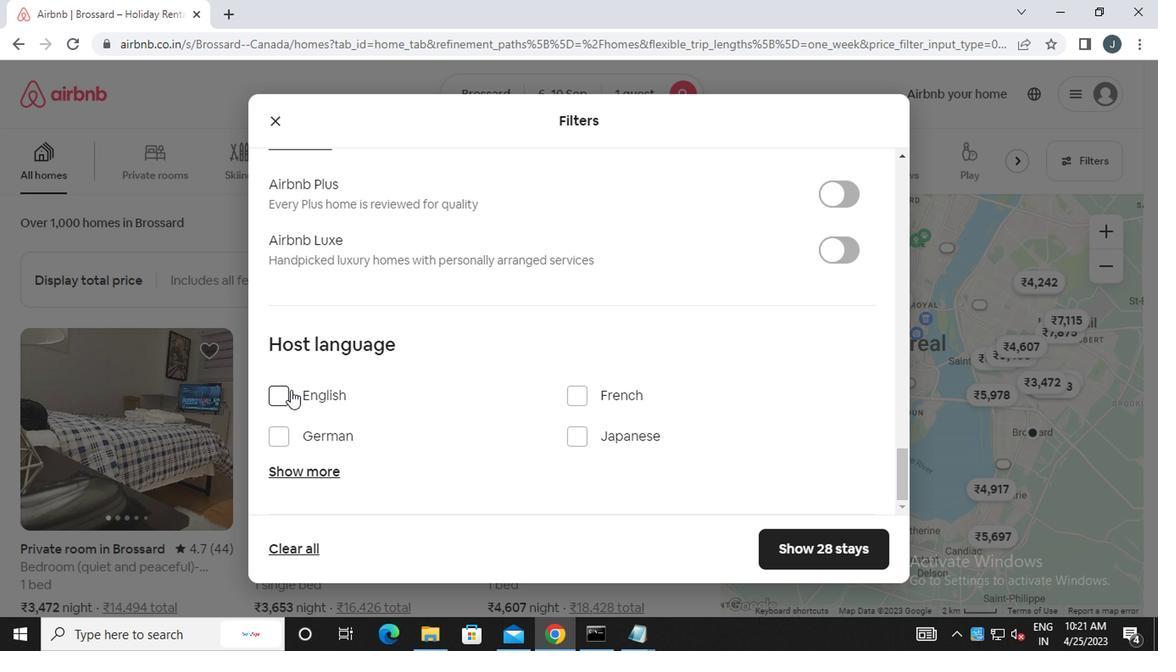 
Action: Mouse pressed left at (285, 389)
Screenshot: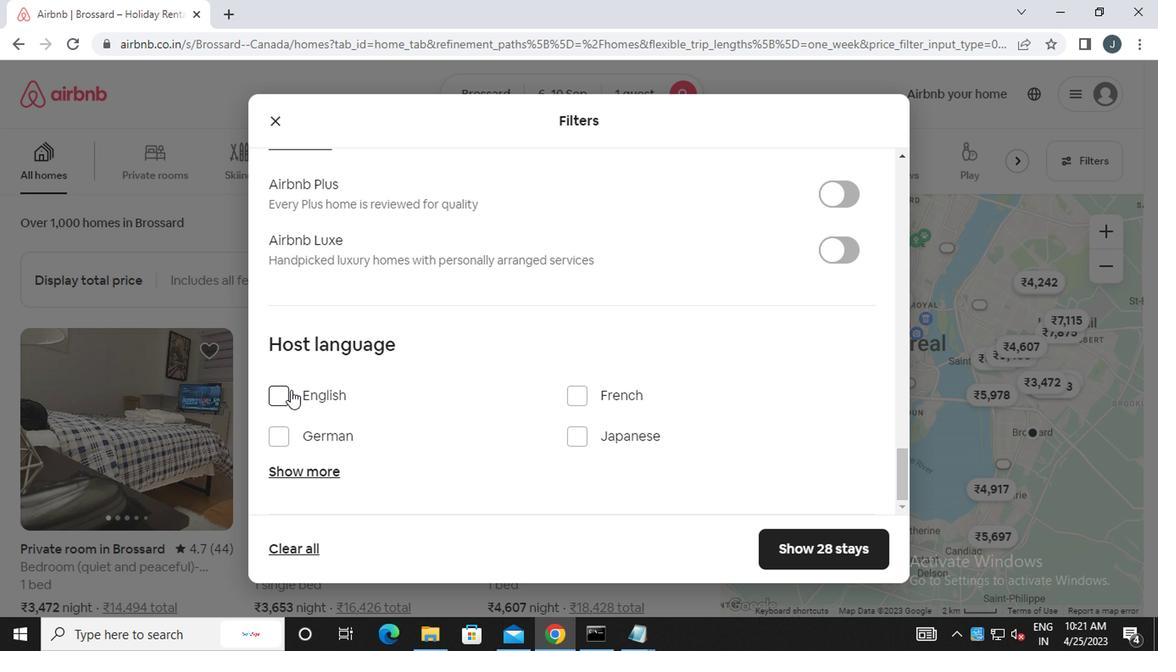 
Action: Mouse moved to (804, 544)
Screenshot: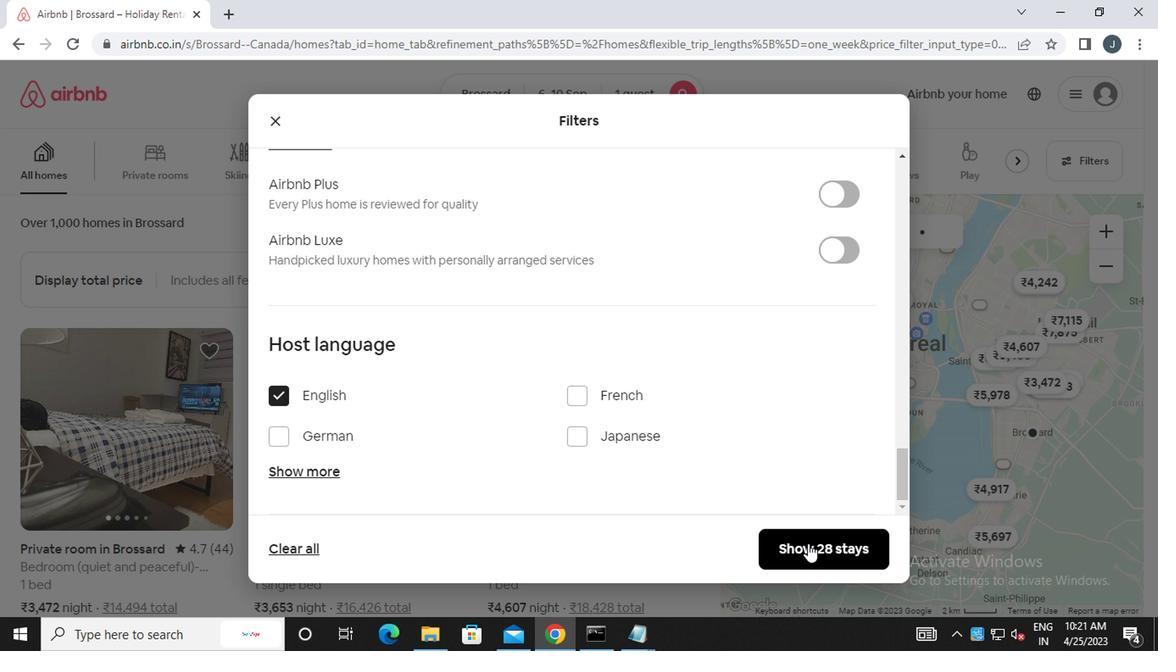 
Action: Mouse pressed left at (804, 544)
Screenshot: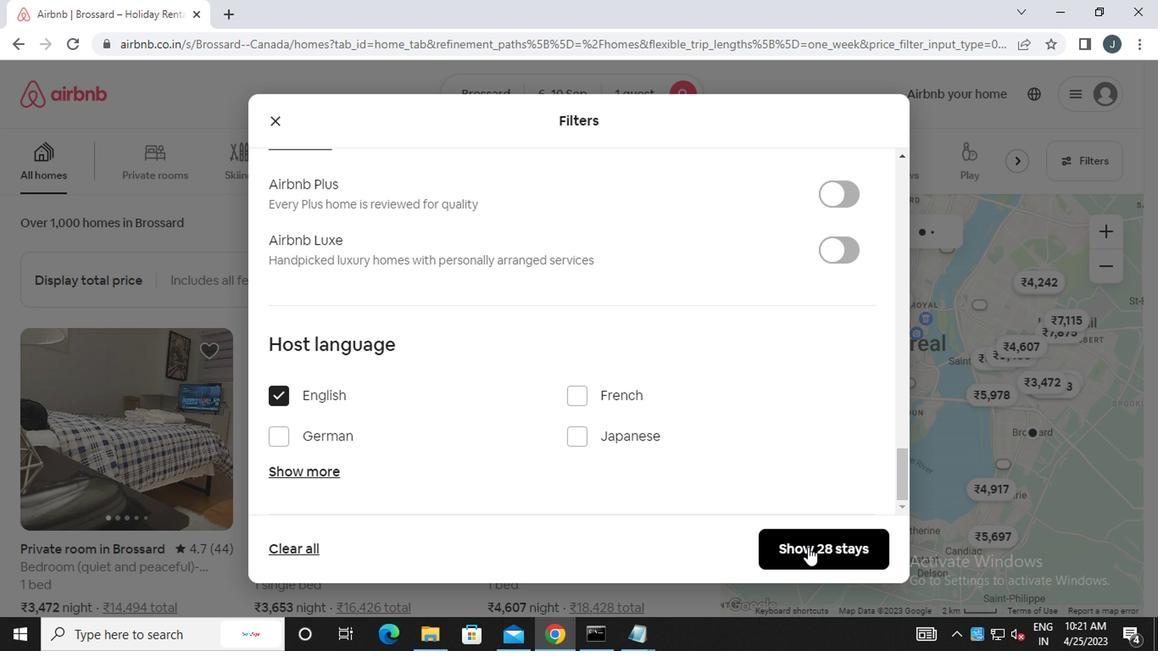 
Action: Mouse moved to (800, 544)
Screenshot: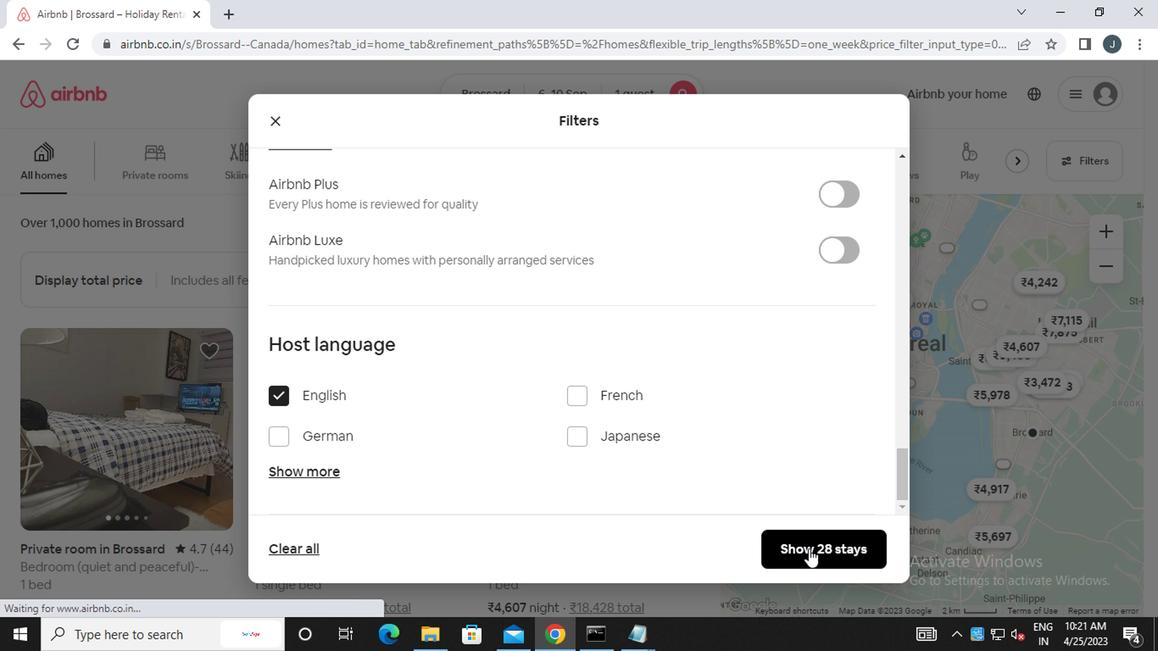 
